 Task: Research Airbnb properties in Charneca, Portugal from 12th December, 2023 to 16th December, 2023 for 8 adults. Place can be private room with 8 bedrooms having 8 beds and 8 bathrooms. Property type can be house. Amenities needed are: wifi, TV, free parkinig on premises, gym, breakfast.
Action: Mouse moved to (544, 111)
Screenshot: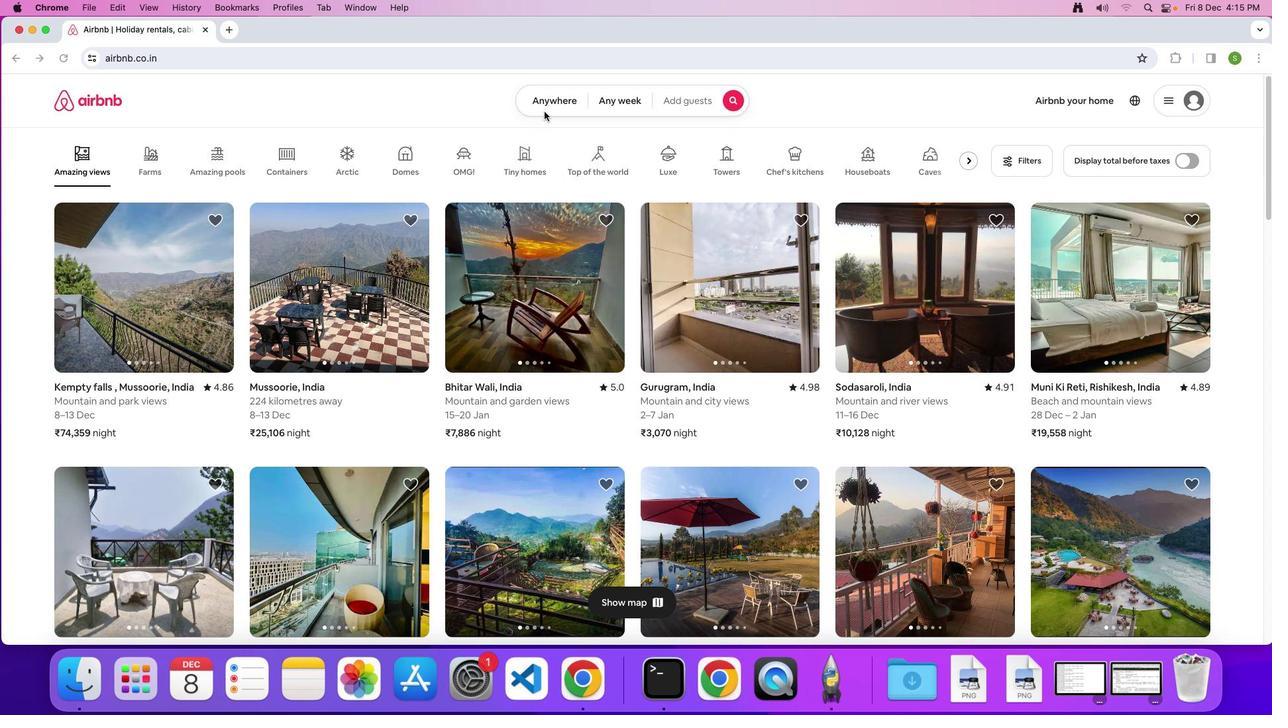 
Action: Mouse pressed left at (544, 111)
Screenshot: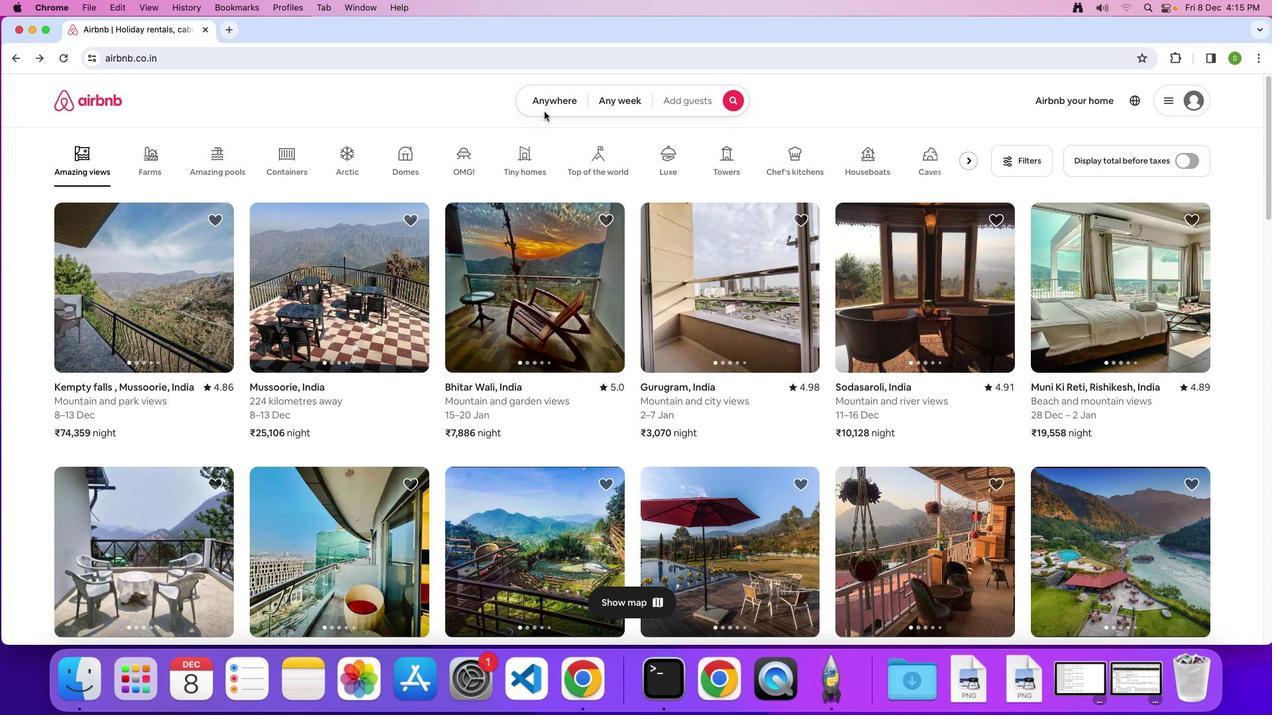 
Action: Mouse moved to (548, 106)
Screenshot: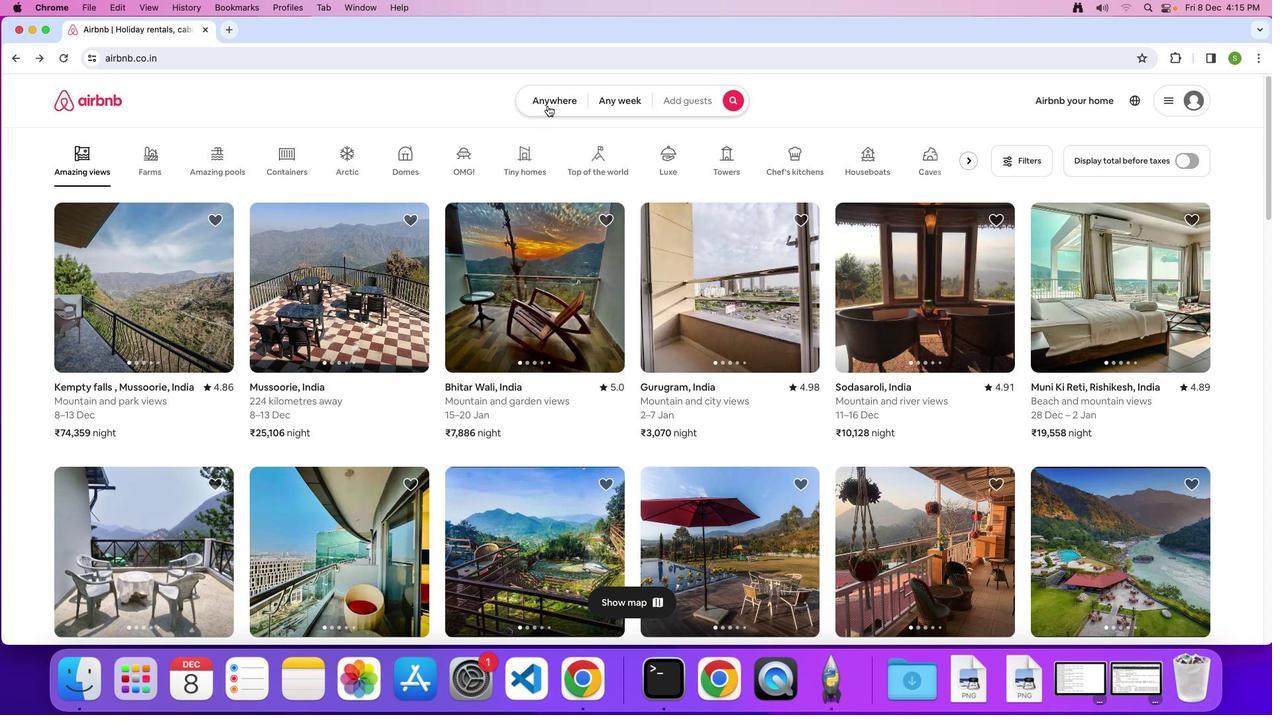
Action: Mouse pressed left at (548, 106)
Screenshot: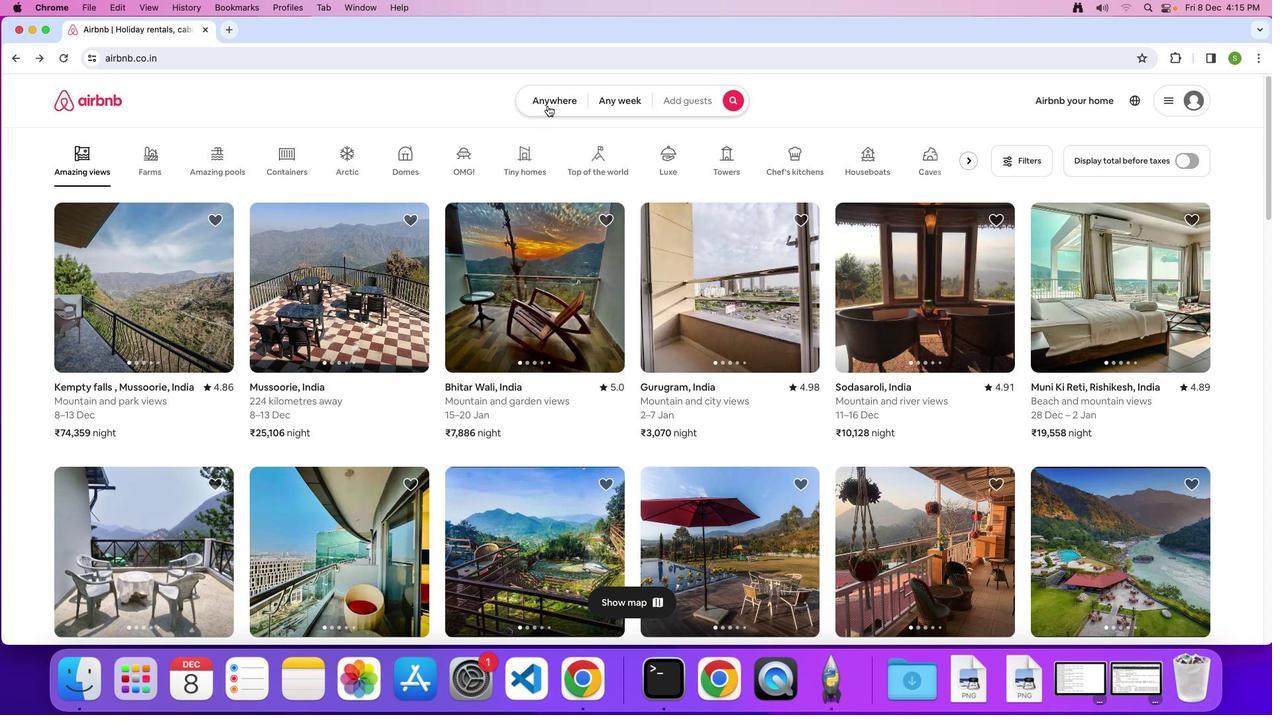 
Action: Mouse moved to (482, 147)
Screenshot: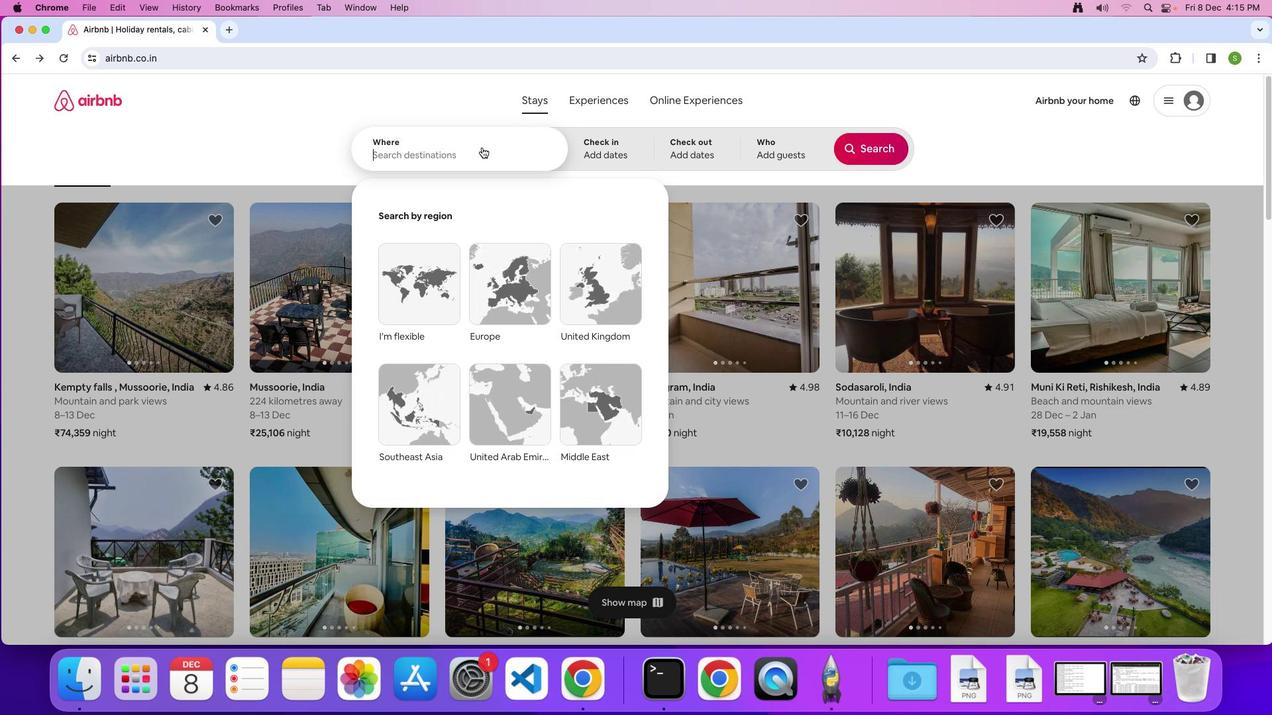 
Action: Mouse pressed left at (482, 147)
Screenshot: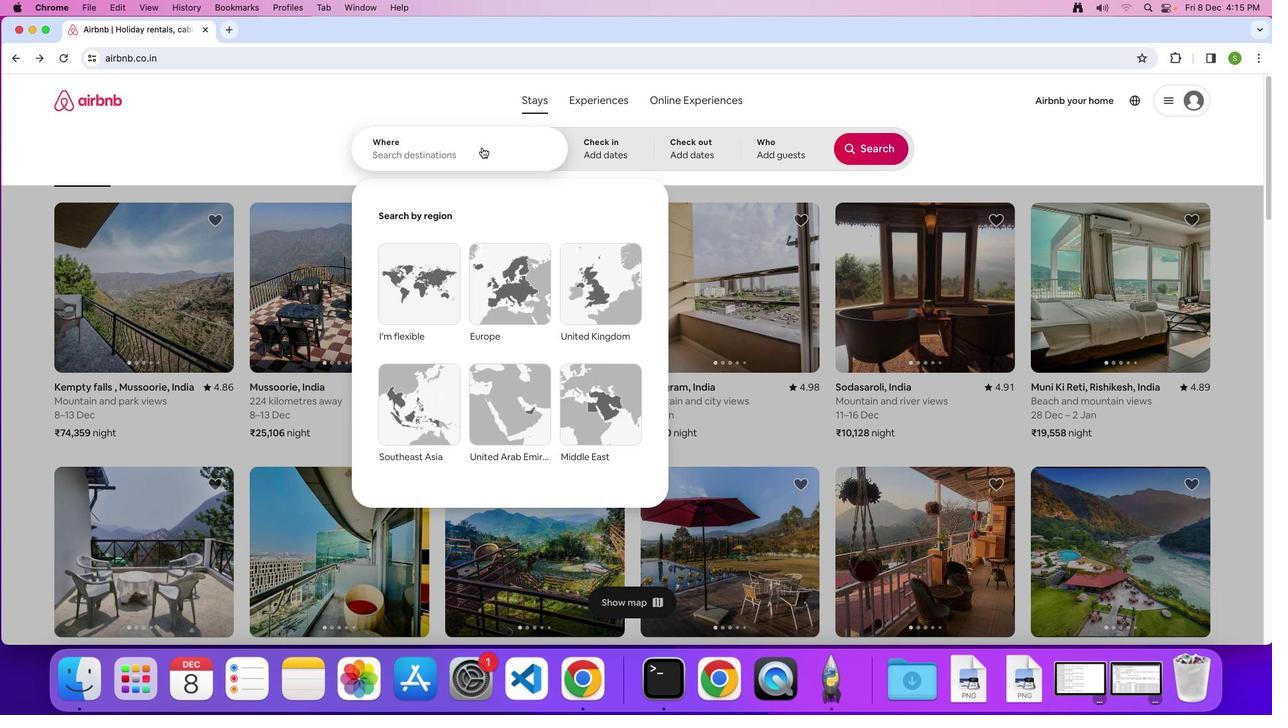 
Action: Mouse moved to (482, 147)
Screenshot: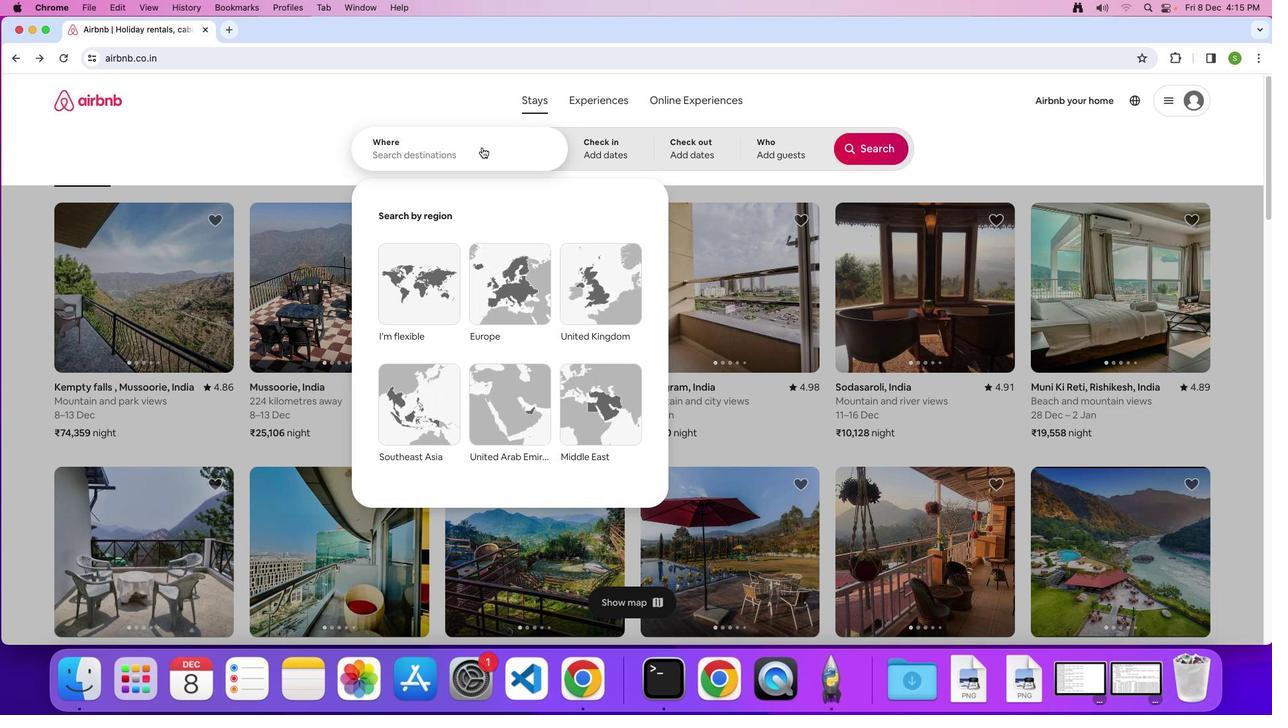 
Action: Key pressed 'C'Key.shift'H''A''R''N''E''C''A'
Screenshot: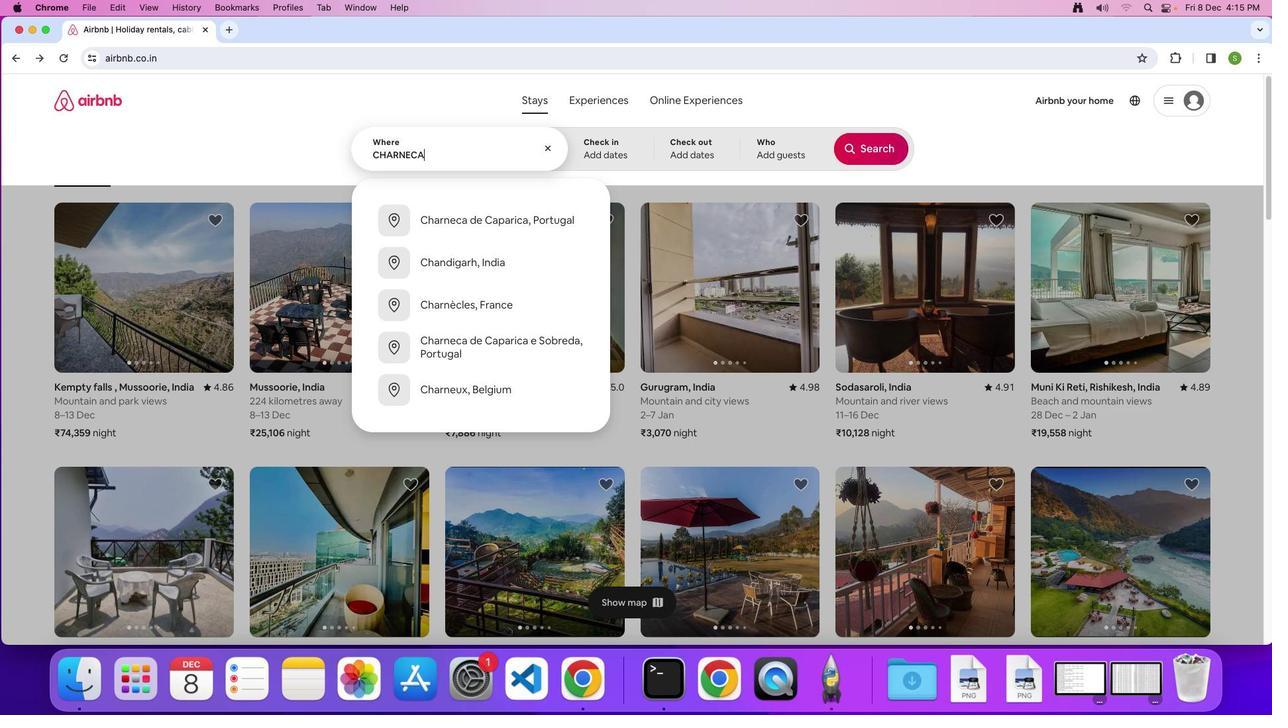 
Action: Mouse moved to (432, 155)
Screenshot: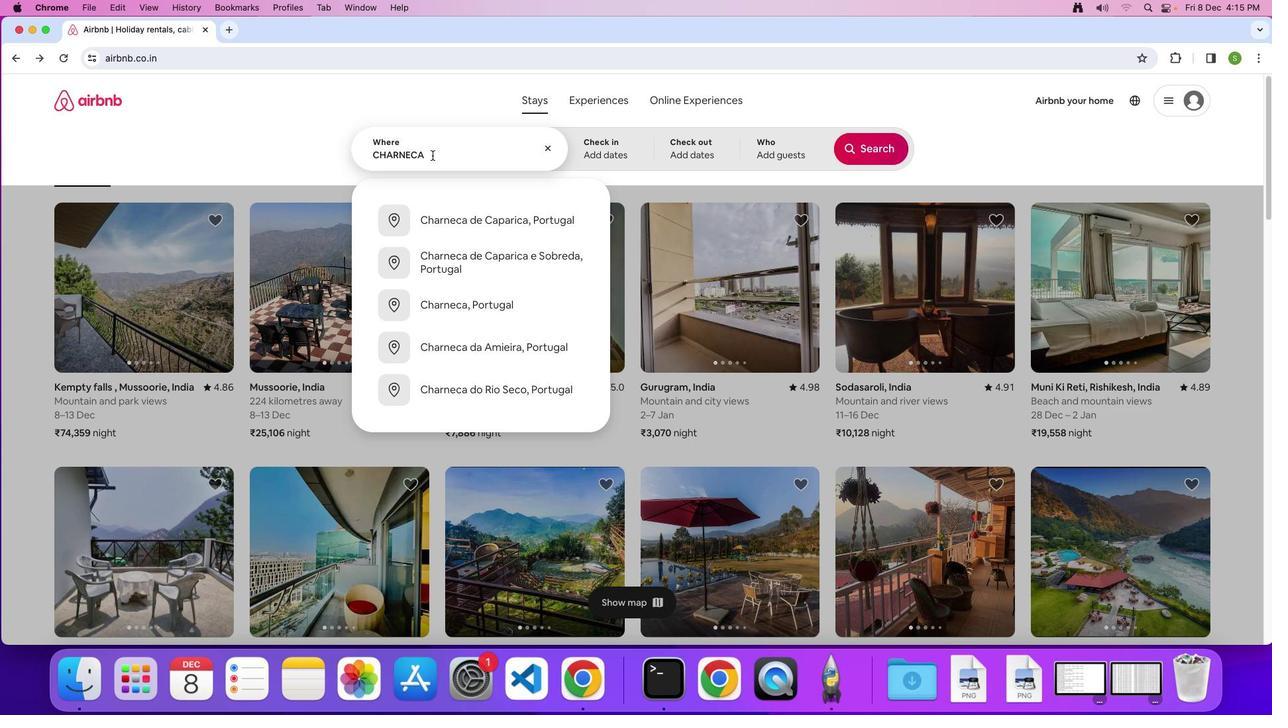 
Action: Mouse pressed left at (432, 155)
Screenshot: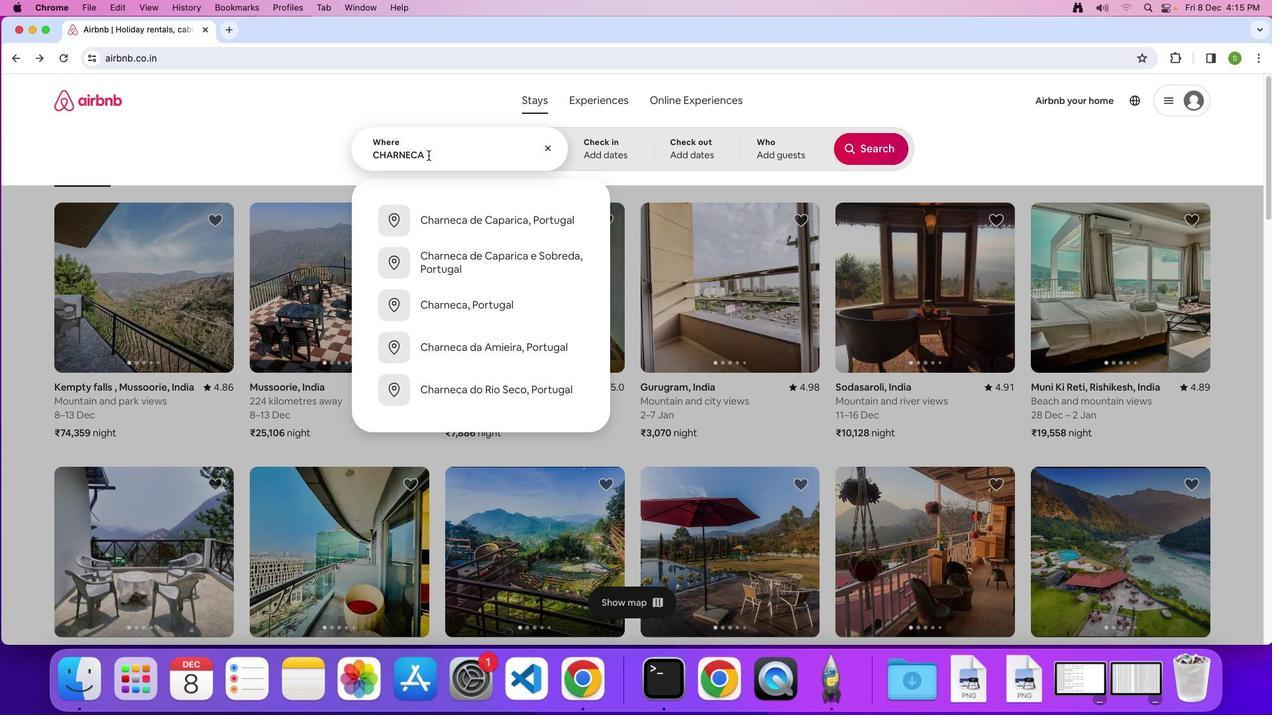 
Action: Mouse moved to (471, 154)
Screenshot: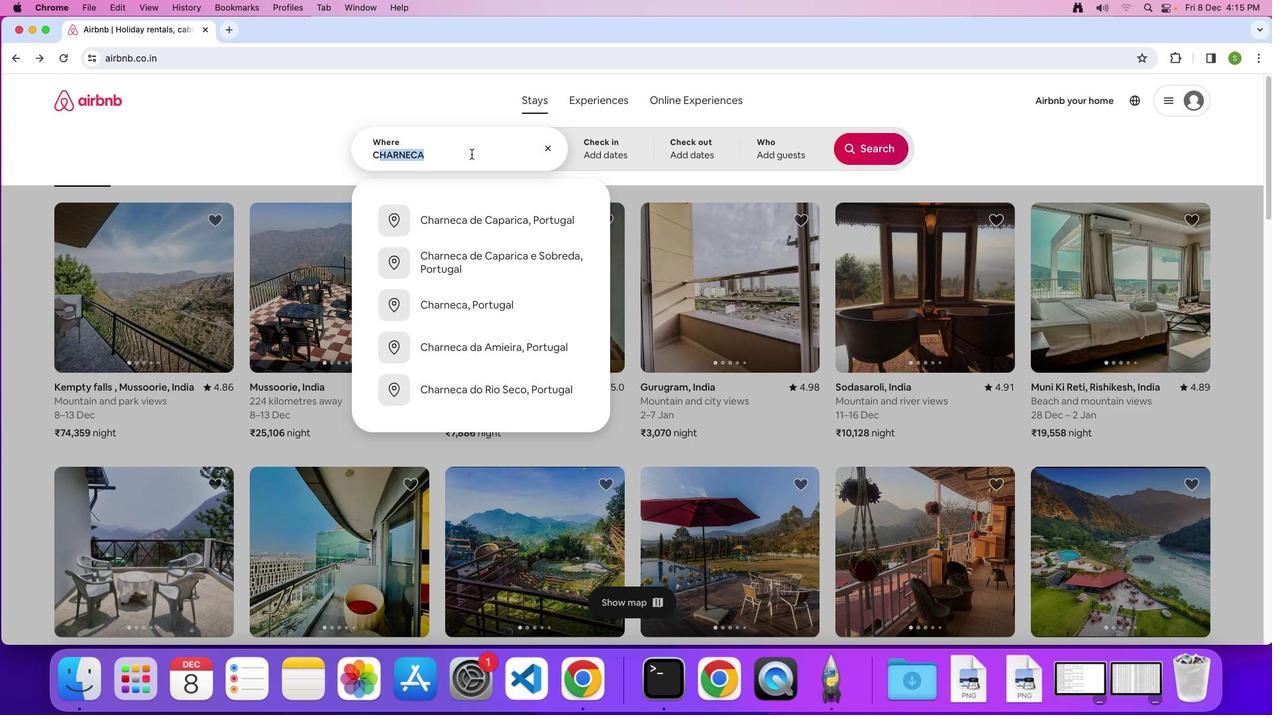 
Action: Key pressed Key.caps_lock'h''a''r''n''e''c''a'','Key.spaceKey.shift'P''o''r''t''u''g''a''l'Key.enter
Screenshot: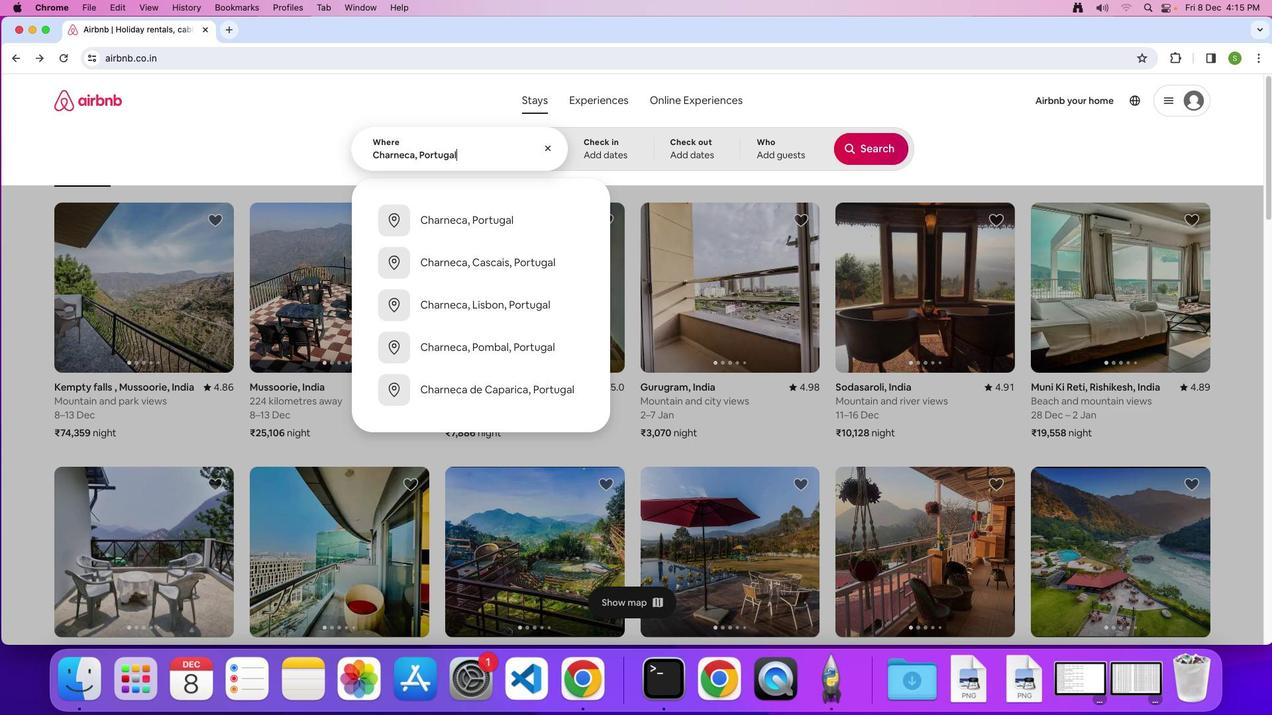 
Action: Mouse moved to (466, 381)
Screenshot: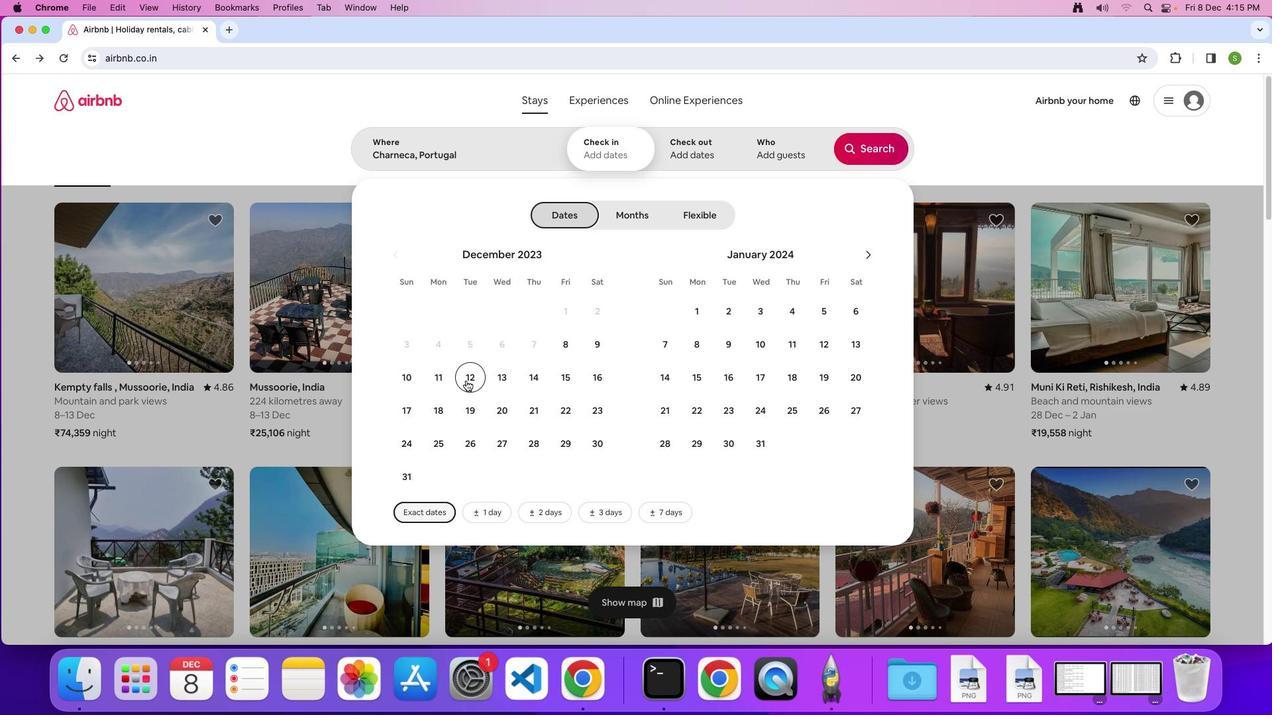 
Action: Mouse pressed left at (466, 381)
Screenshot: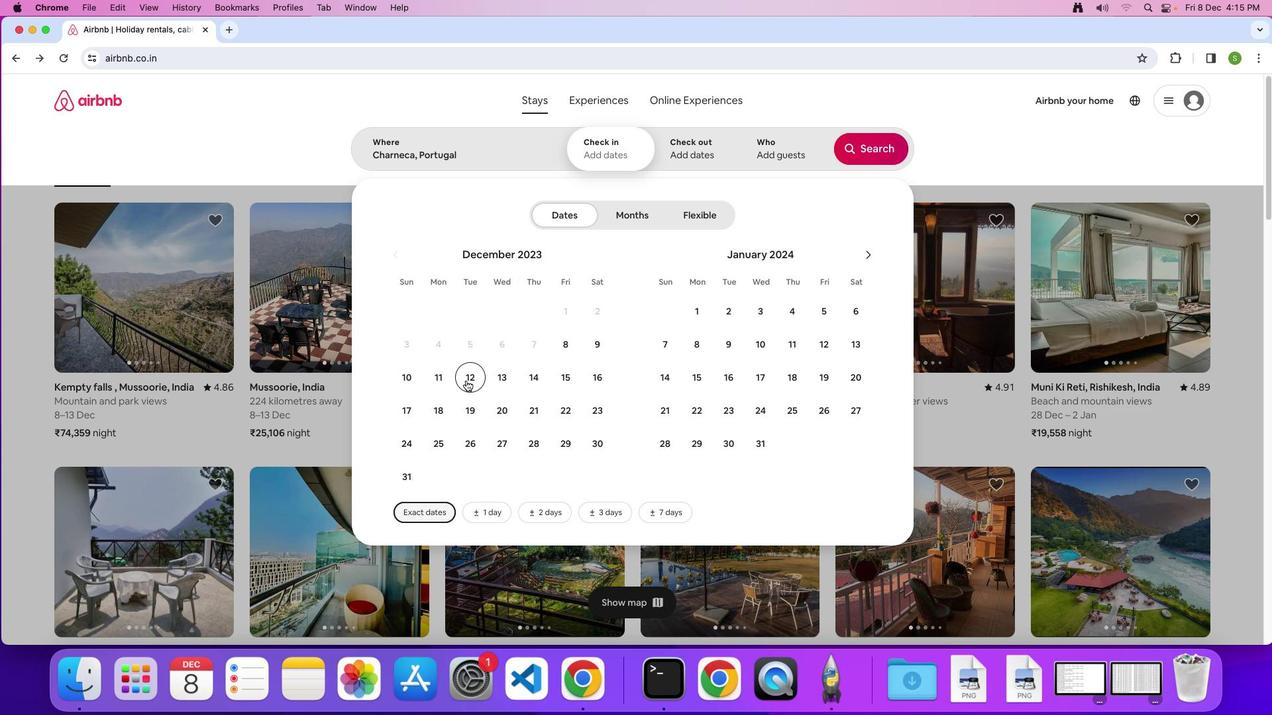 
Action: Mouse moved to (594, 369)
Screenshot: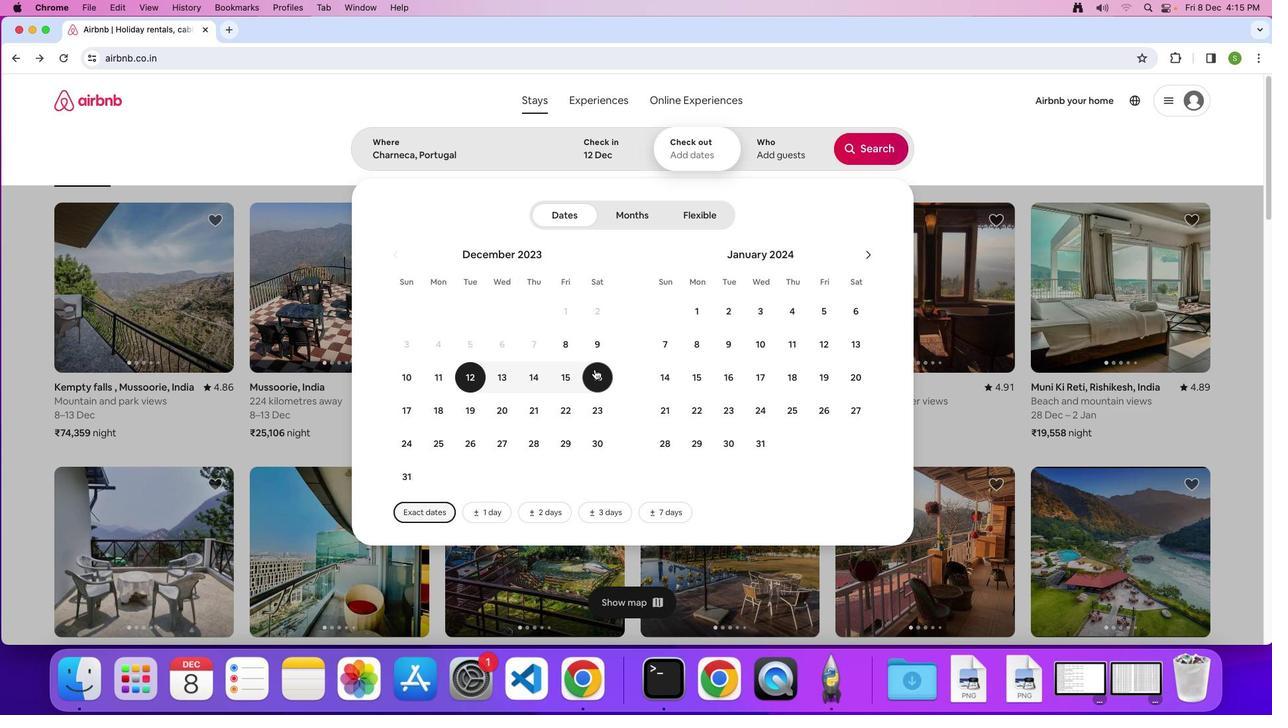 
Action: Mouse pressed left at (594, 369)
Screenshot: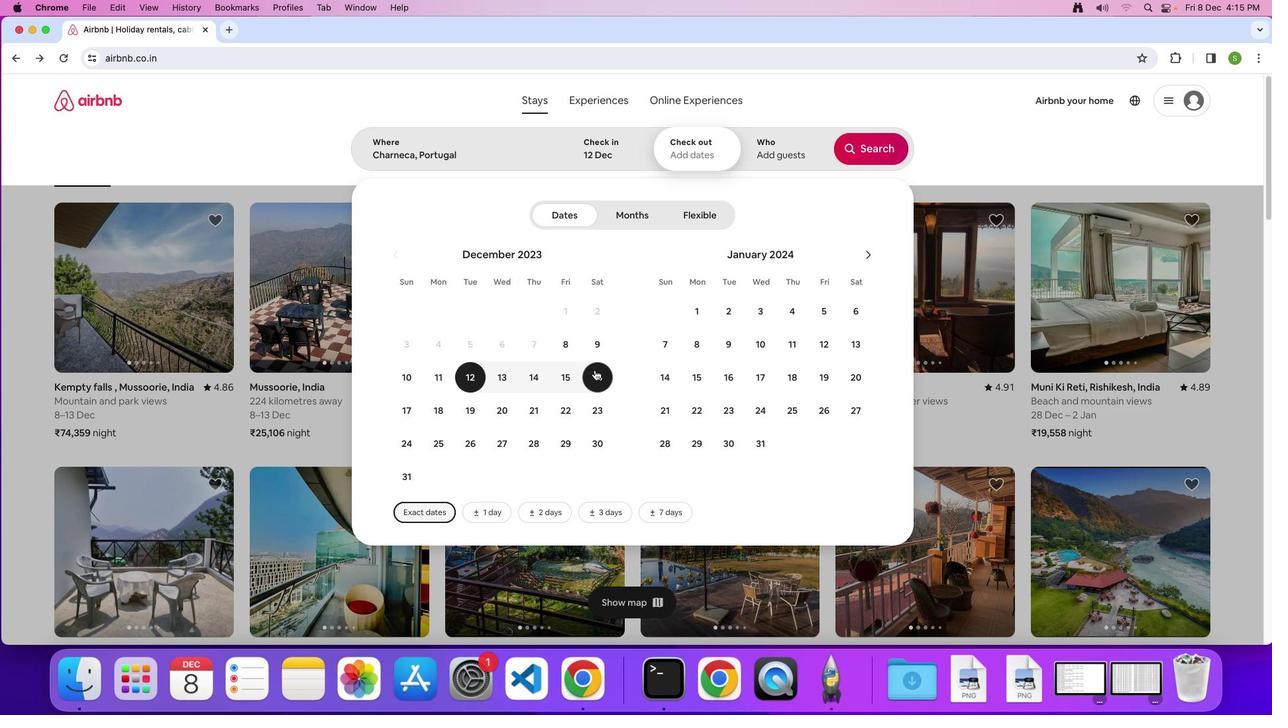 
Action: Mouse moved to (766, 141)
Screenshot: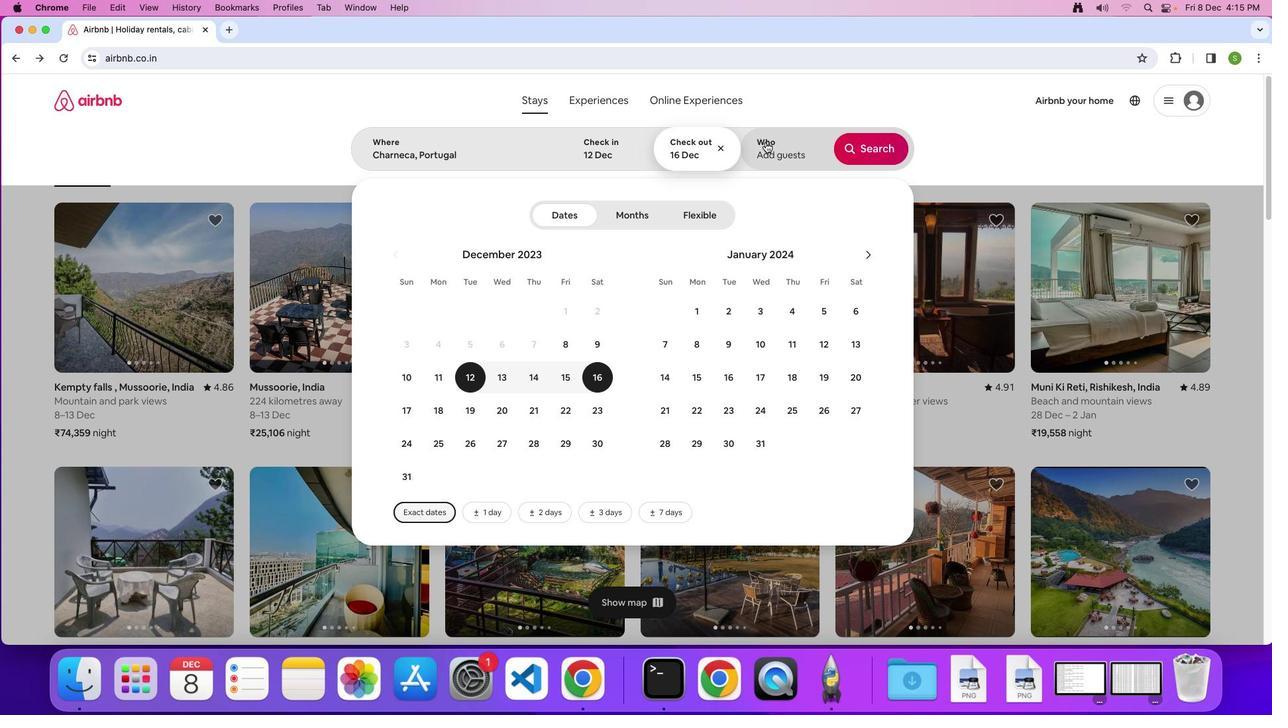 
Action: Mouse pressed left at (766, 141)
Screenshot: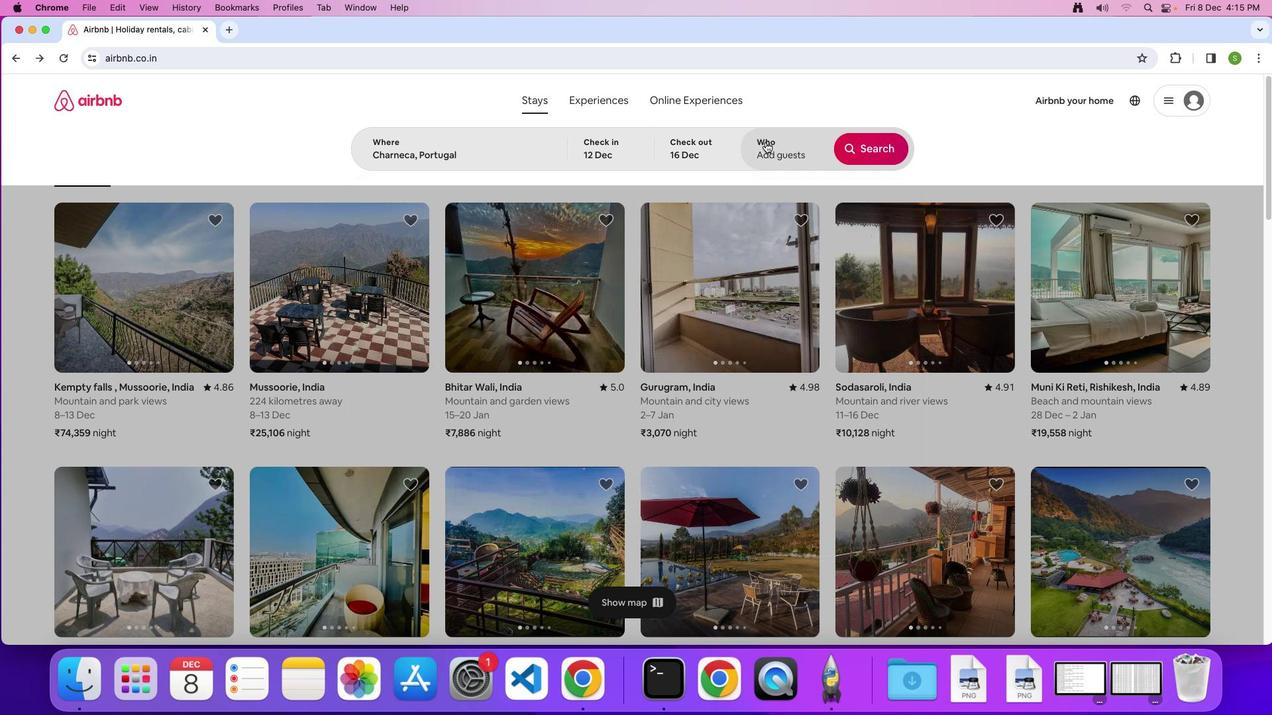 
Action: Mouse moved to (878, 222)
Screenshot: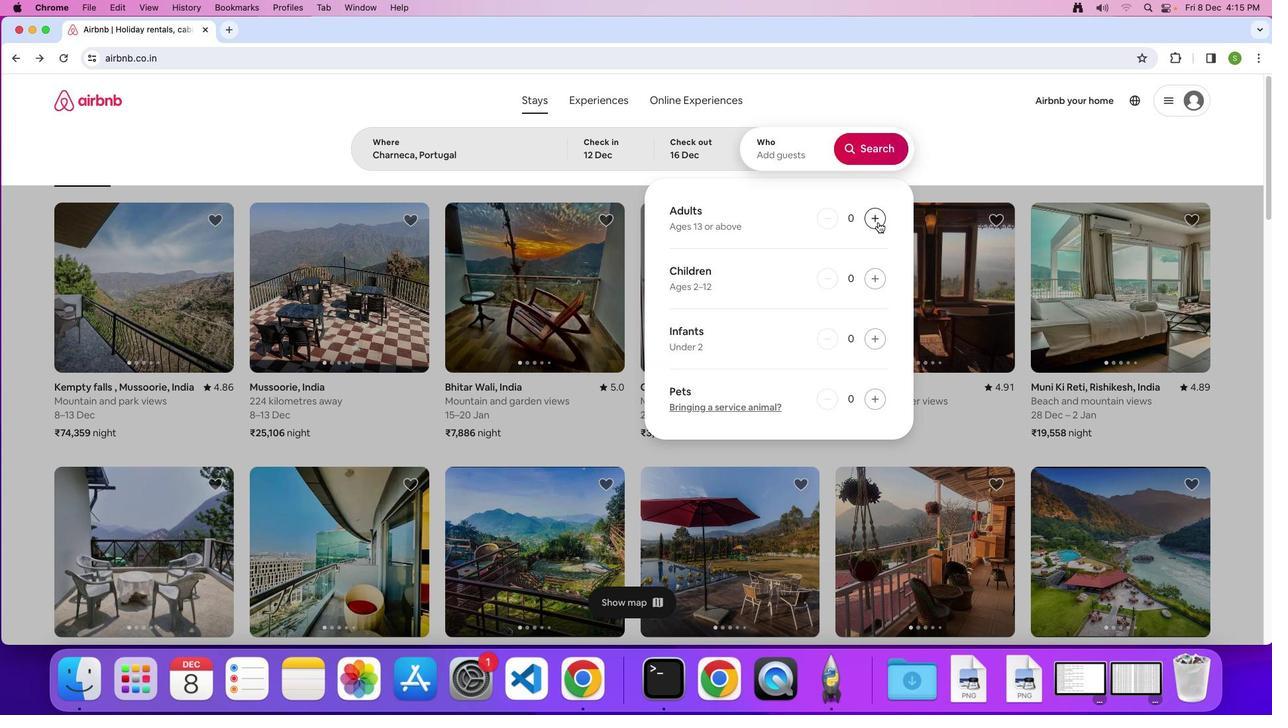 
Action: Mouse pressed left at (878, 222)
Screenshot: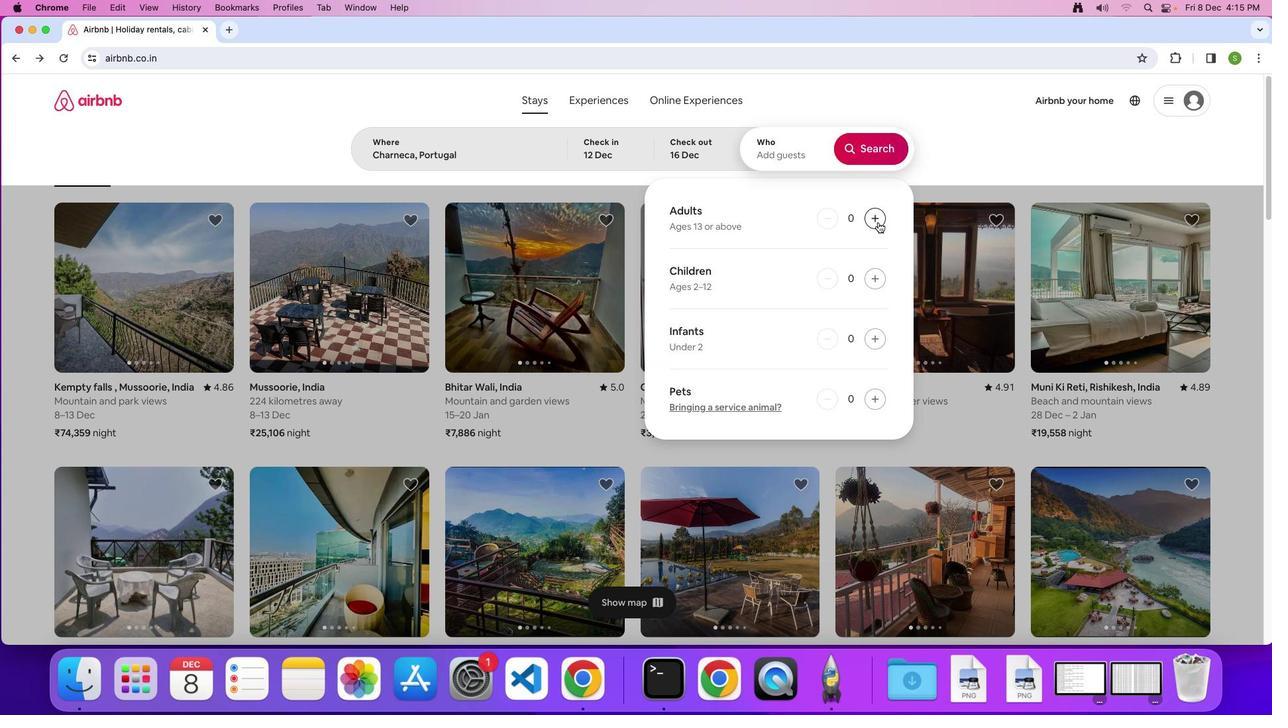 
Action: Mouse pressed left at (878, 222)
Screenshot: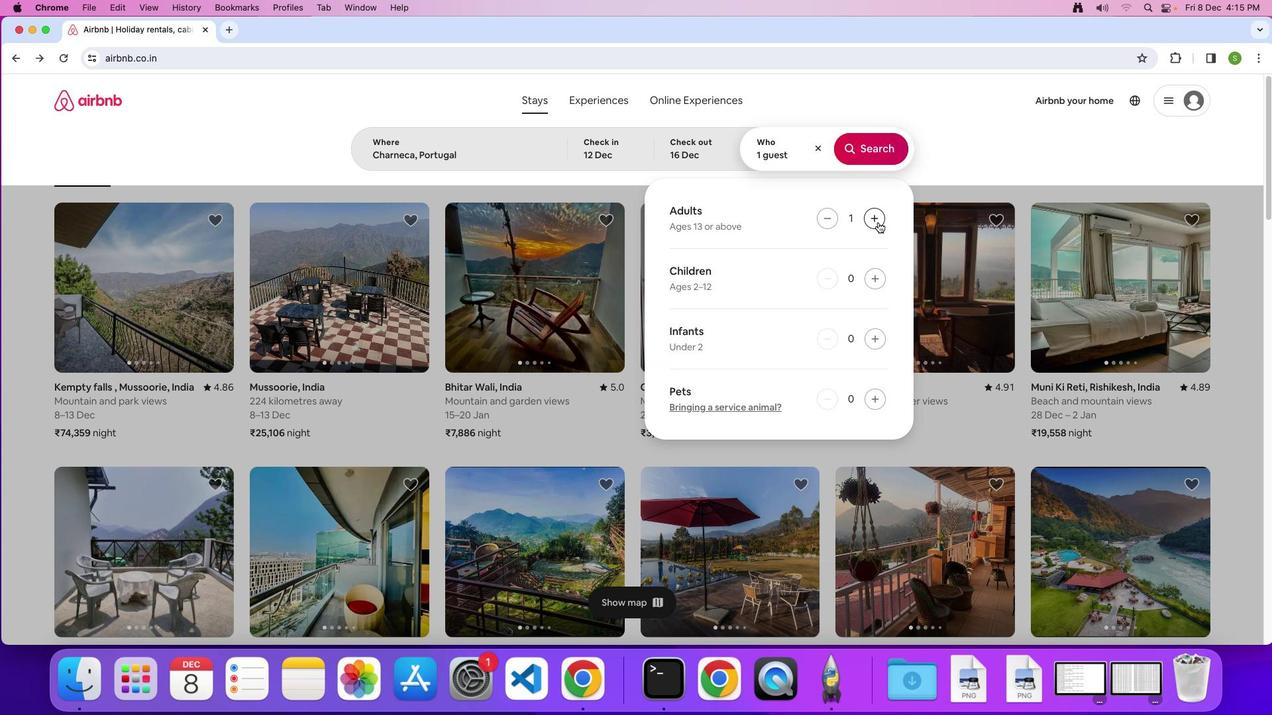 
Action: Mouse pressed left at (878, 222)
Screenshot: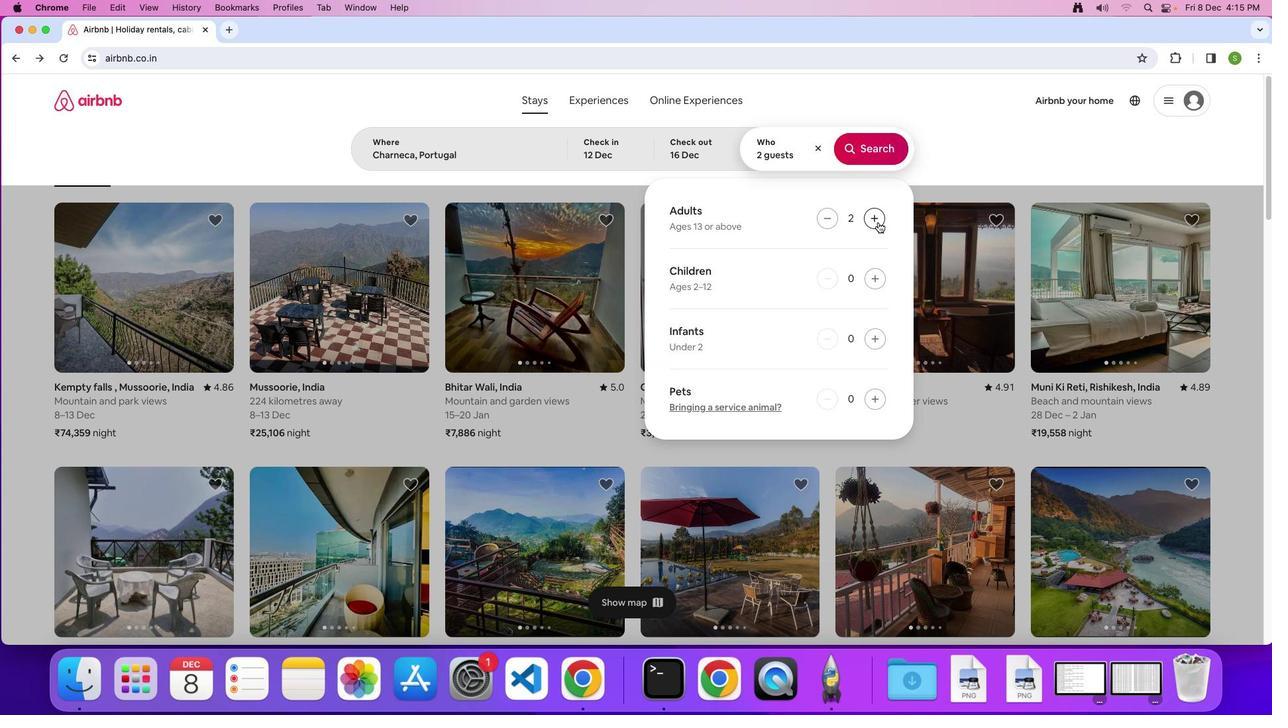 
Action: Mouse pressed left at (878, 222)
Screenshot: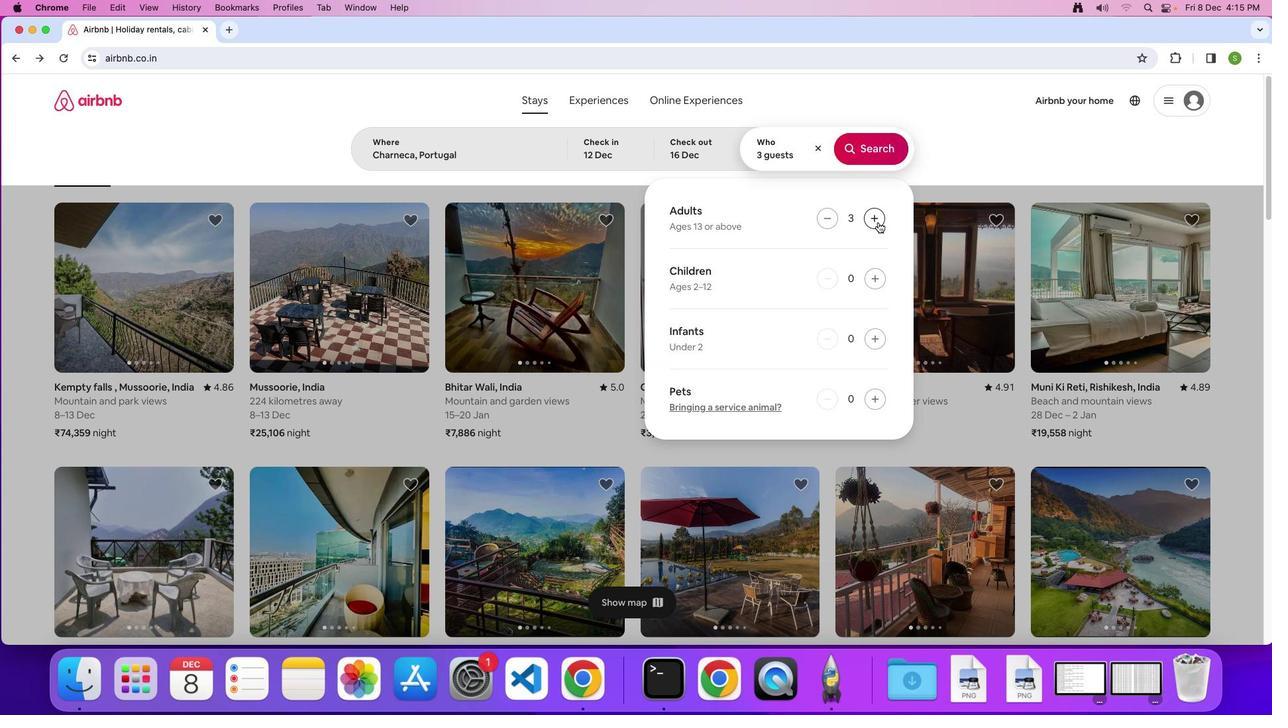 
Action: Mouse pressed left at (878, 222)
Screenshot: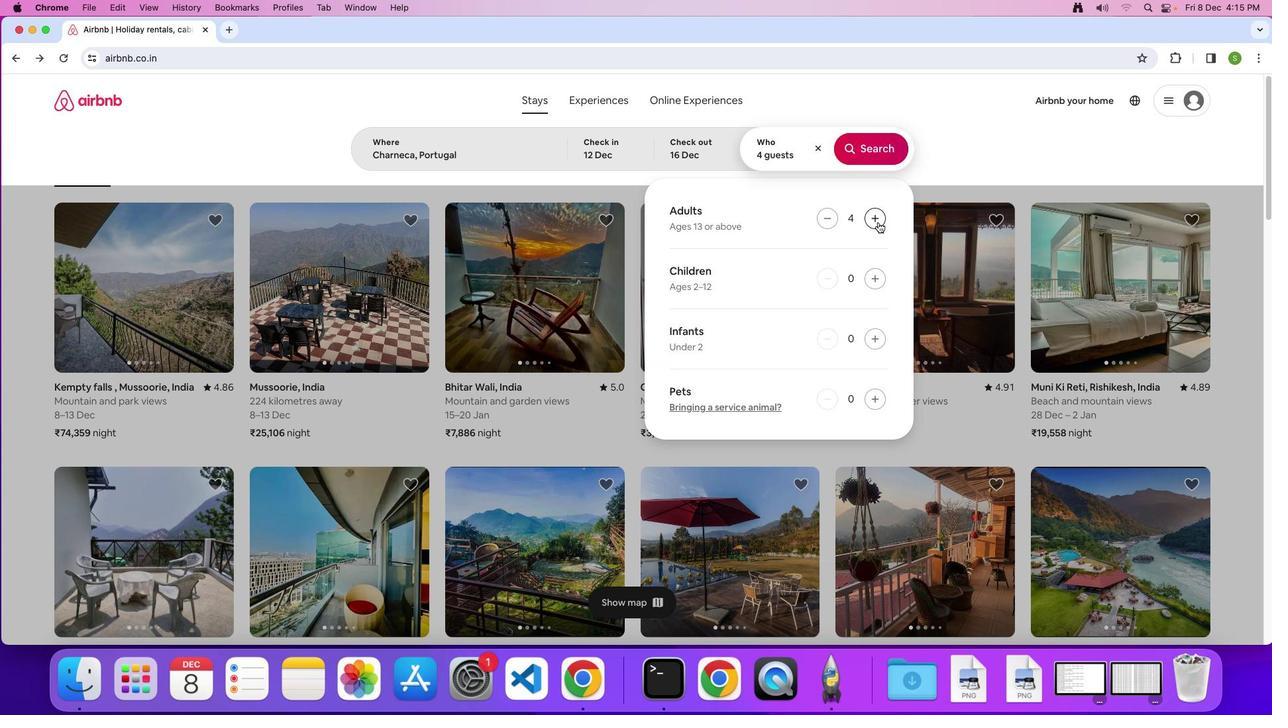 
Action: Mouse pressed left at (878, 222)
Screenshot: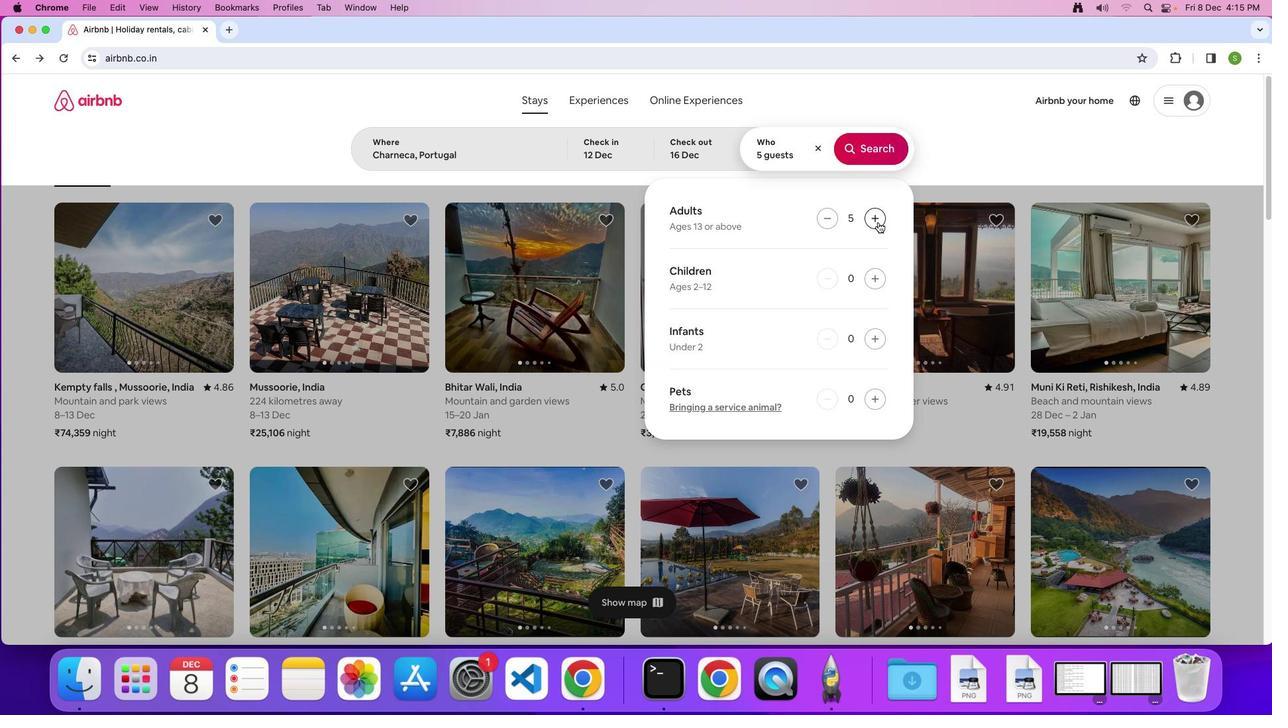 
Action: Mouse pressed left at (878, 222)
Screenshot: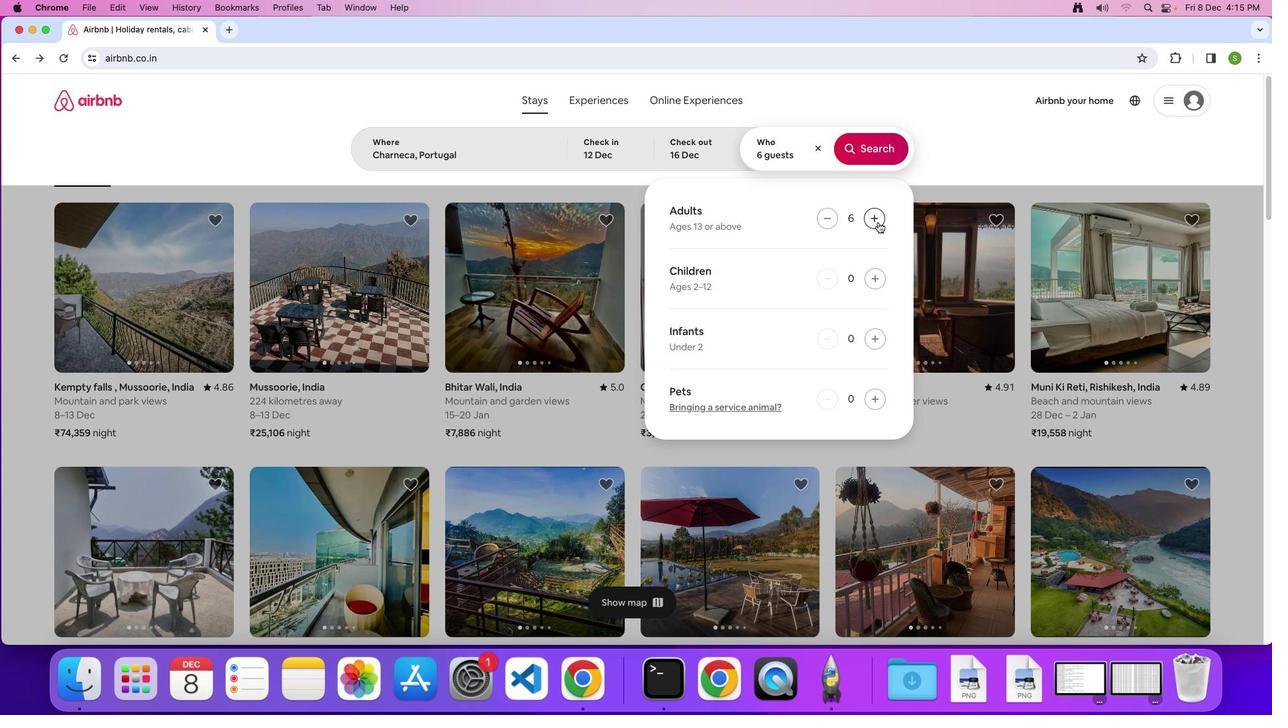 
Action: Mouse pressed left at (878, 222)
Screenshot: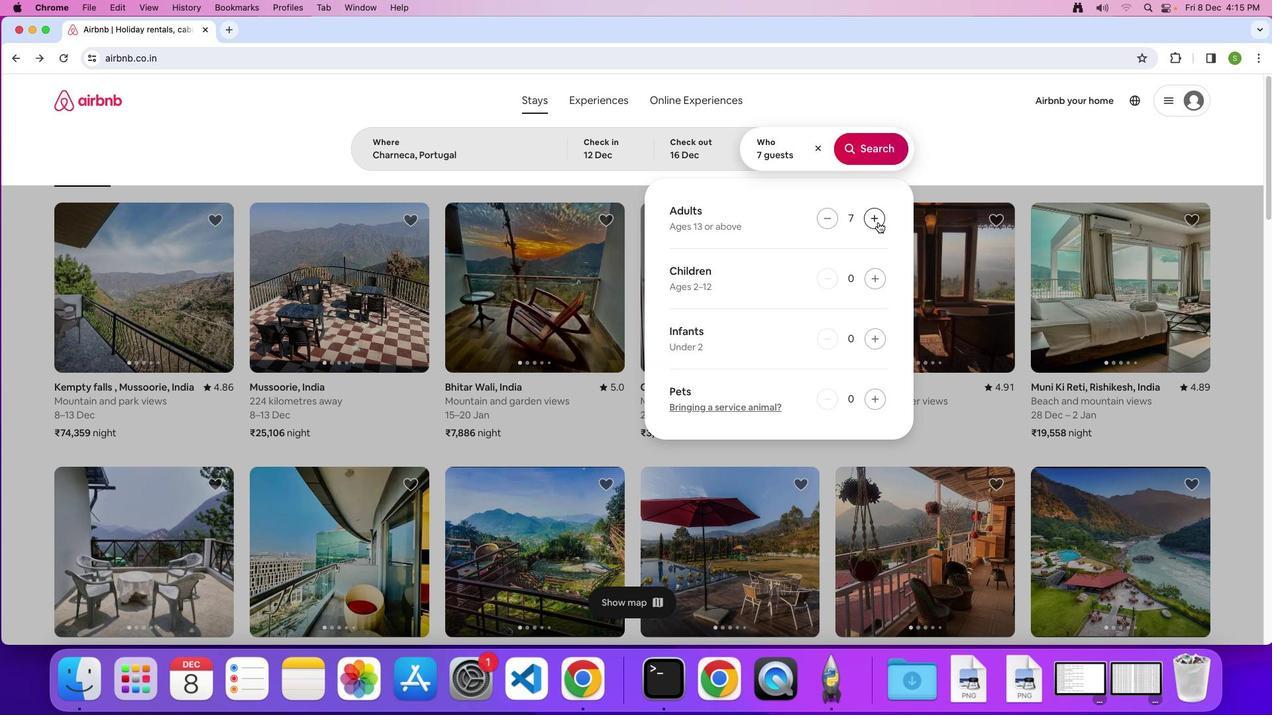 
Action: Mouse moved to (877, 149)
Screenshot: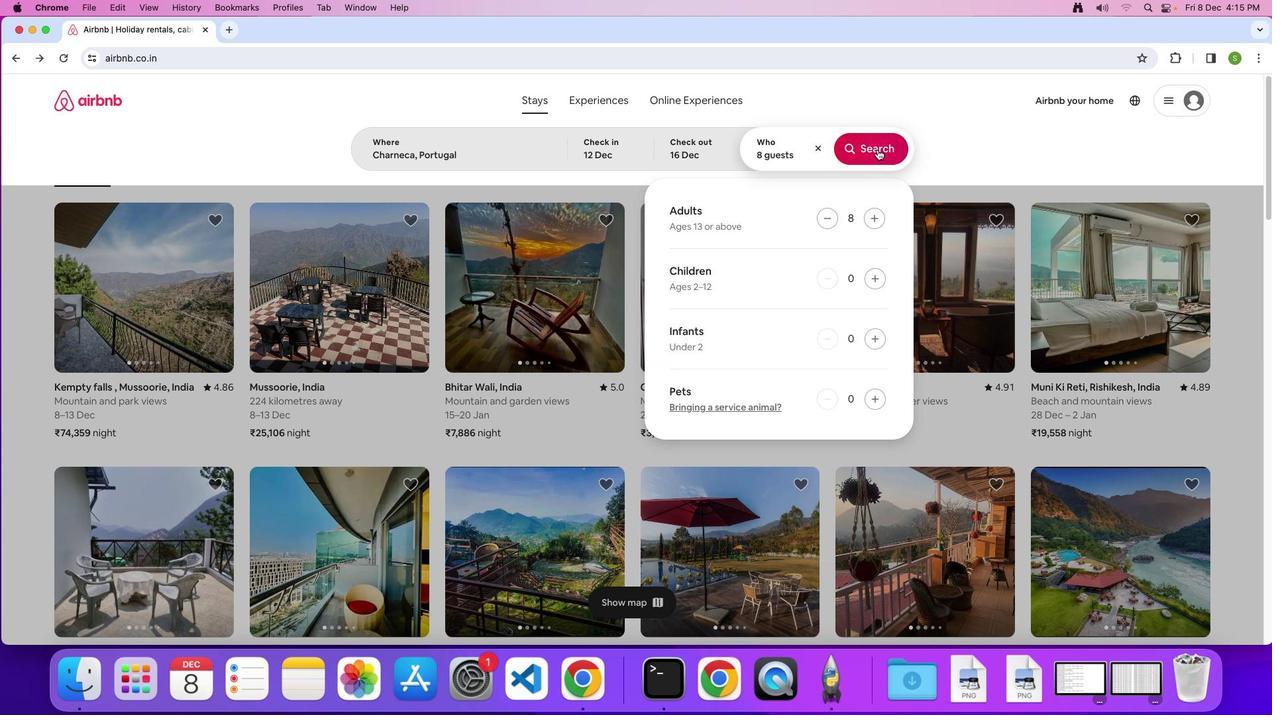 
Action: Mouse pressed left at (877, 149)
Screenshot: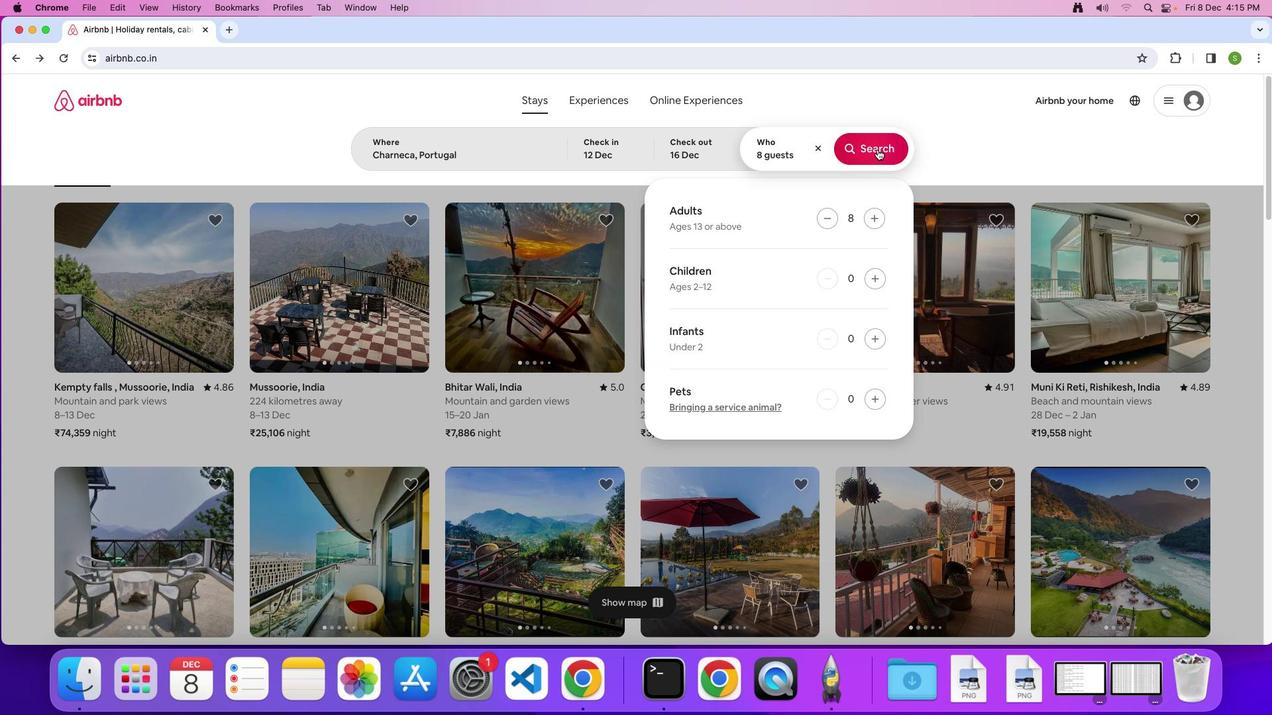 
Action: Mouse moved to (1064, 157)
Screenshot: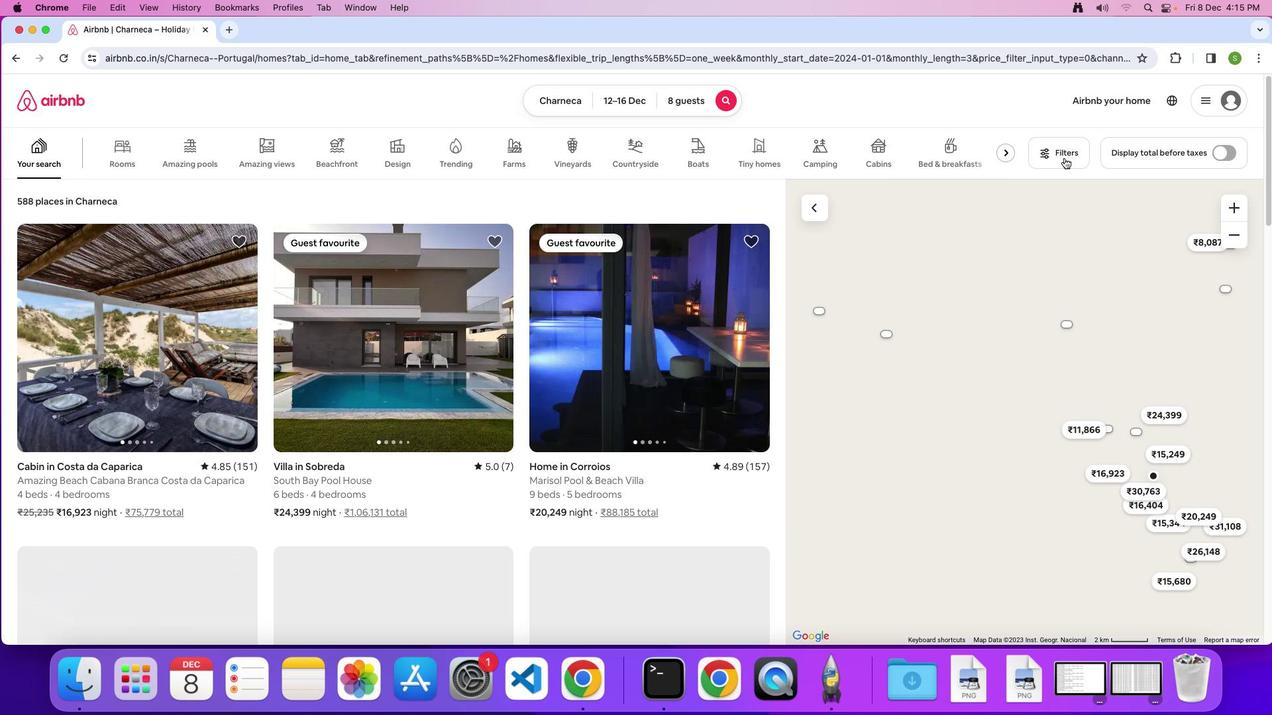 
Action: Mouse pressed left at (1064, 157)
Screenshot: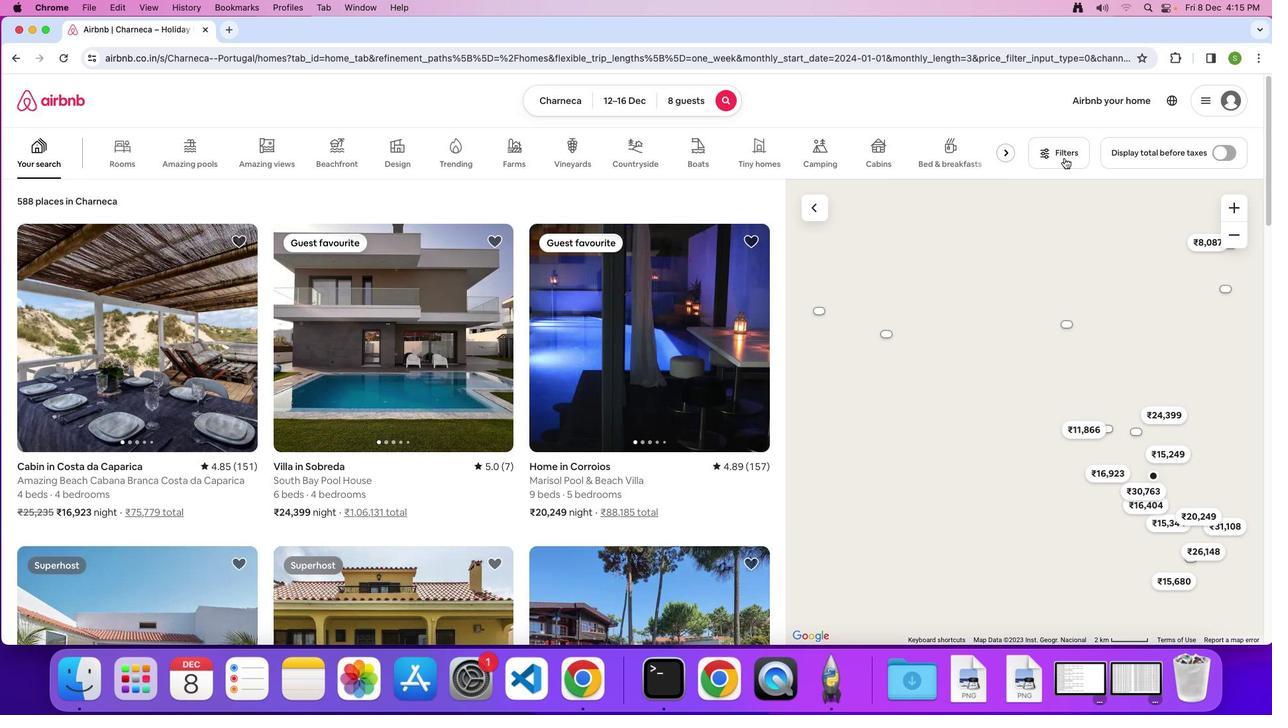 
Action: Mouse moved to (637, 378)
Screenshot: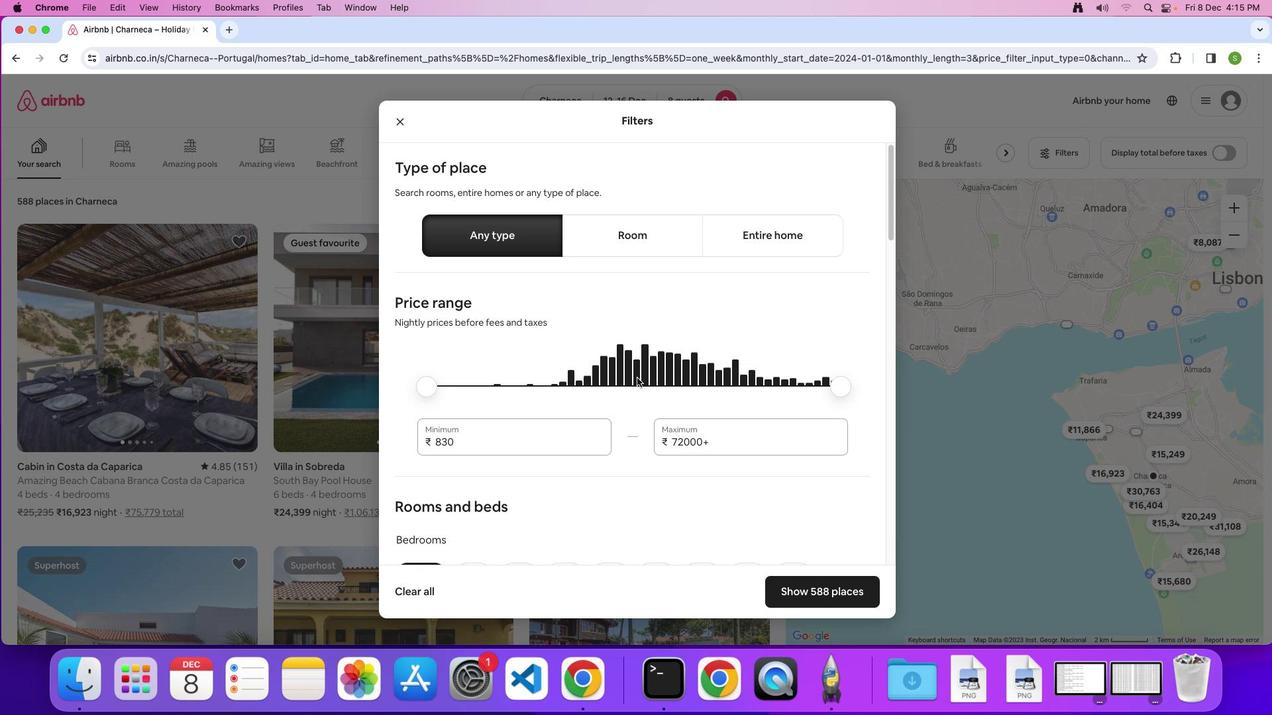 
Action: Mouse scrolled (637, 378) with delta (0, 0)
Screenshot: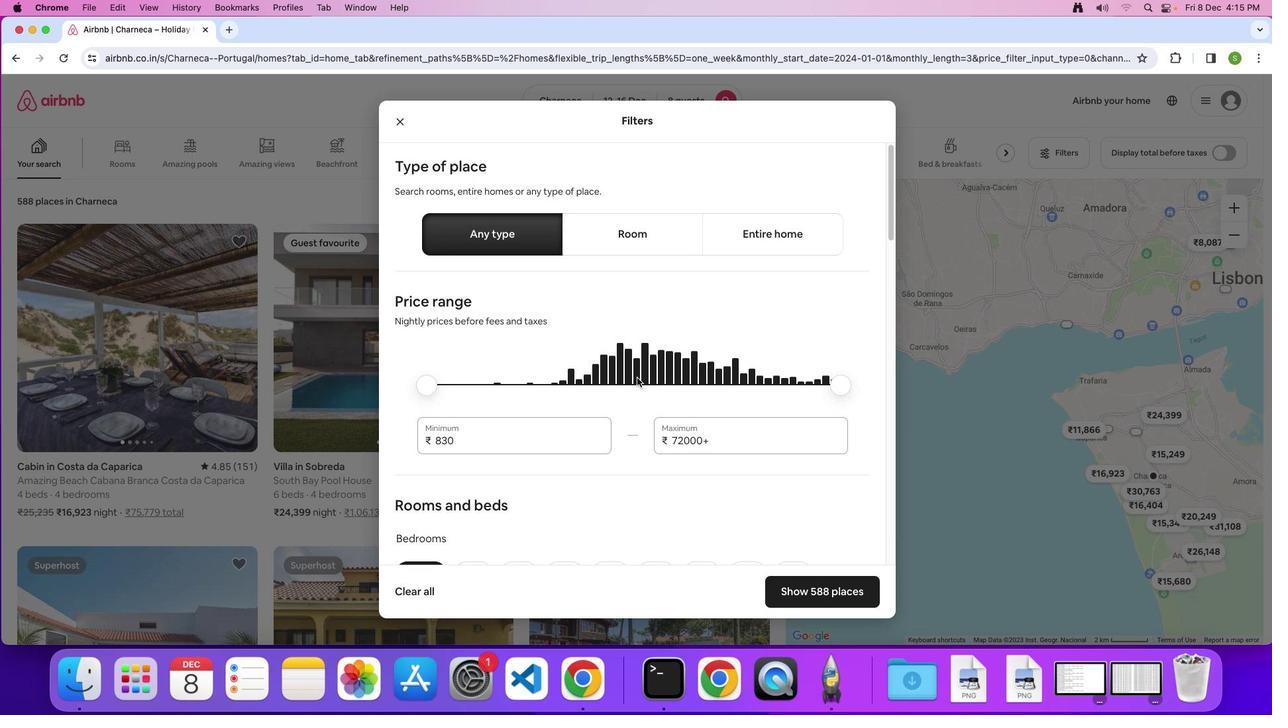 
Action: Mouse scrolled (637, 378) with delta (0, 0)
Screenshot: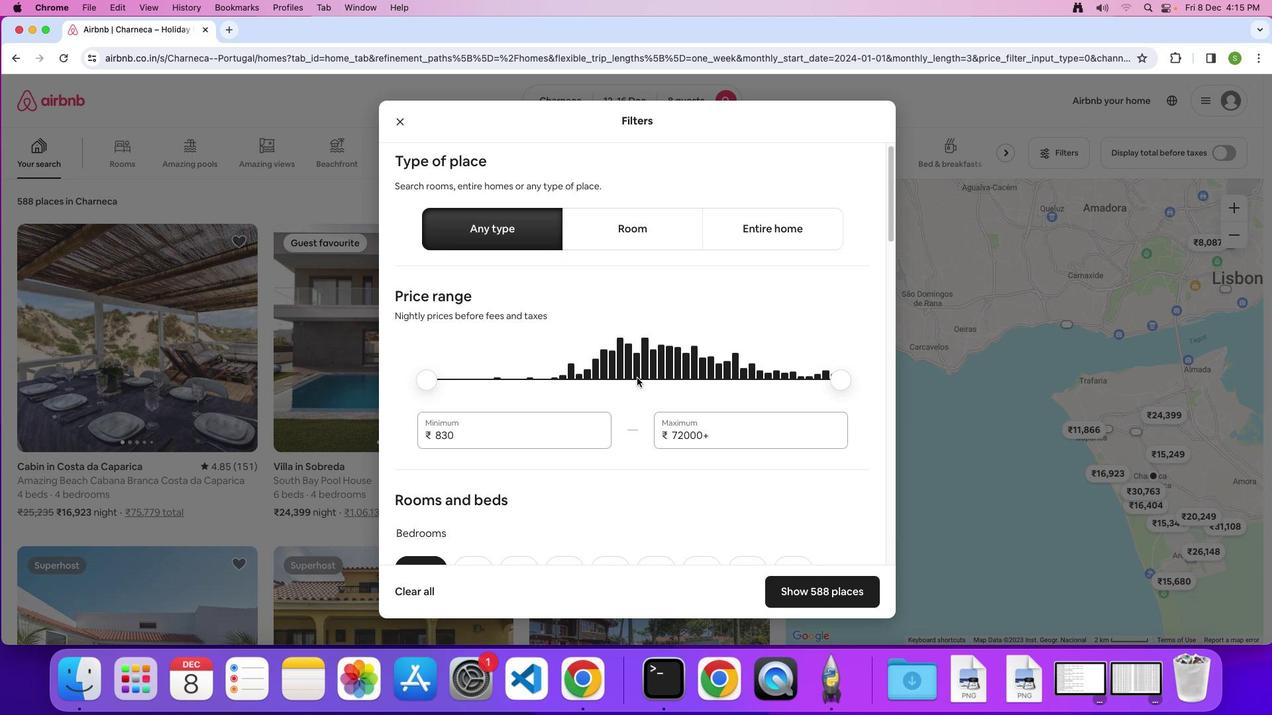 
Action: Mouse scrolled (637, 378) with delta (0, 0)
Screenshot: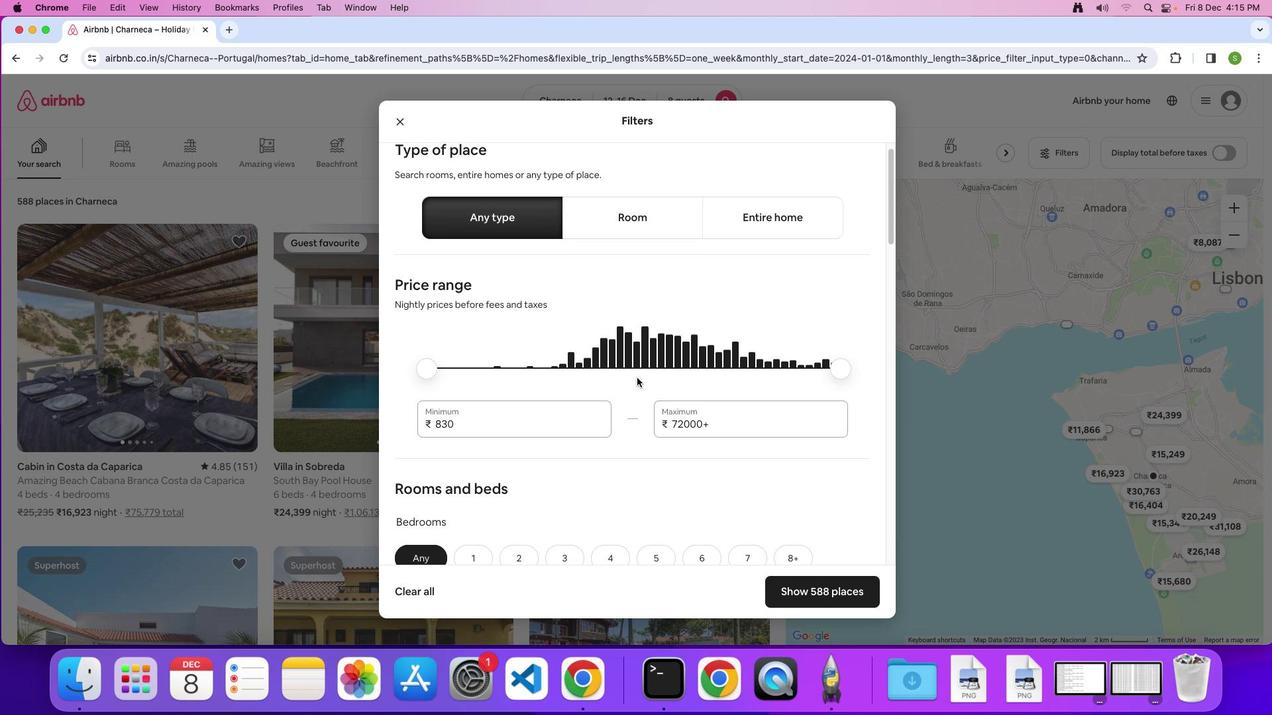 
Action: Mouse scrolled (637, 378) with delta (0, 0)
Screenshot: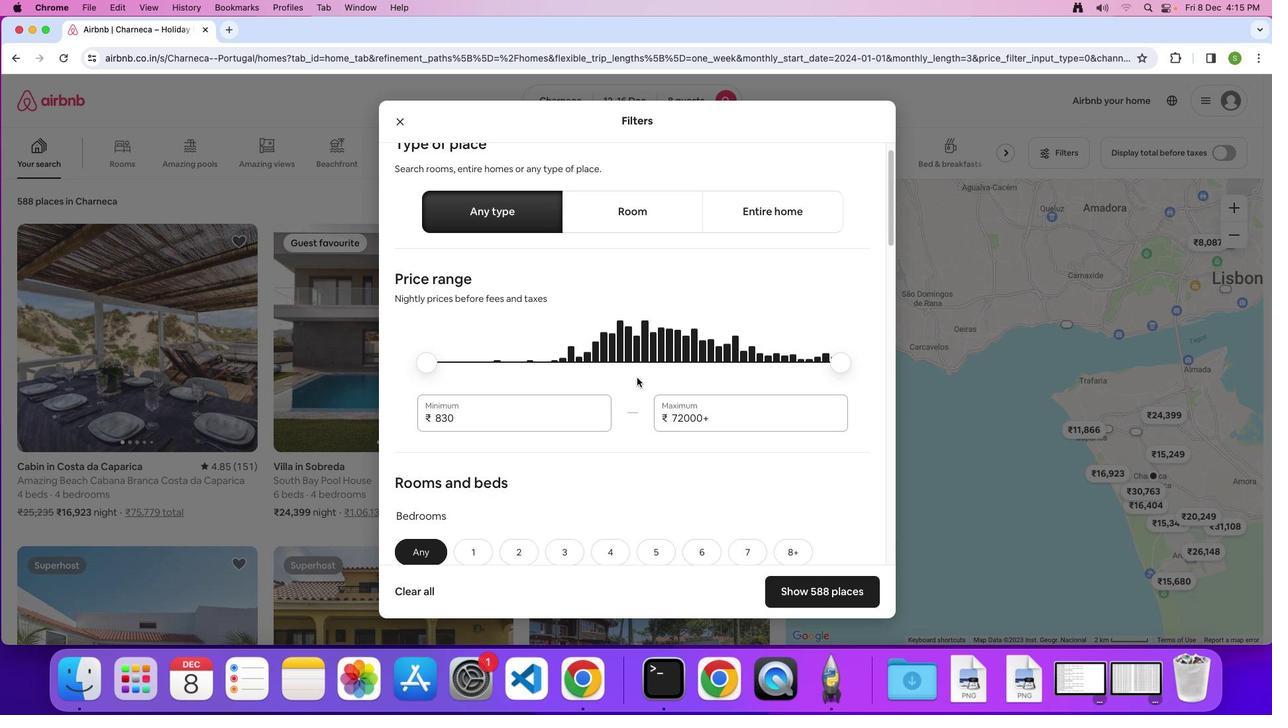 
Action: Mouse scrolled (637, 378) with delta (0, 0)
Screenshot: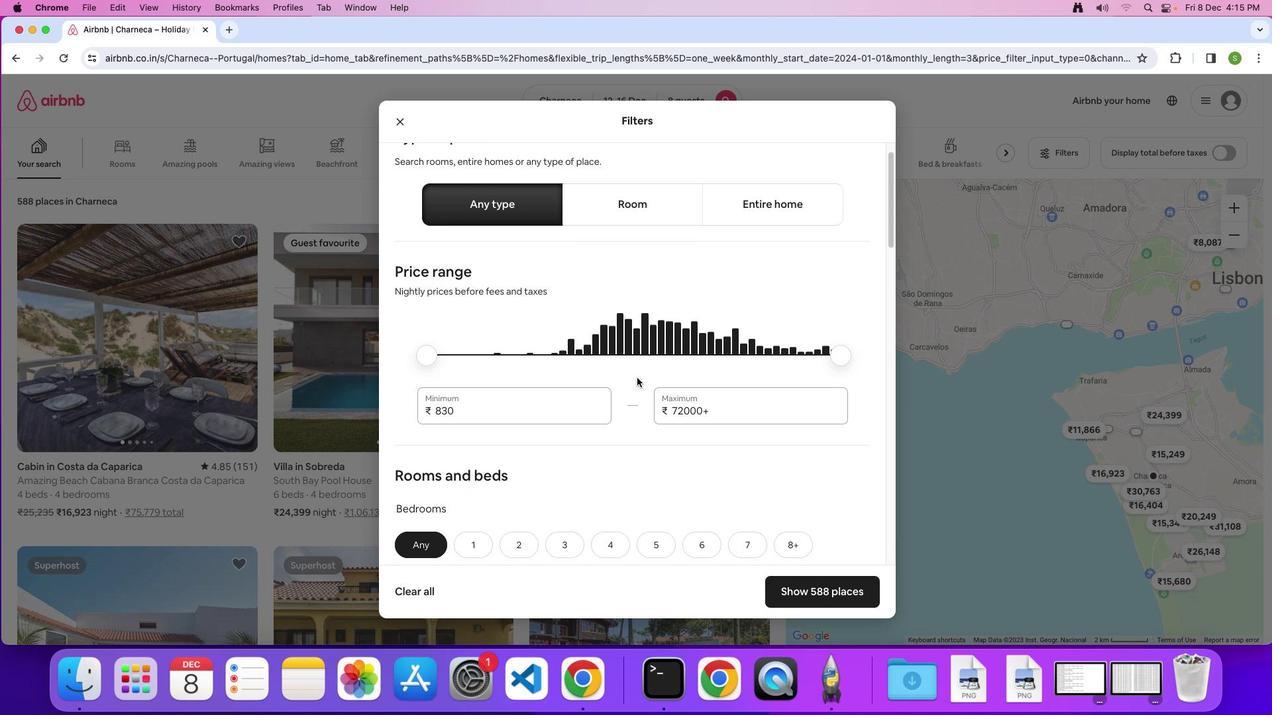 
Action: Mouse scrolled (637, 378) with delta (0, 0)
Screenshot: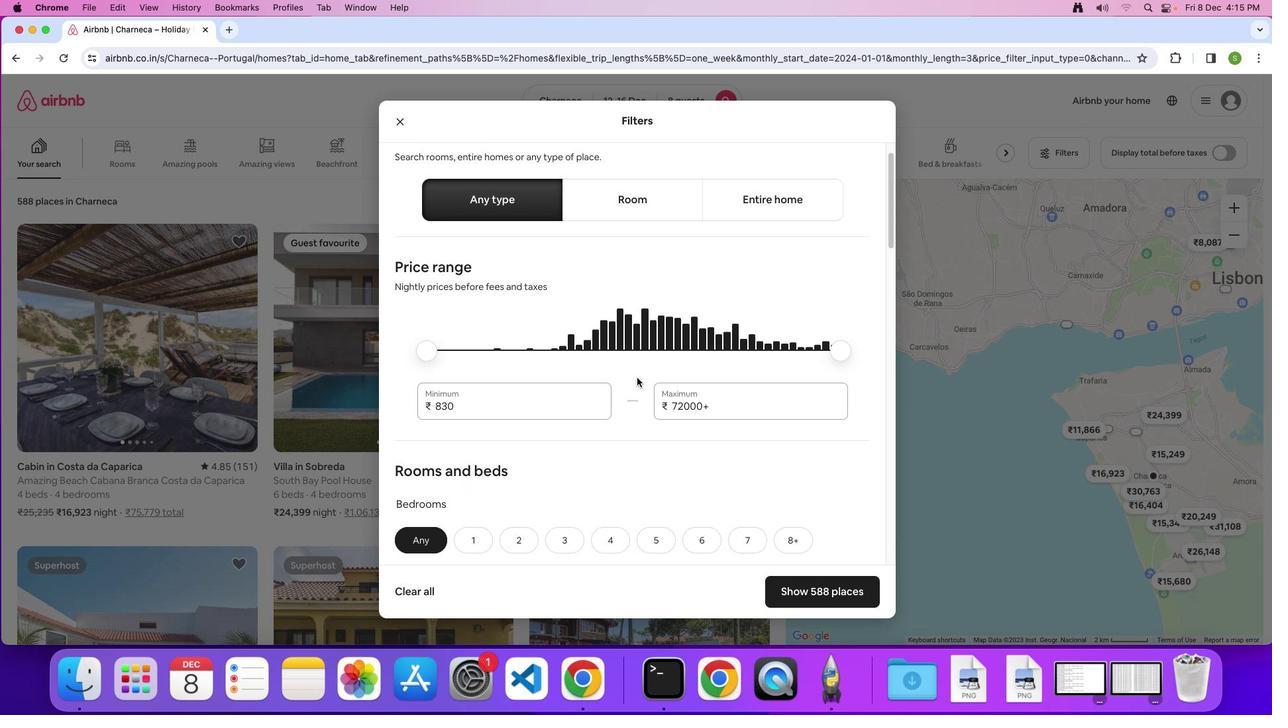
Action: Mouse scrolled (637, 378) with delta (0, 0)
Screenshot: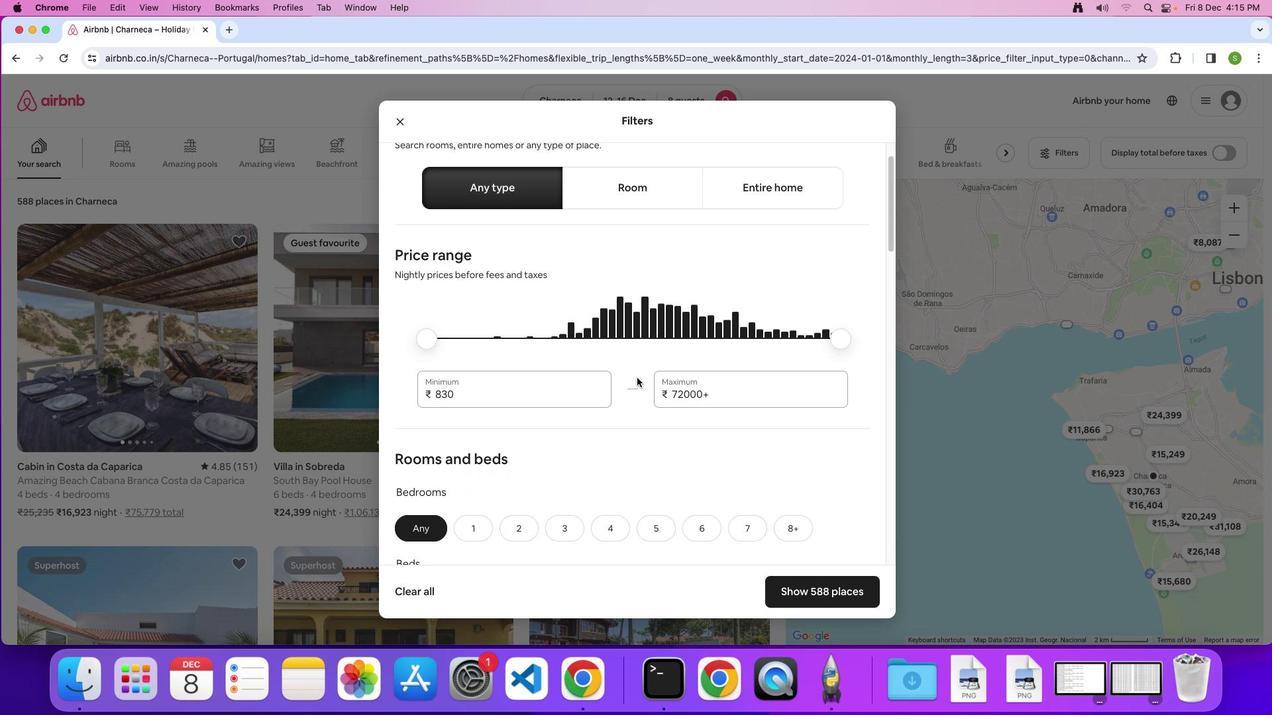 
Action: Mouse scrolled (637, 378) with delta (0, 0)
Screenshot: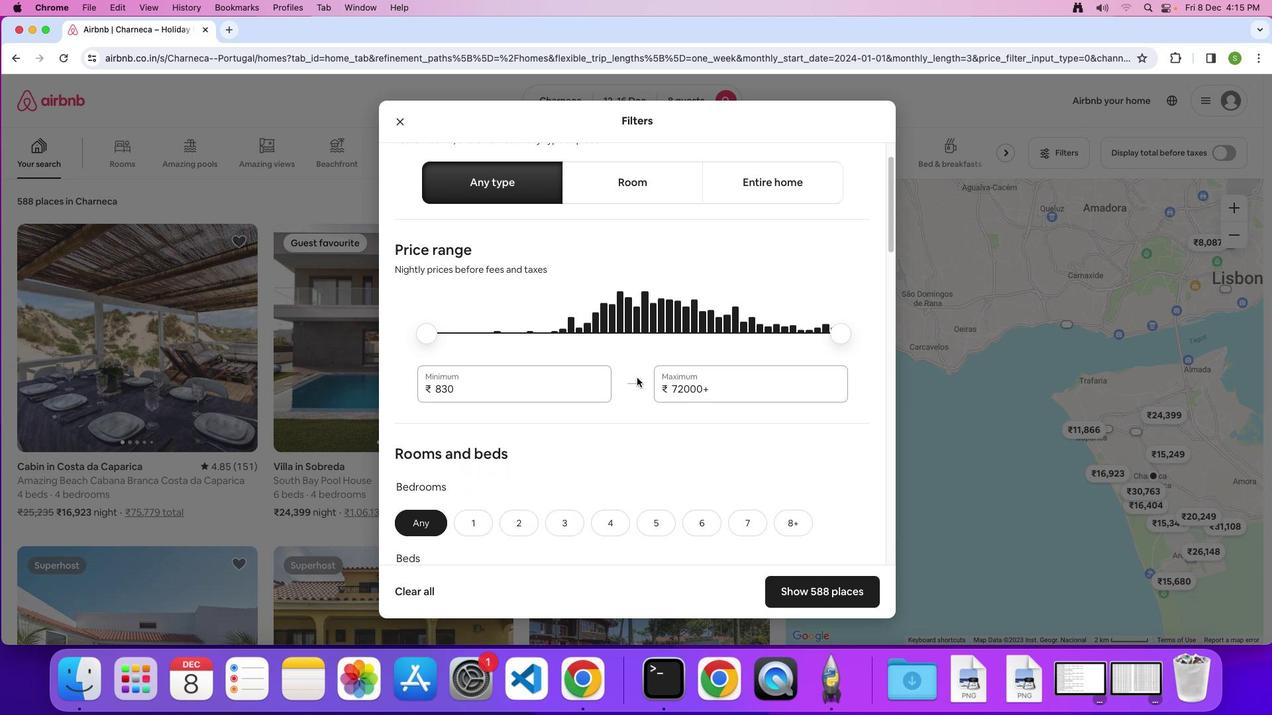 
Action: Mouse scrolled (637, 378) with delta (0, 0)
Screenshot: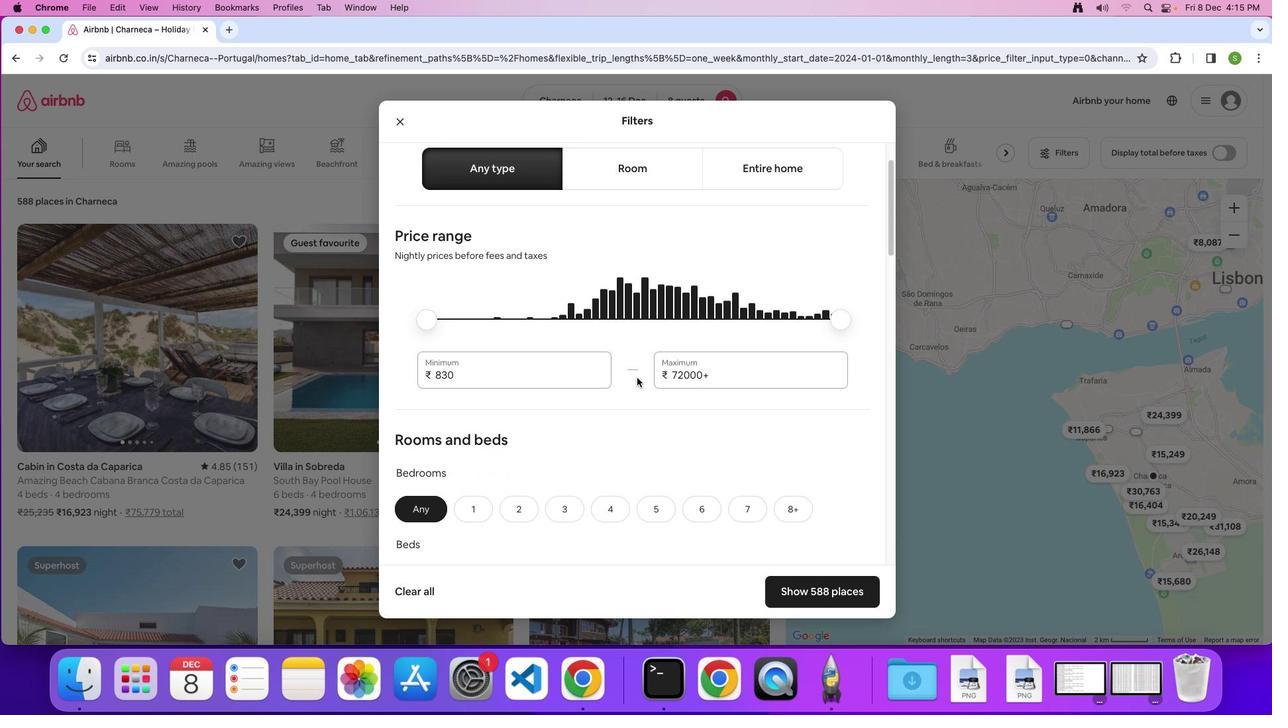 
Action: Mouse scrolled (637, 378) with delta (0, 0)
Screenshot: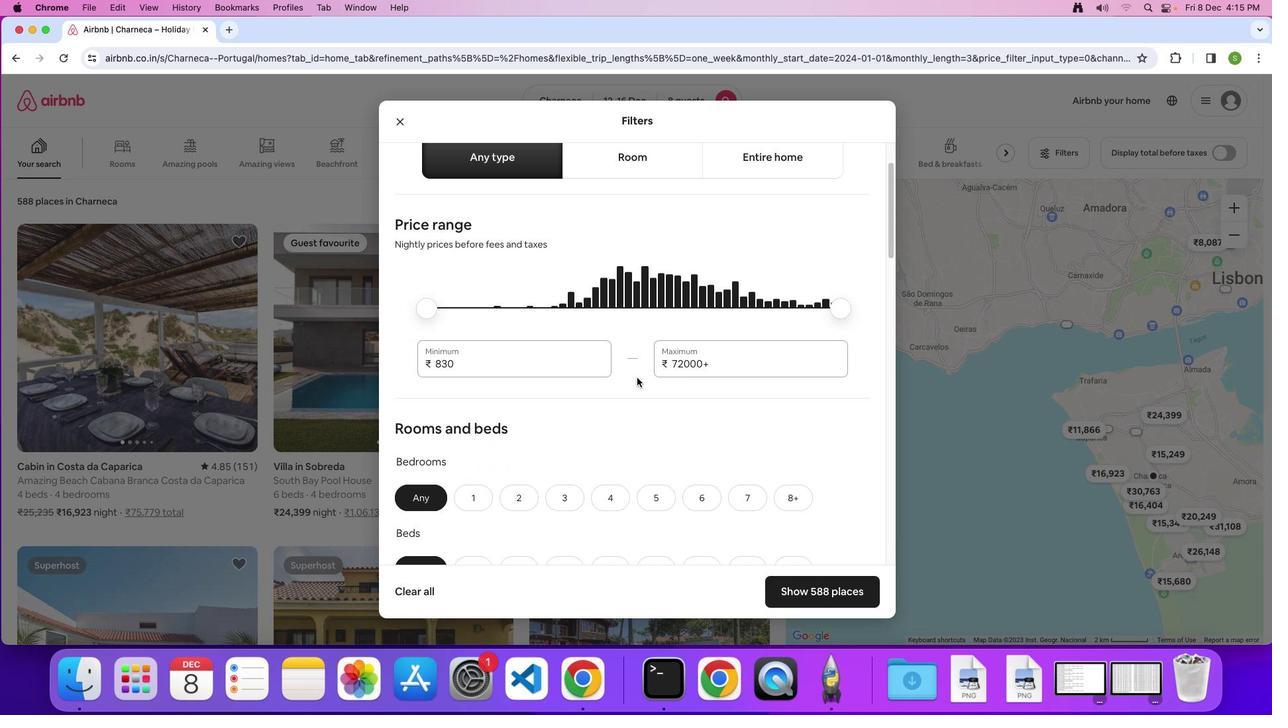 
Action: Mouse scrolled (637, 378) with delta (0, 0)
Screenshot: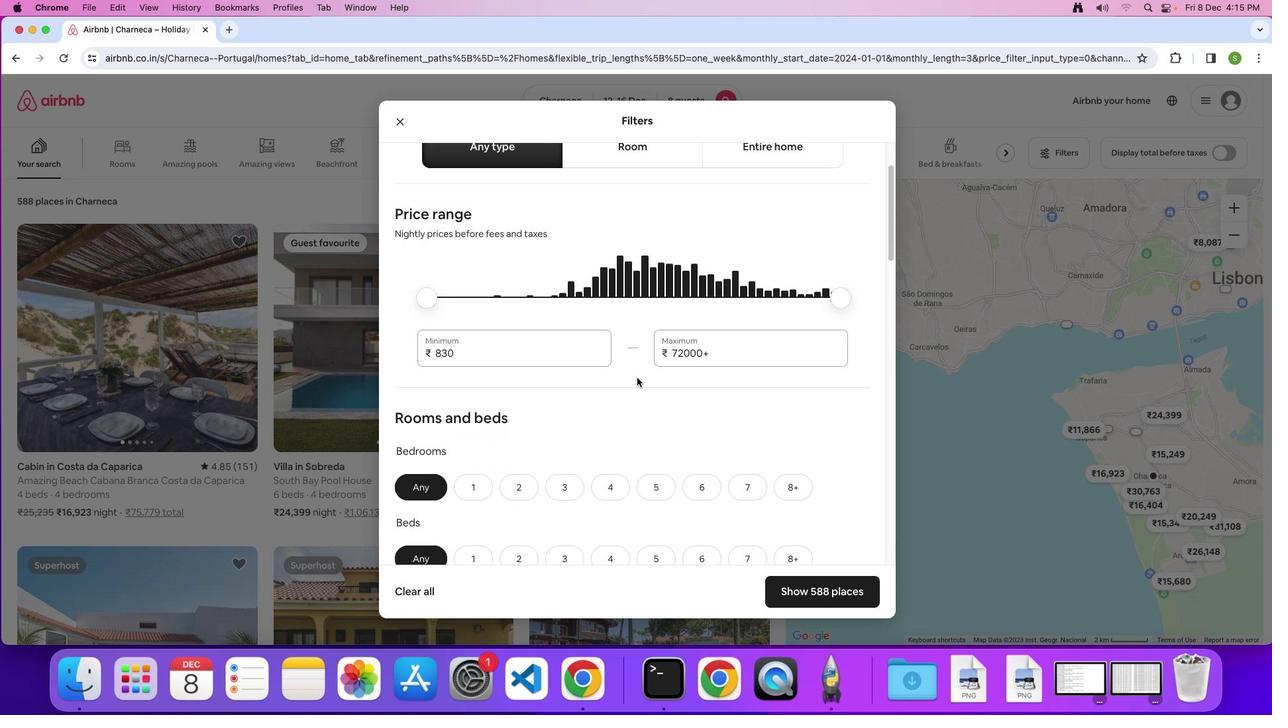 
Action: Mouse scrolled (637, 378) with delta (0, 0)
Screenshot: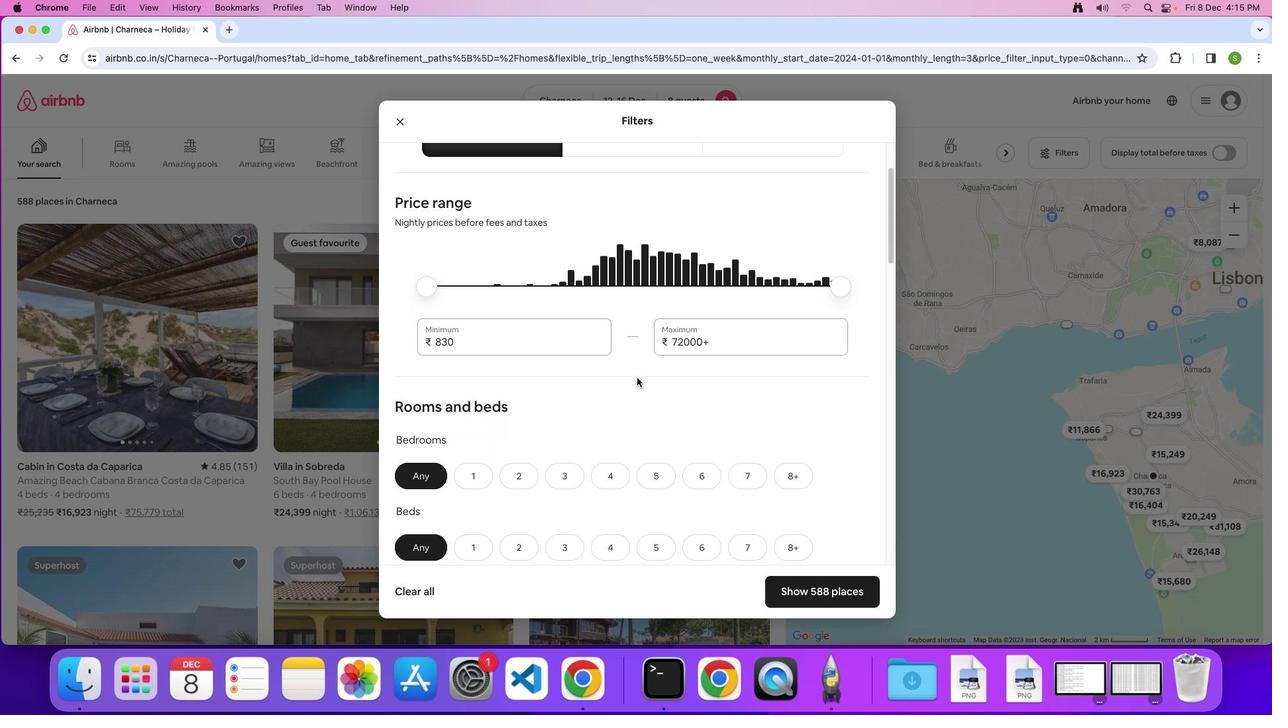 
Action: Mouse scrolled (637, 378) with delta (0, 0)
Screenshot: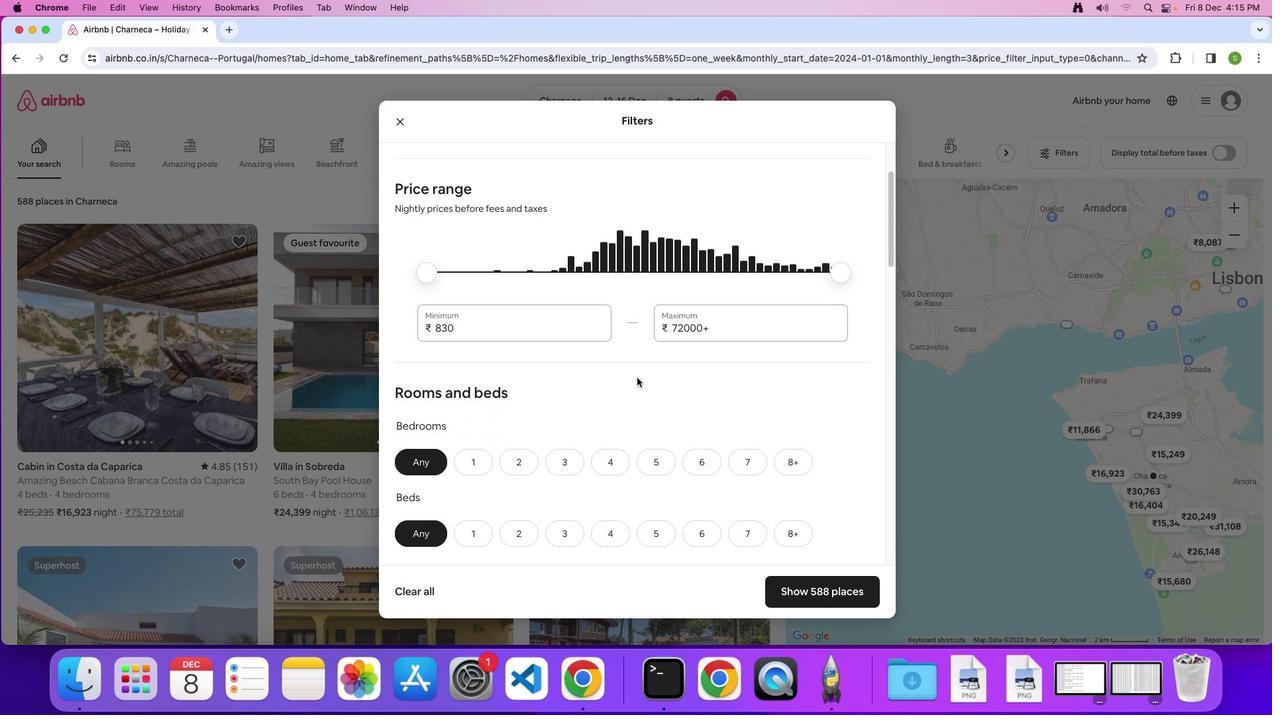 
Action: Mouse scrolled (637, 378) with delta (0, 0)
Screenshot: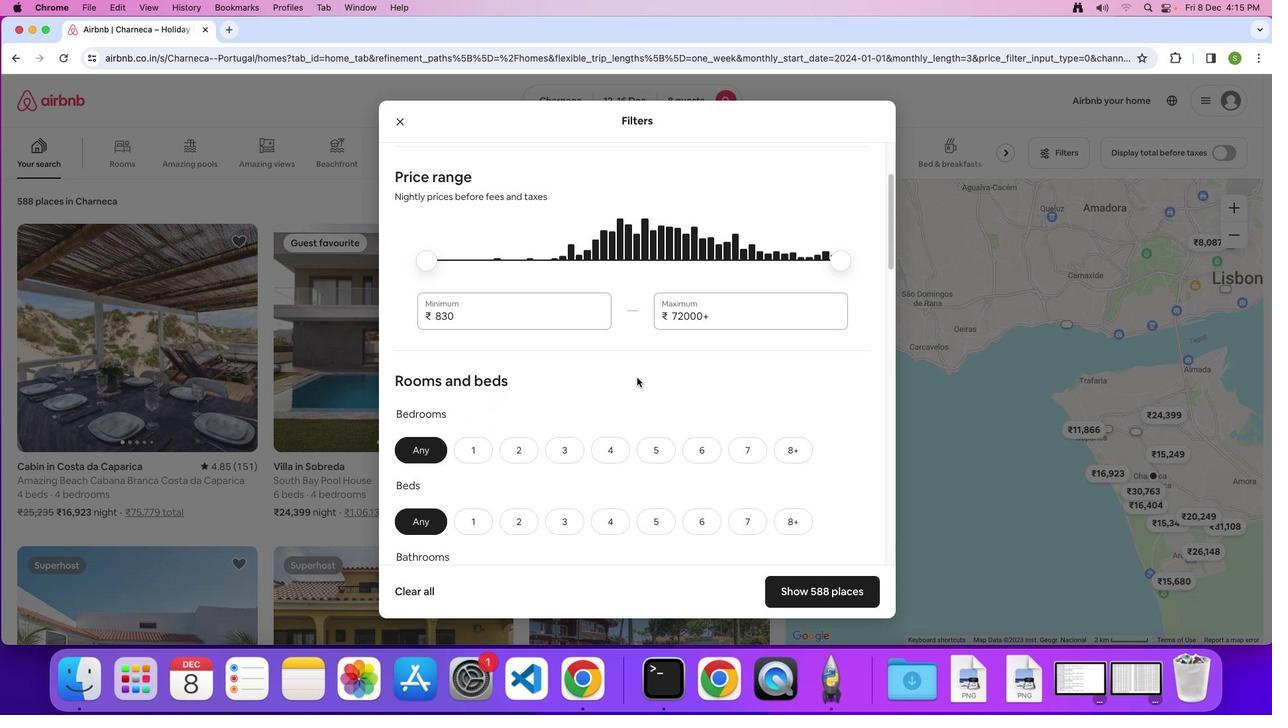 
Action: Mouse scrolled (637, 378) with delta (0, 0)
Screenshot: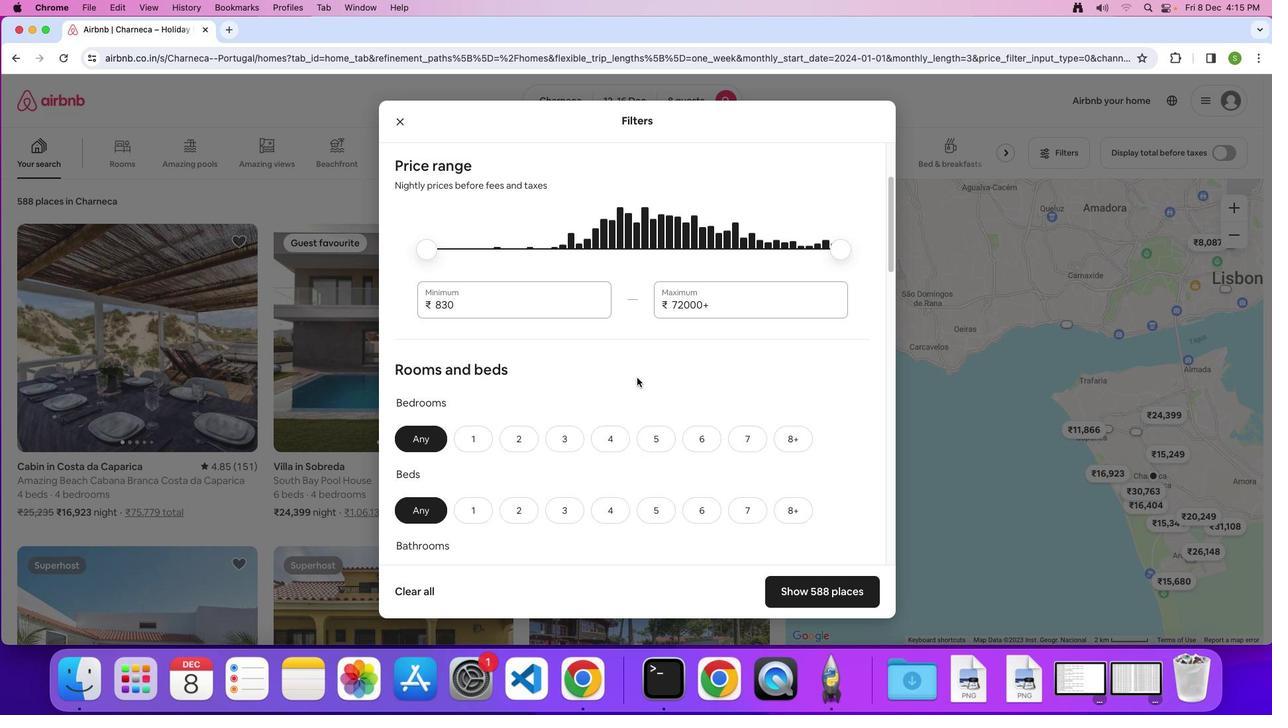 
Action: Mouse scrolled (637, 378) with delta (0, 0)
Screenshot: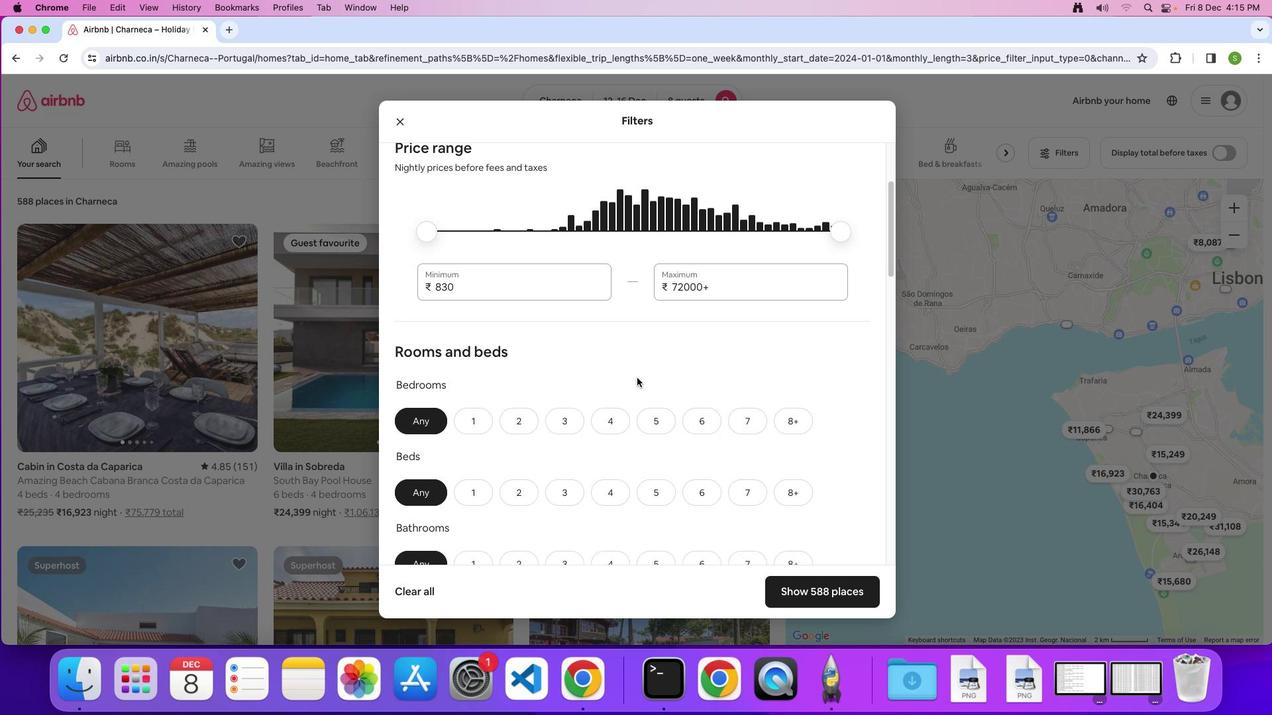 
Action: Mouse scrolled (637, 378) with delta (0, -1)
Screenshot: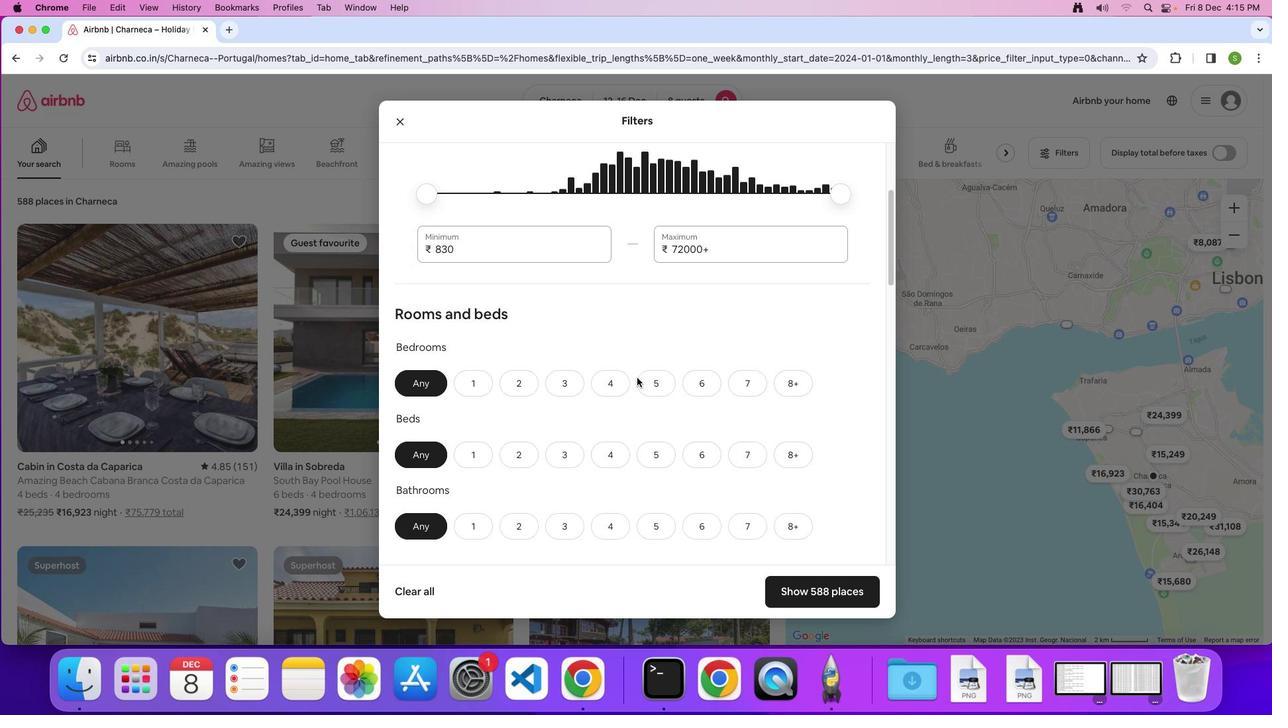 
Action: Mouse moved to (637, 378)
Screenshot: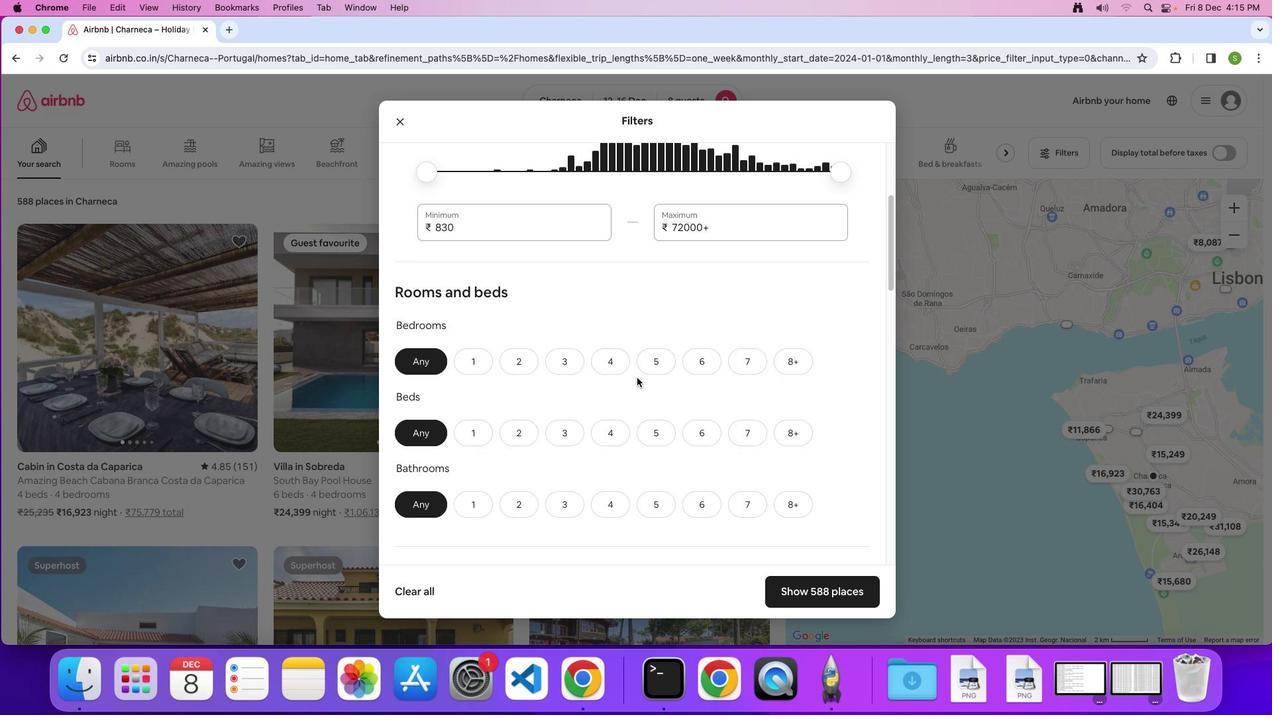 
Action: Mouse scrolled (637, 378) with delta (0, 0)
Screenshot: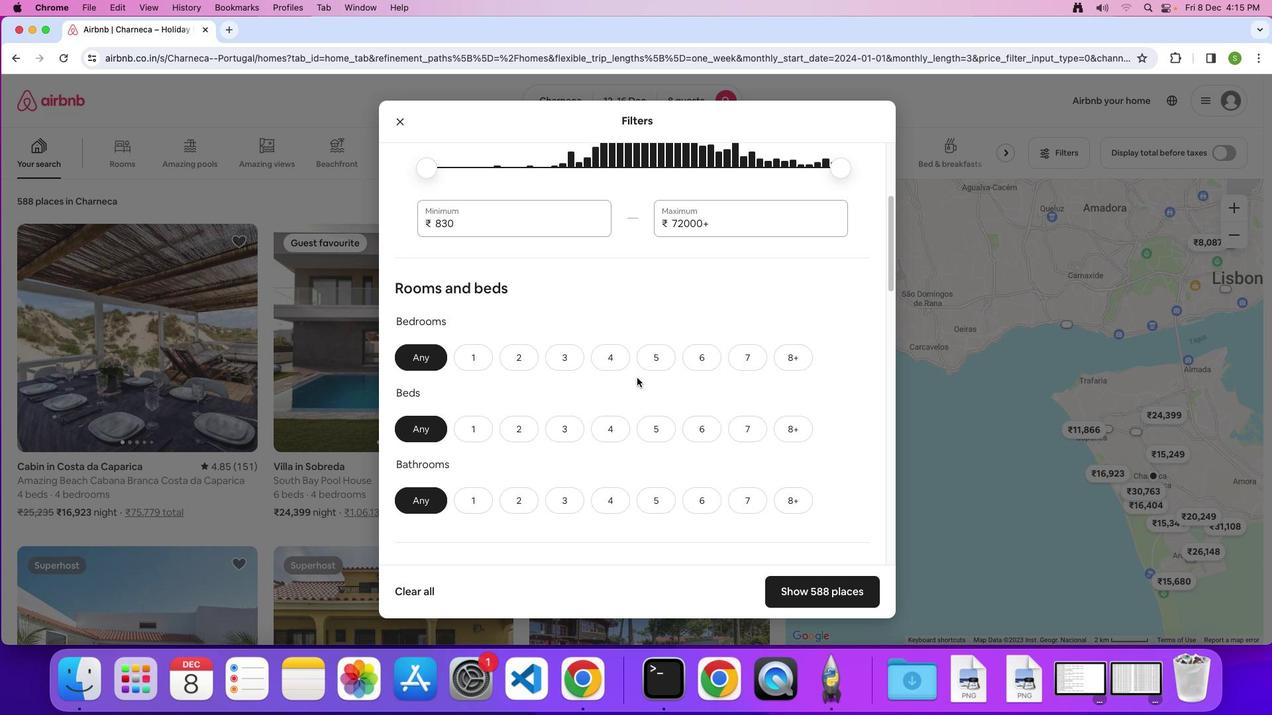 
Action: Mouse scrolled (637, 378) with delta (0, 0)
Screenshot: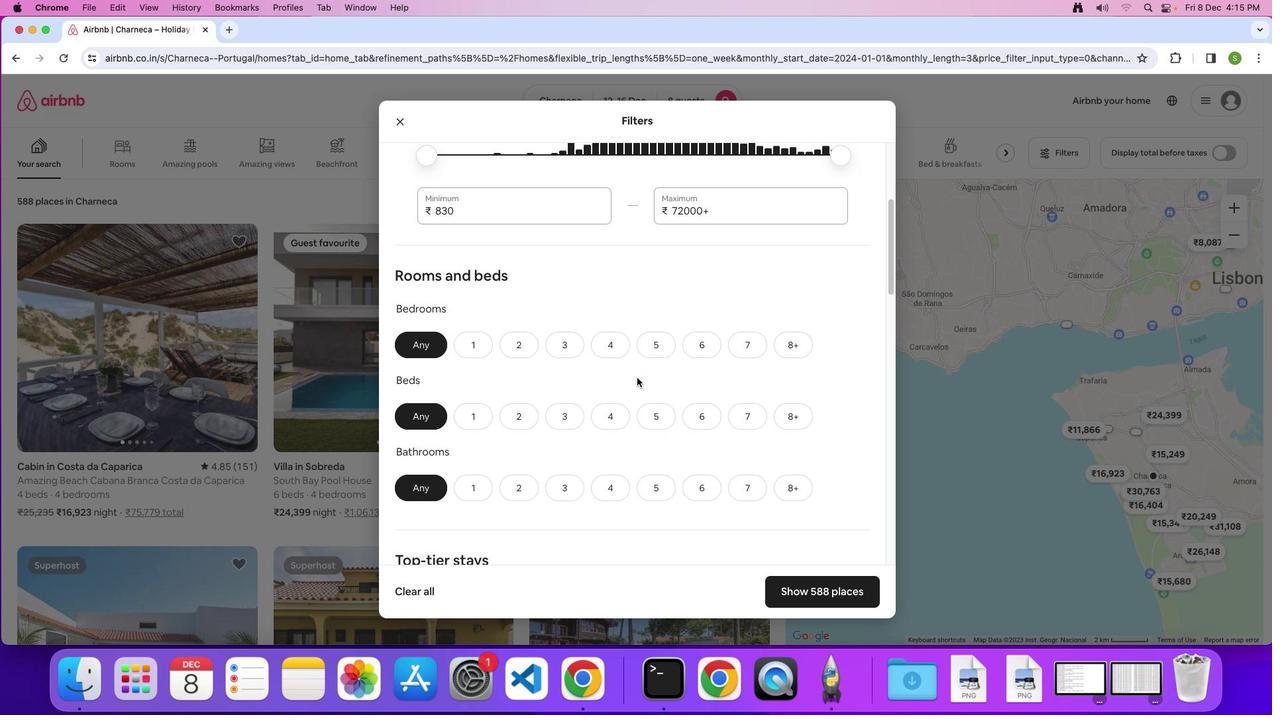 
Action: Mouse moved to (789, 335)
Screenshot: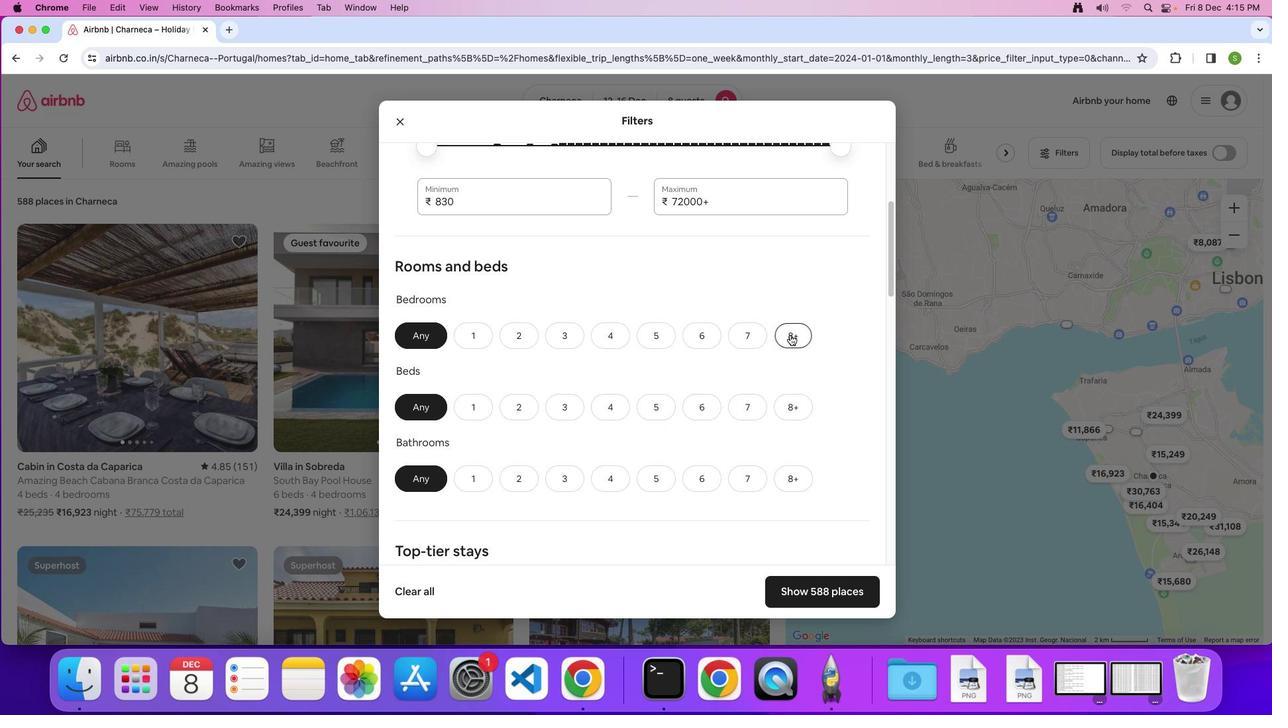 
Action: Mouse pressed left at (789, 335)
Screenshot: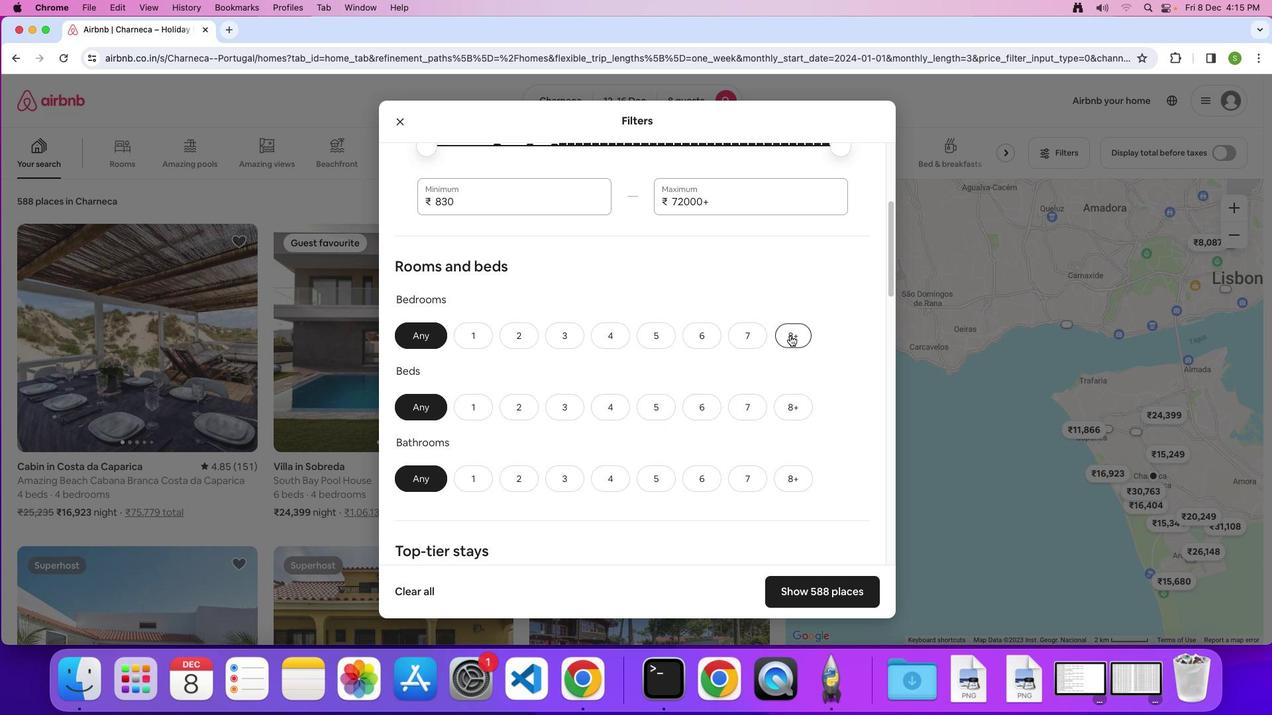 
Action: Mouse moved to (787, 412)
Screenshot: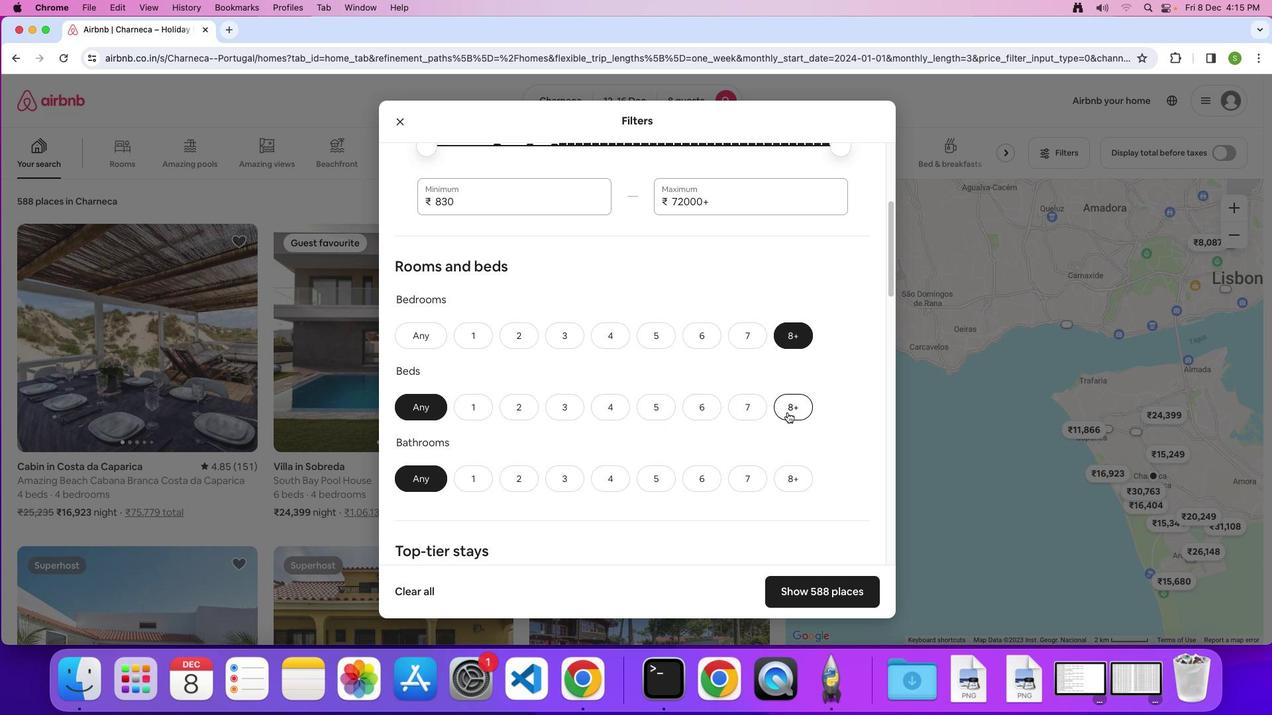 
Action: Mouse pressed left at (787, 412)
Screenshot: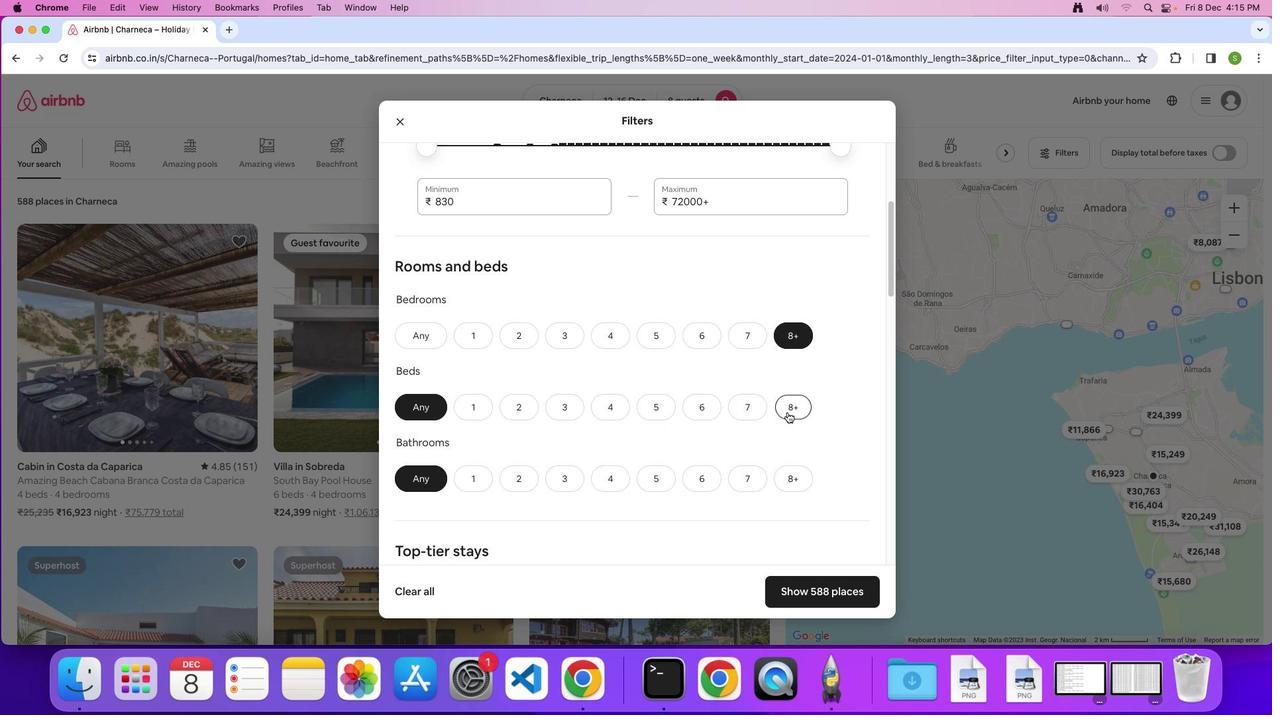 
Action: Mouse moved to (788, 478)
Screenshot: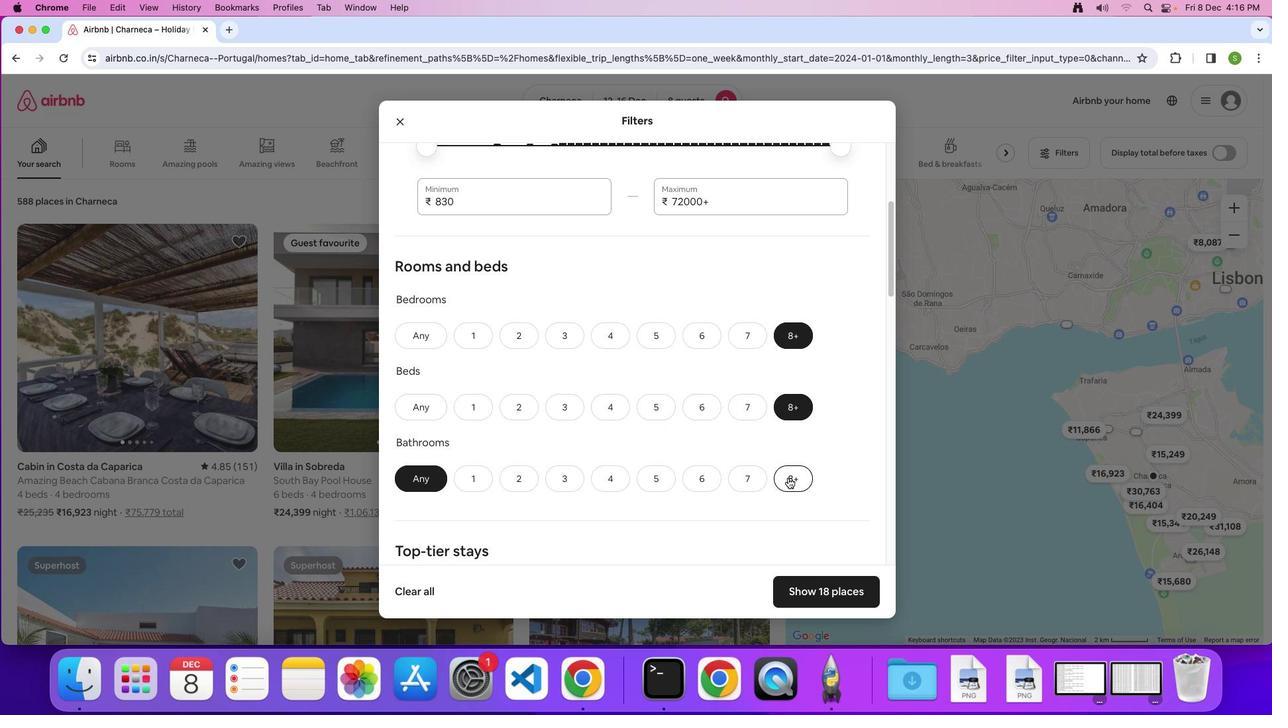 
Action: Mouse pressed left at (788, 478)
Screenshot: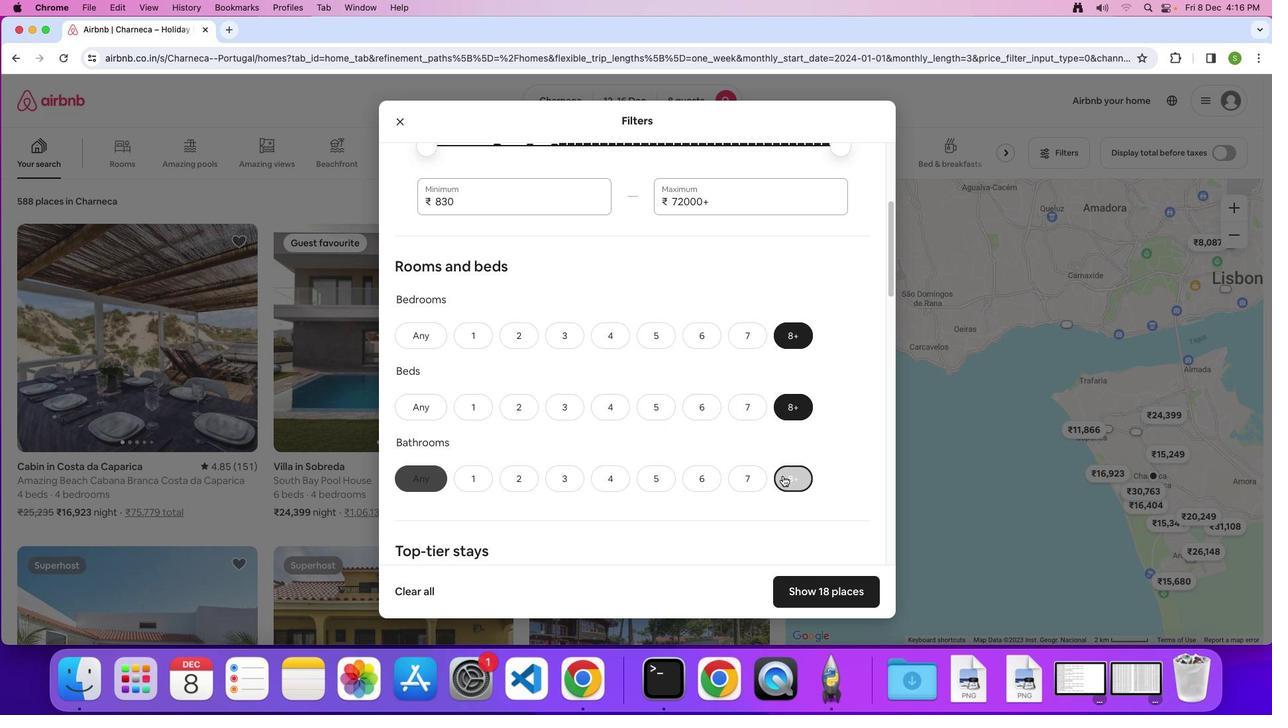 
Action: Mouse moved to (658, 380)
Screenshot: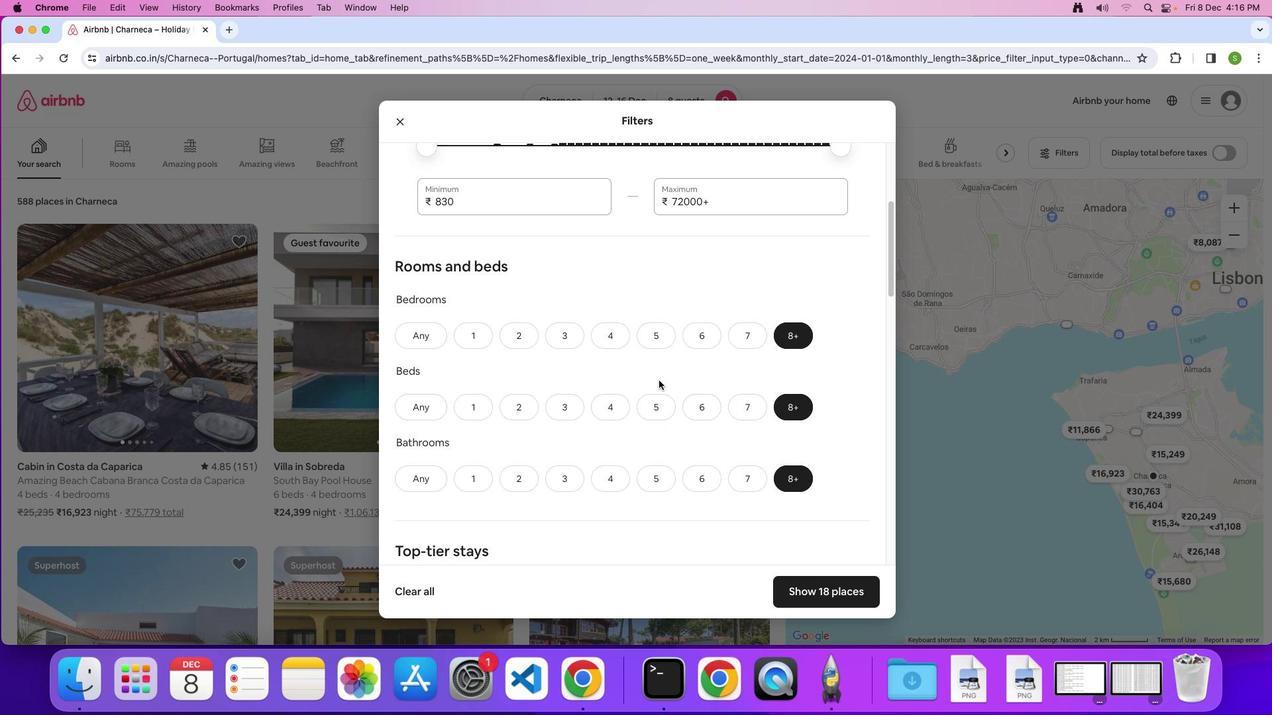
Action: Mouse scrolled (658, 380) with delta (0, 0)
Screenshot: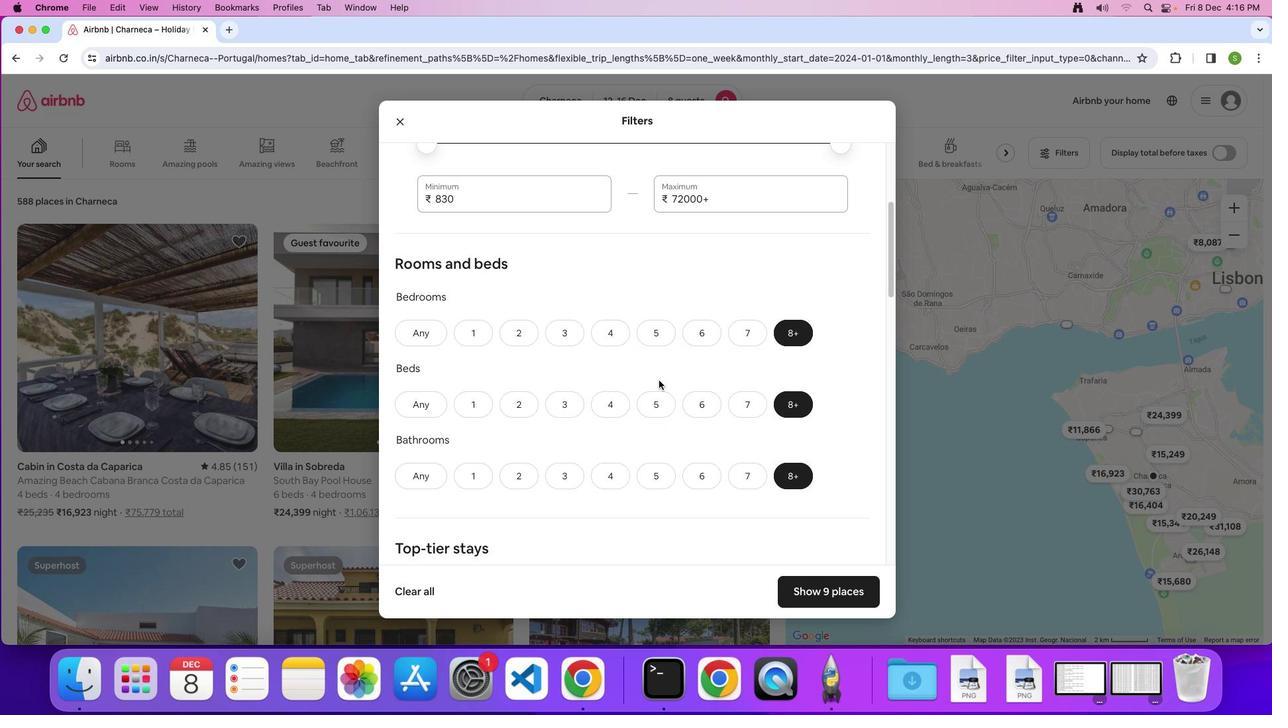 
Action: Mouse scrolled (658, 380) with delta (0, 0)
Screenshot: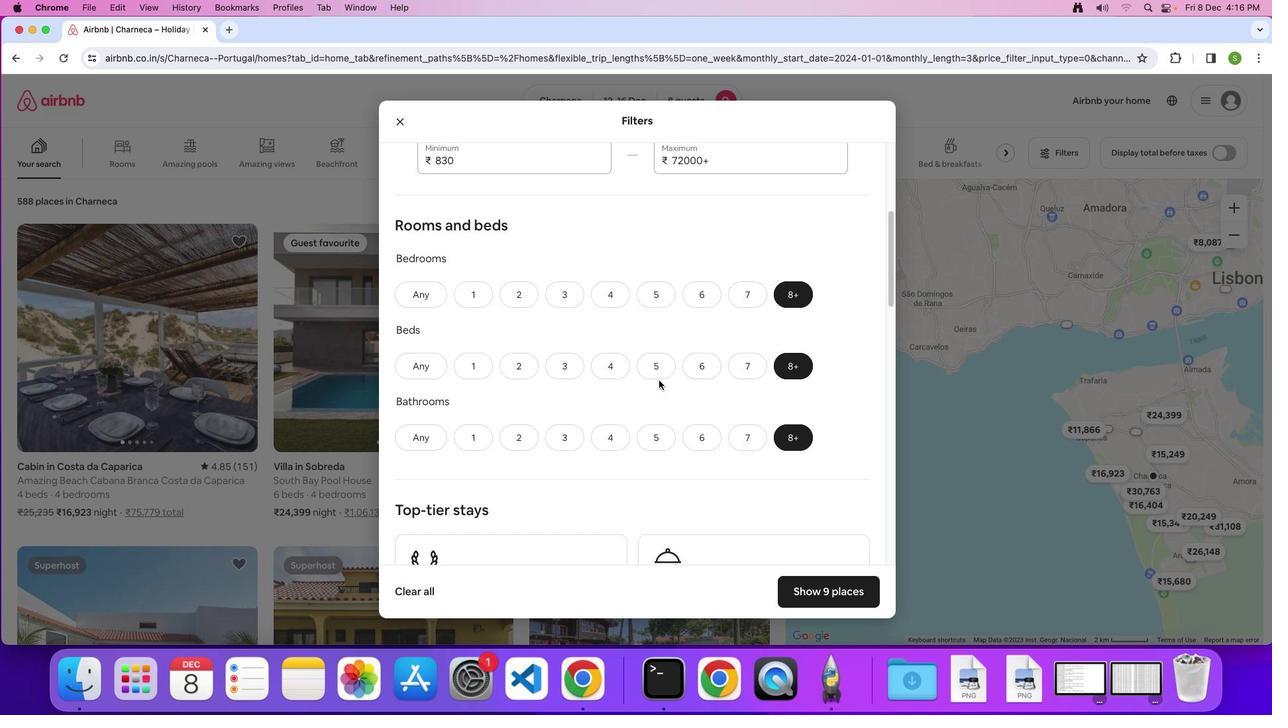 
Action: Mouse scrolled (658, 380) with delta (0, -1)
Screenshot: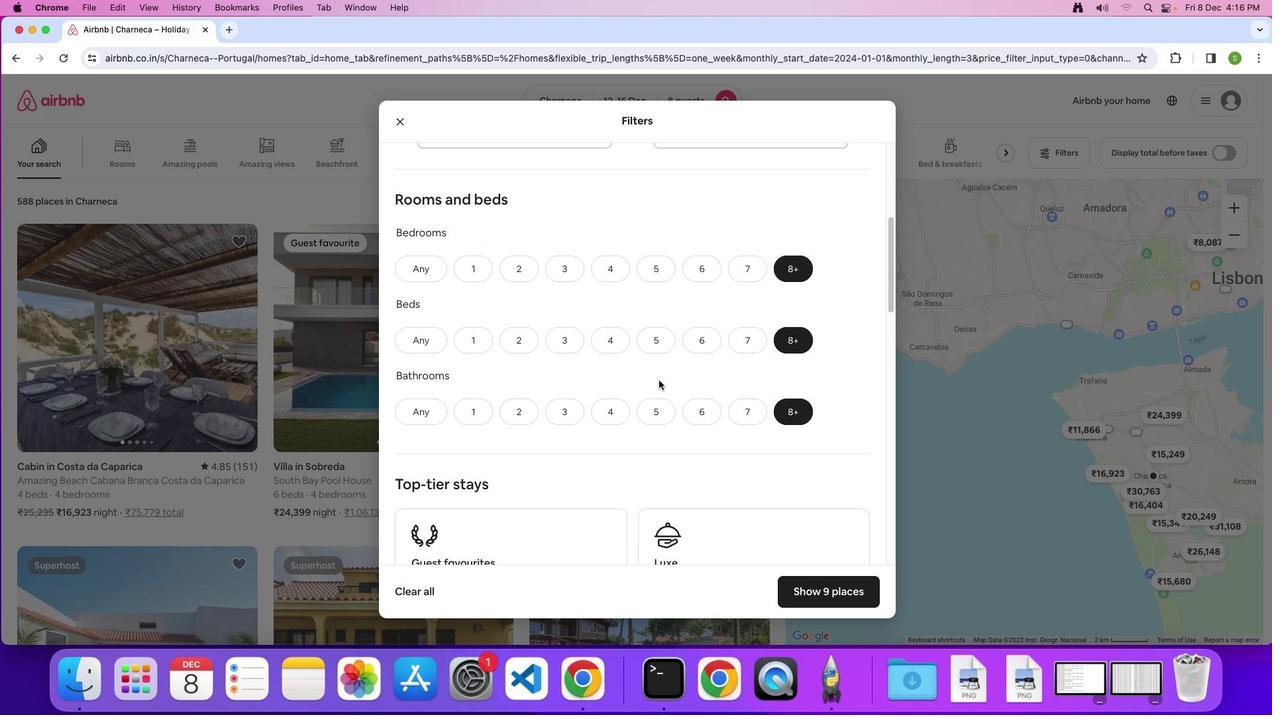 
Action: Mouse scrolled (658, 380) with delta (0, 0)
Screenshot: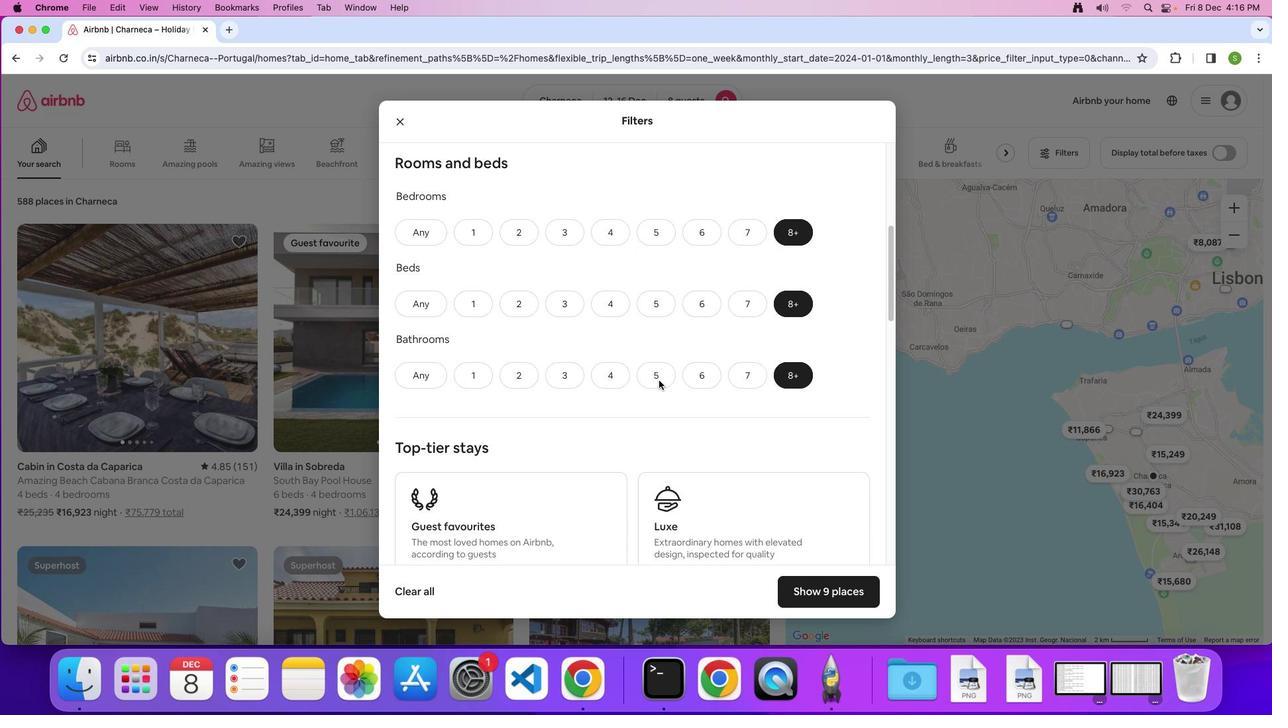 
Action: Mouse scrolled (658, 380) with delta (0, 0)
Screenshot: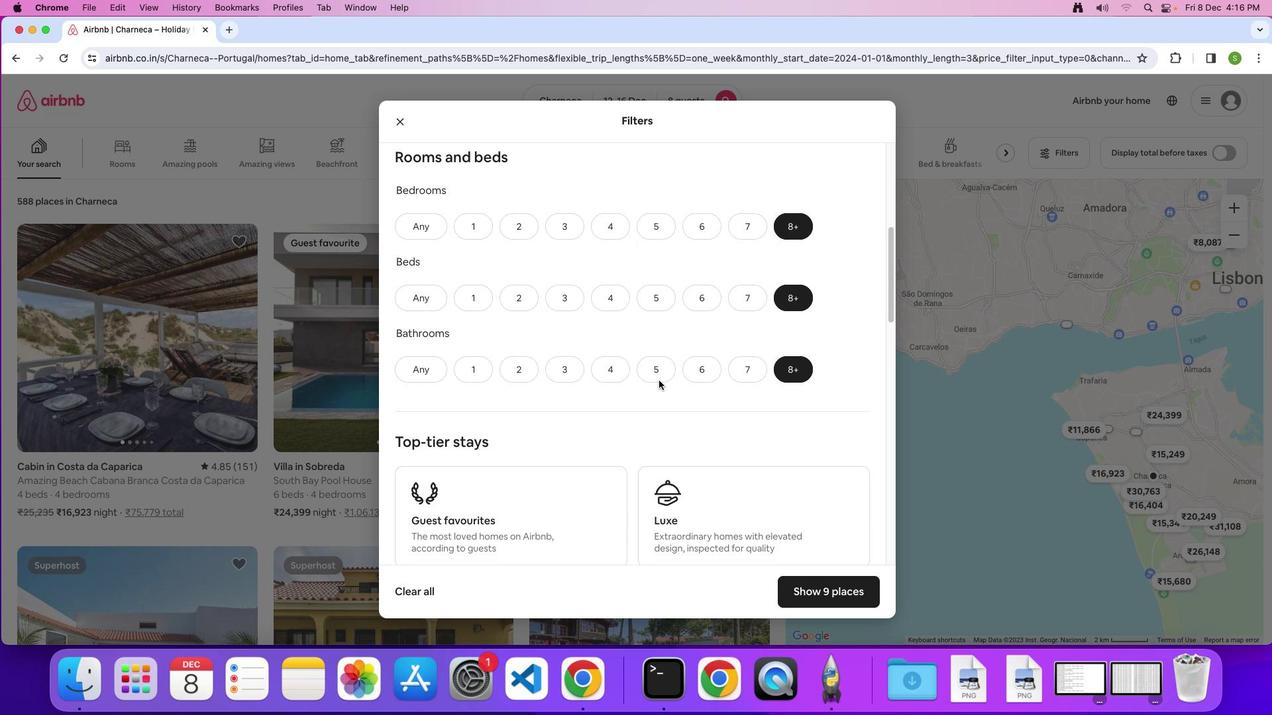 
Action: Mouse scrolled (658, 380) with delta (0, 0)
Screenshot: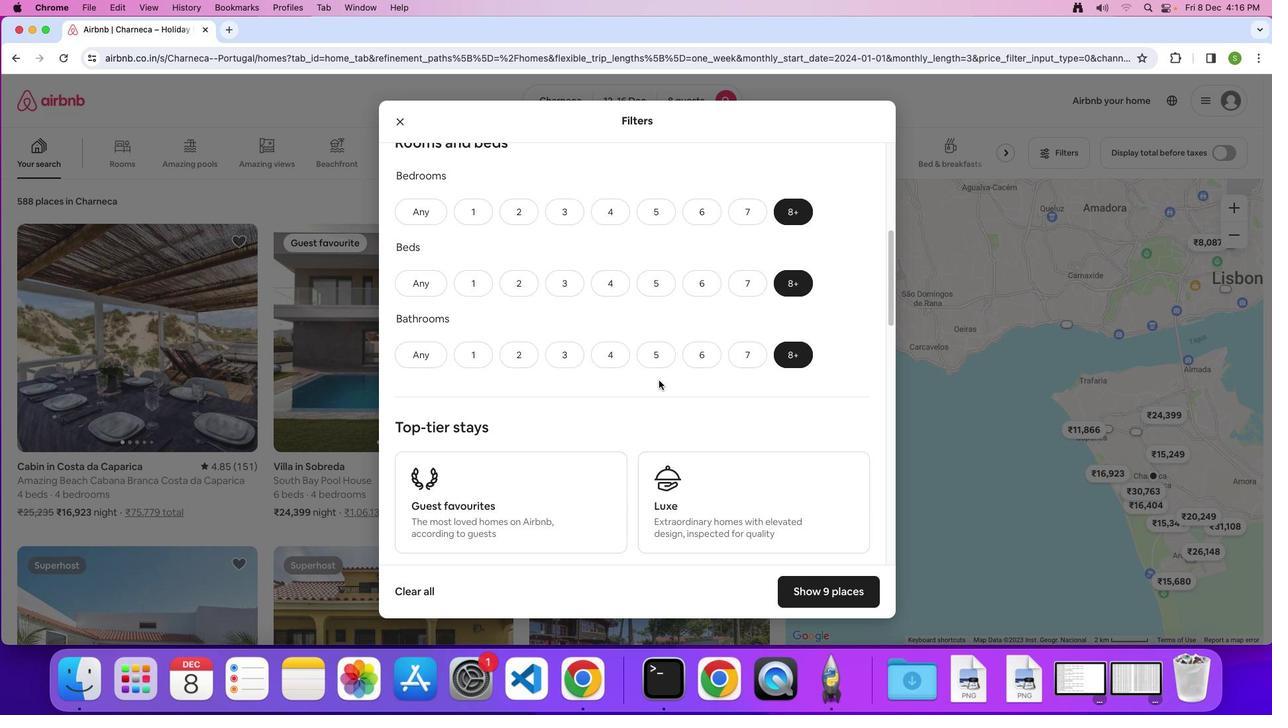 
Action: Mouse scrolled (658, 380) with delta (0, 0)
Screenshot: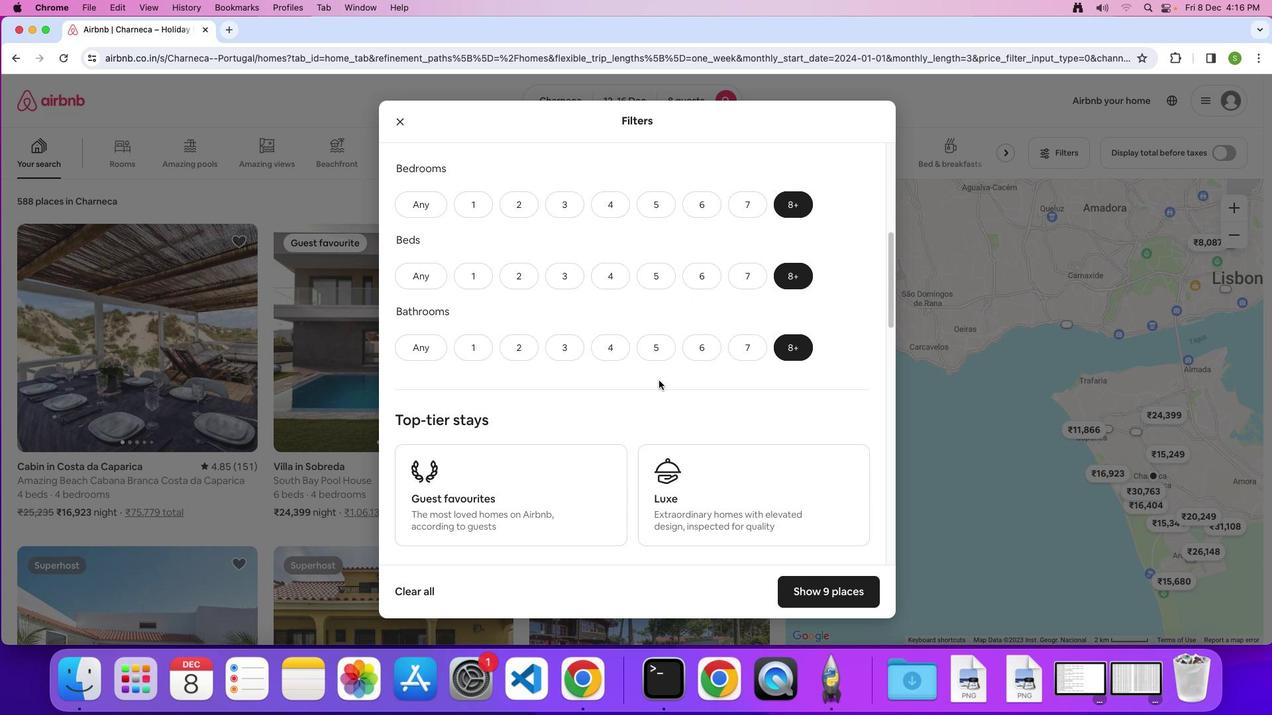 
Action: Mouse scrolled (658, 380) with delta (0, 0)
Screenshot: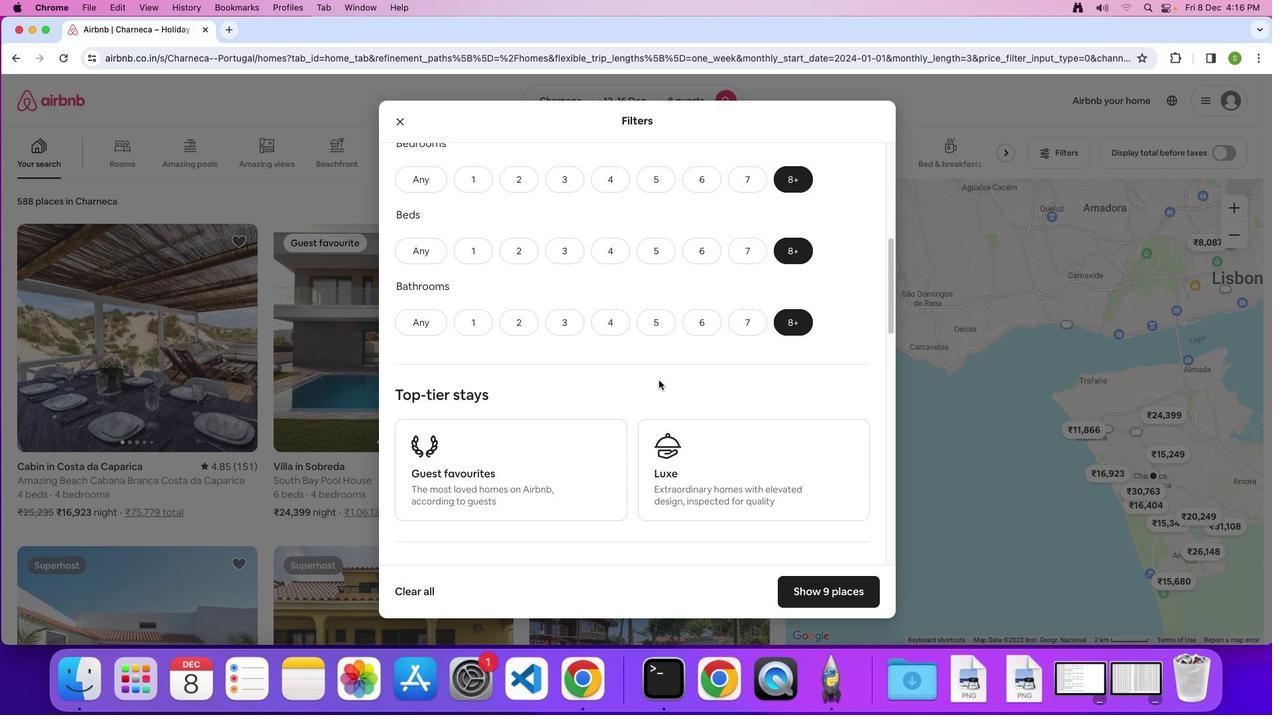 
Action: Mouse moved to (659, 379)
Screenshot: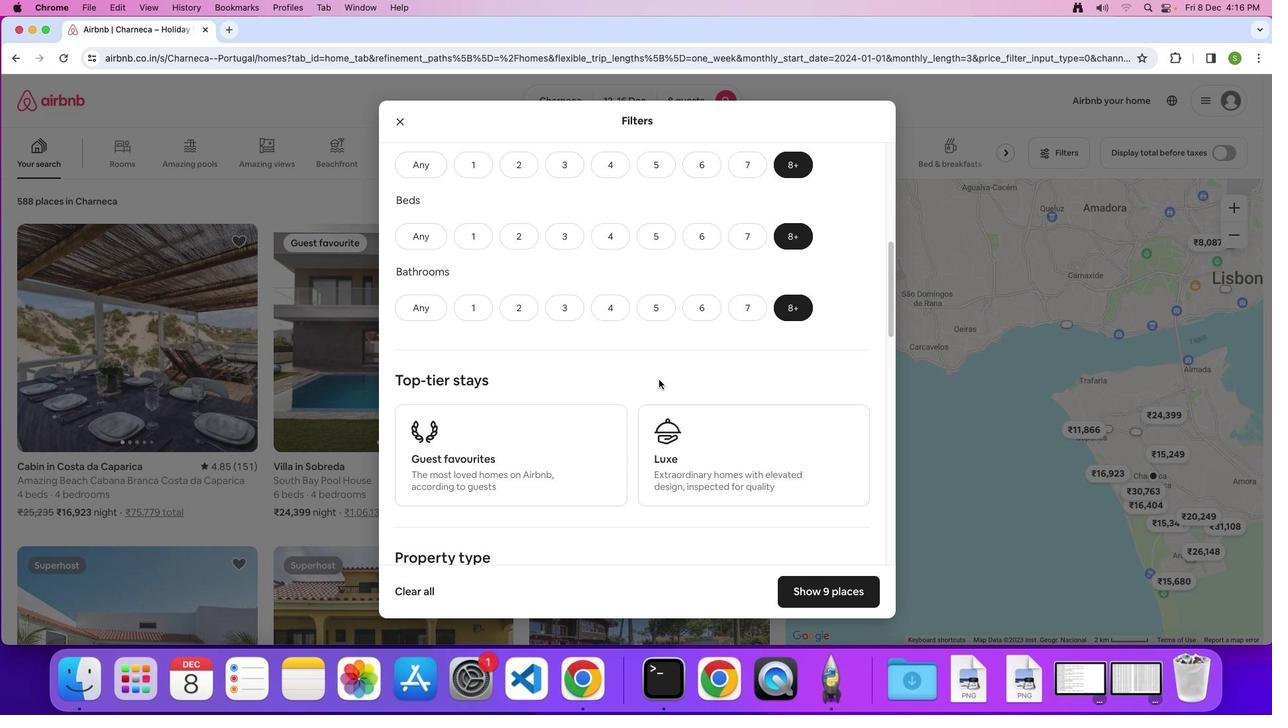
Action: Mouse scrolled (659, 379) with delta (0, 0)
Screenshot: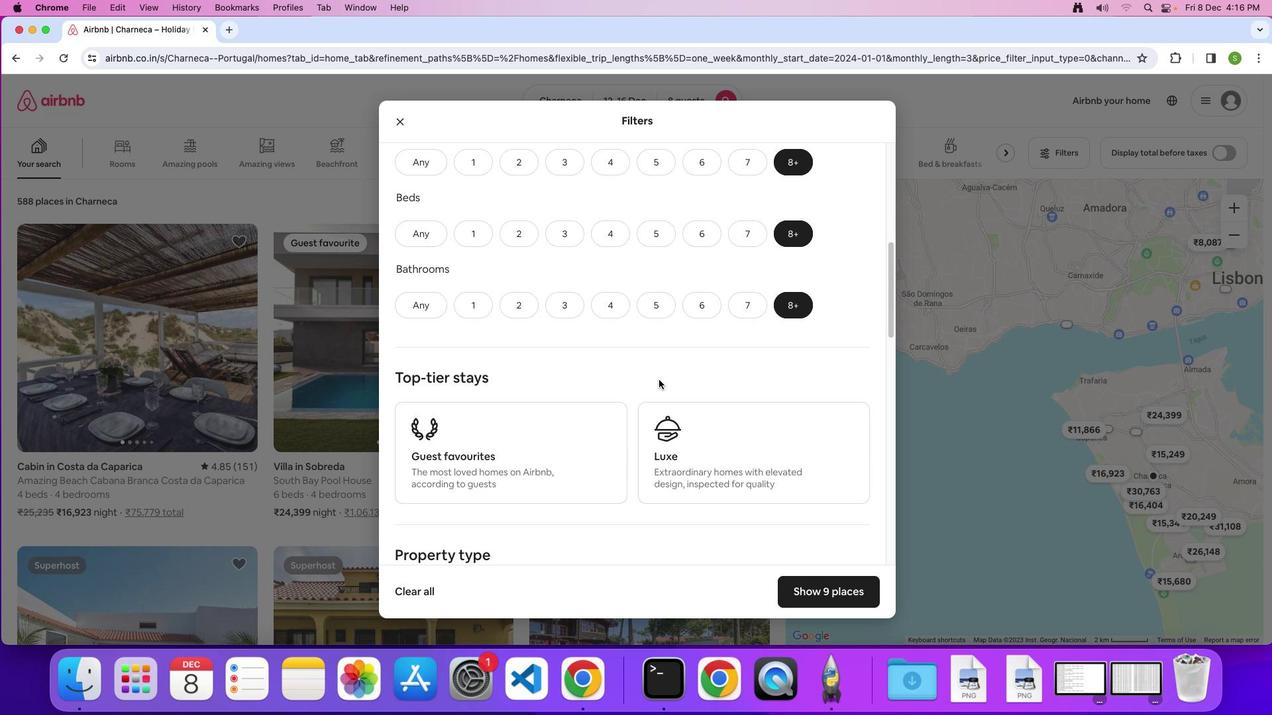 
Action: Mouse scrolled (659, 379) with delta (0, 0)
Screenshot: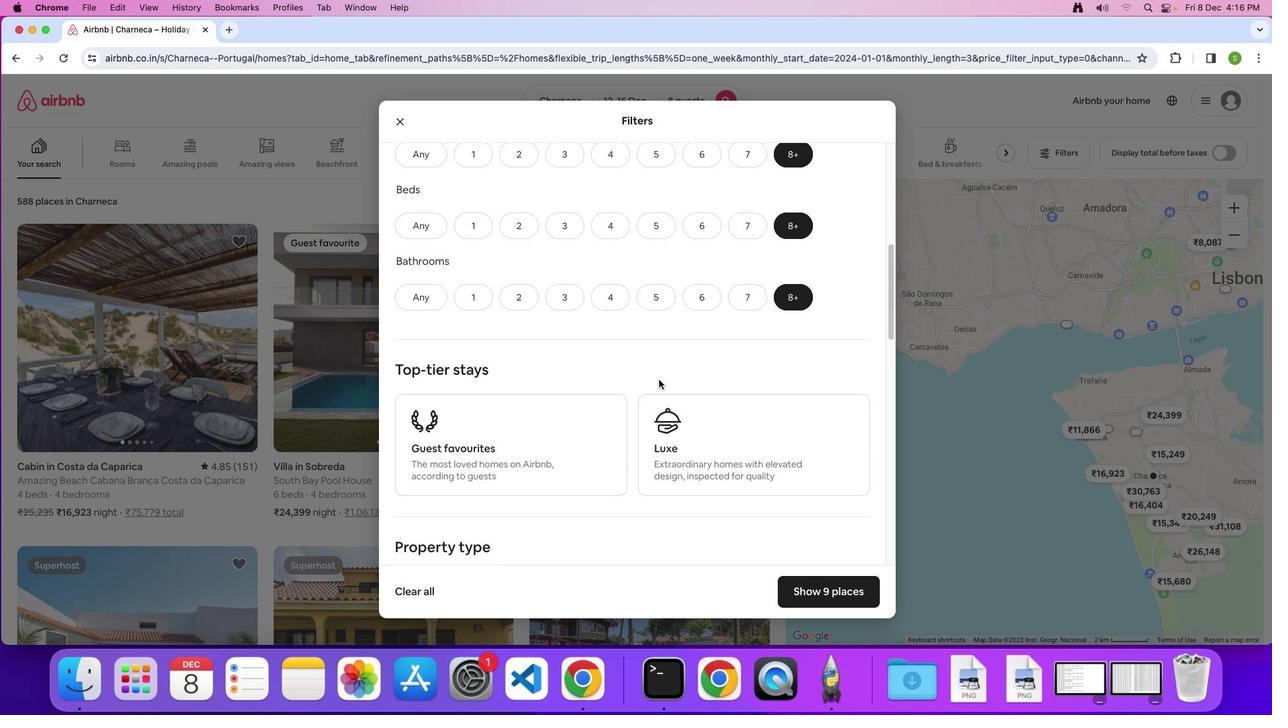 
Action: Mouse scrolled (659, 379) with delta (0, 0)
Screenshot: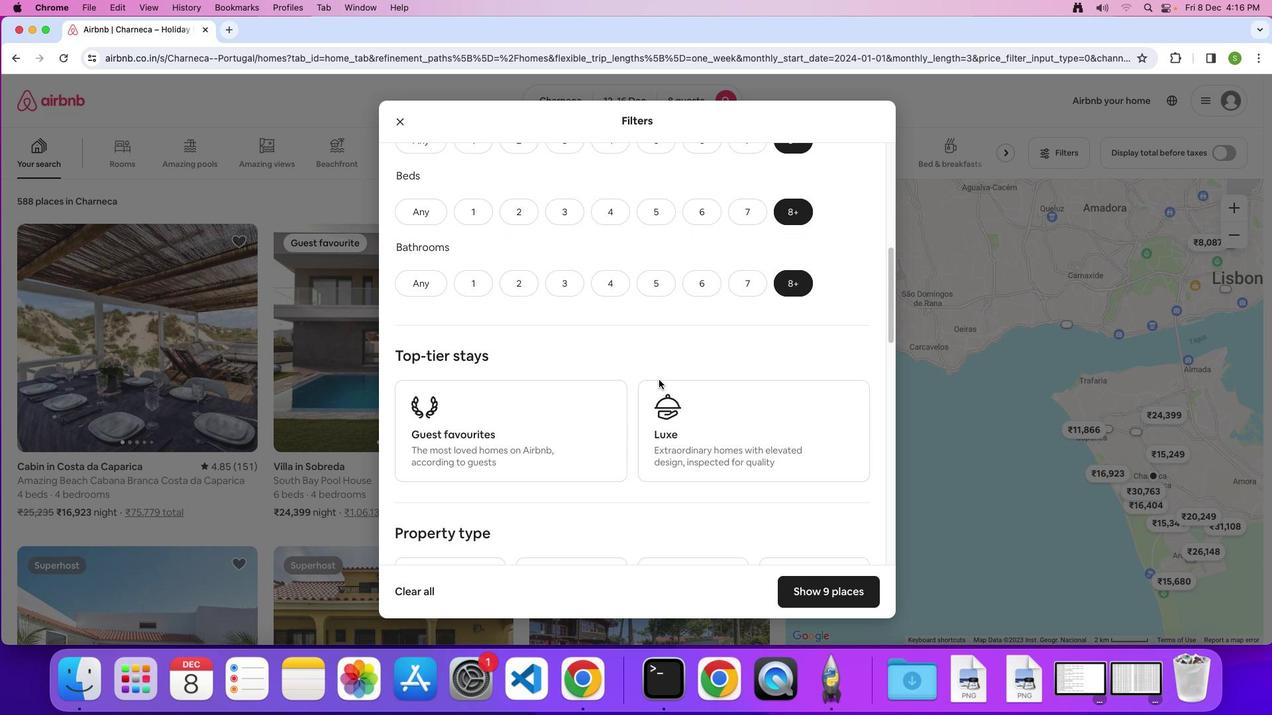 
Action: Mouse scrolled (659, 379) with delta (0, 0)
Screenshot: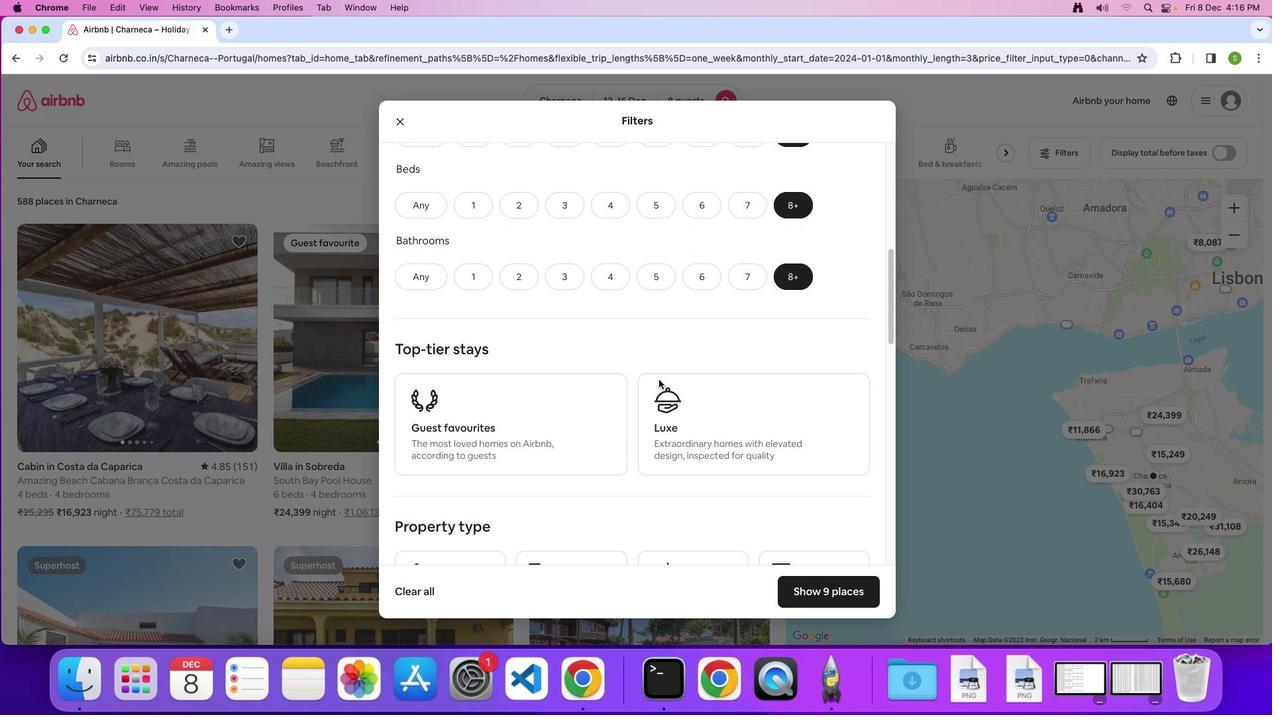 
Action: Mouse scrolled (659, 379) with delta (0, 0)
Screenshot: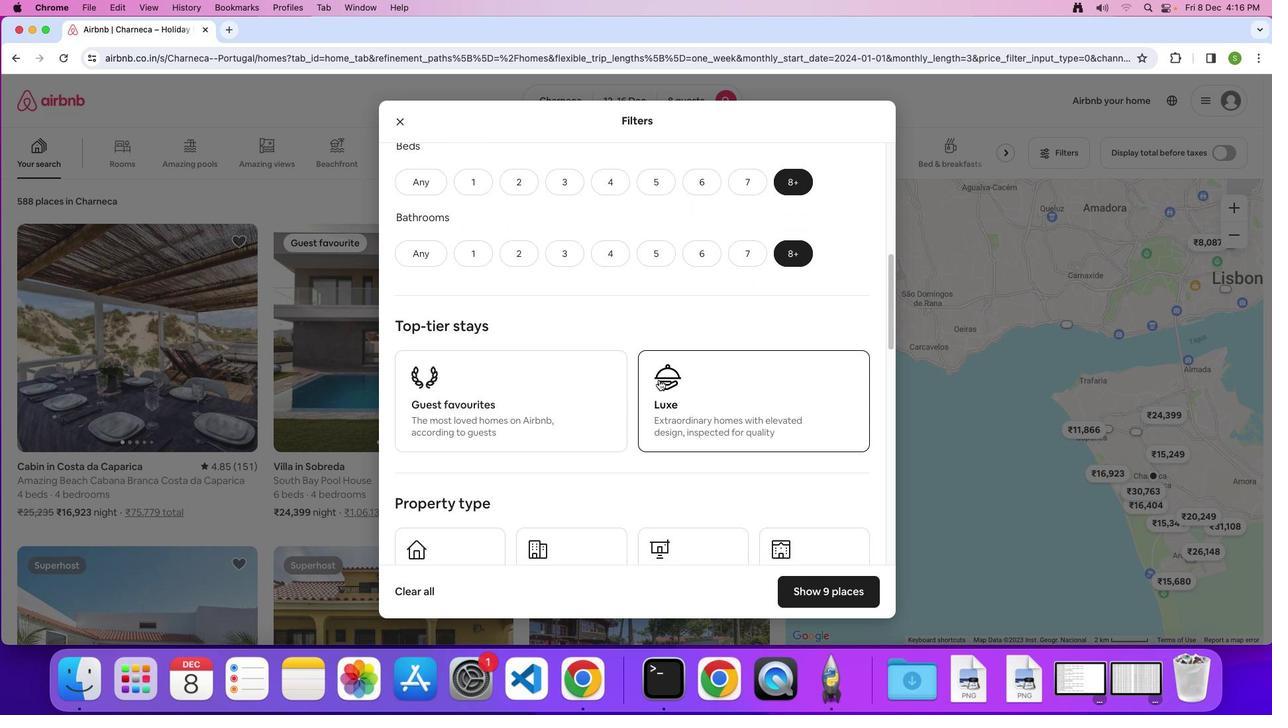 
Action: Mouse scrolled (659, 379) with delta (0, 0)
Screenshot: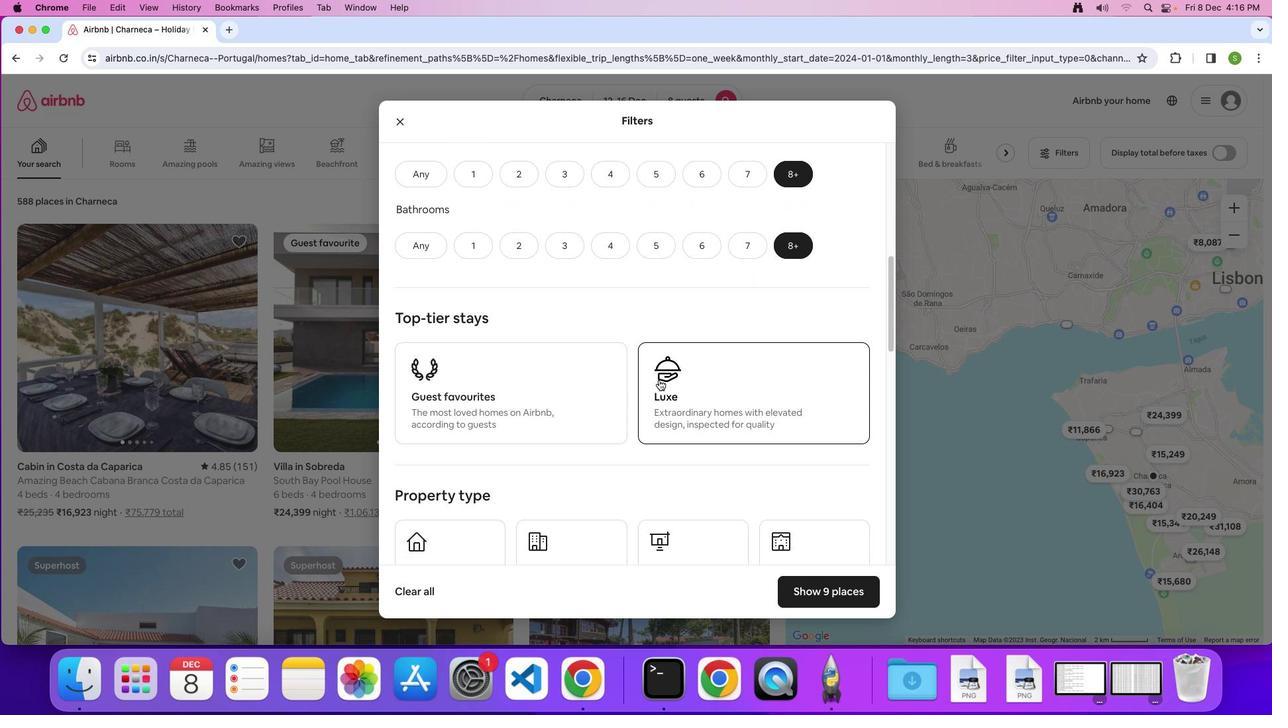 
Action: Mouse scrolled (659, 379) with delta (0, -1)
Screenshot: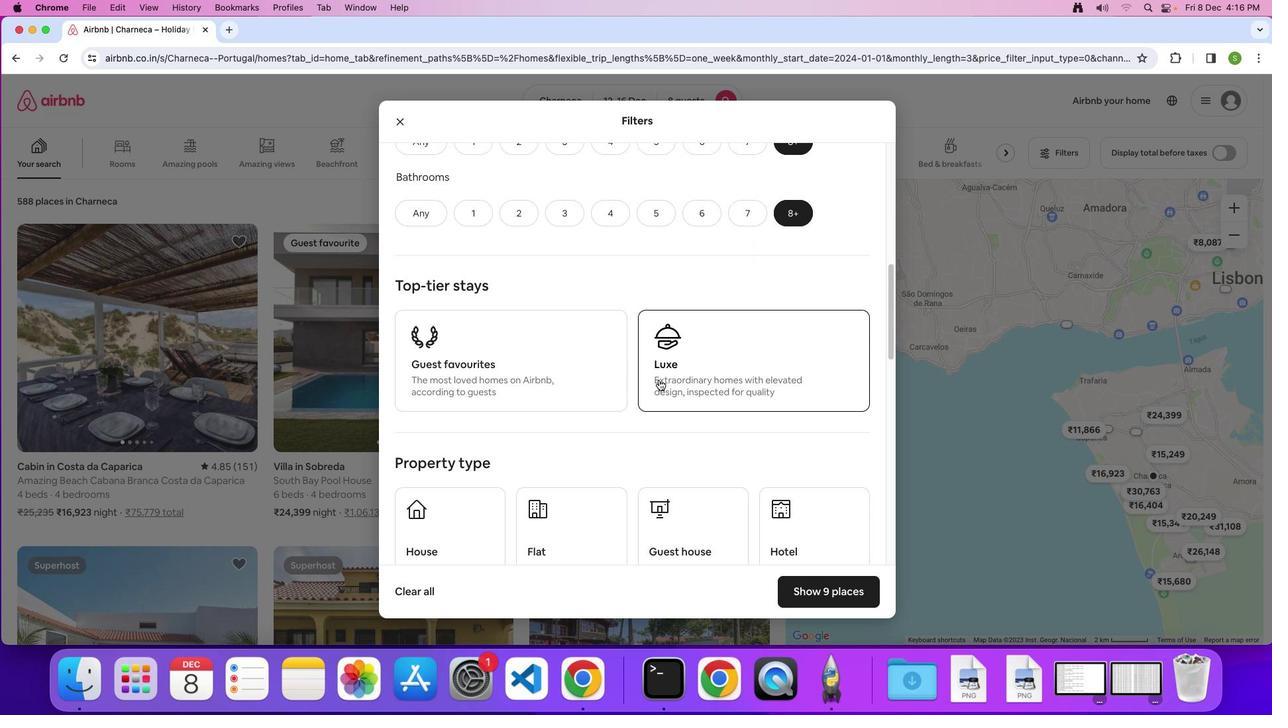 
Action: Mouse scrolled (659, 379) with delta (0, 0)
Screenshot: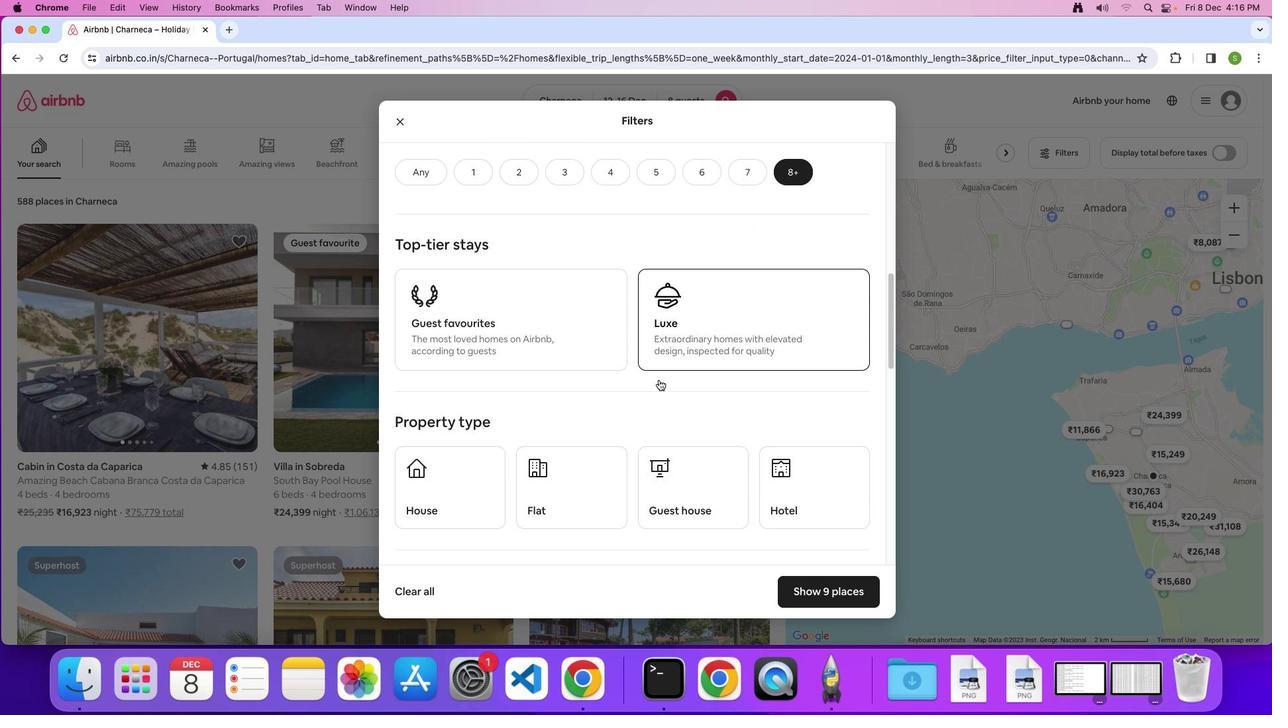 
Action: Mouse scrolled (659, 379) with delta (0, 0)
Screenshot: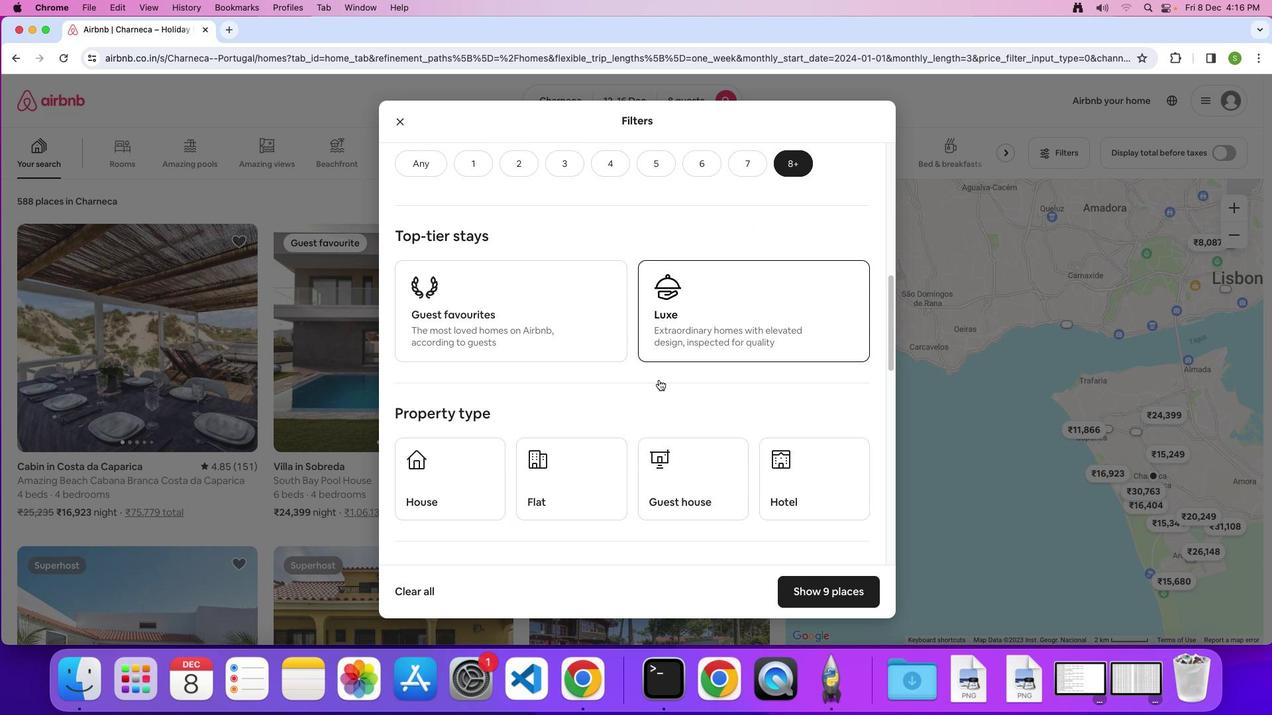 
Action: Mouse scrolled (659, 379) with delta (0, 0)
Screenshot: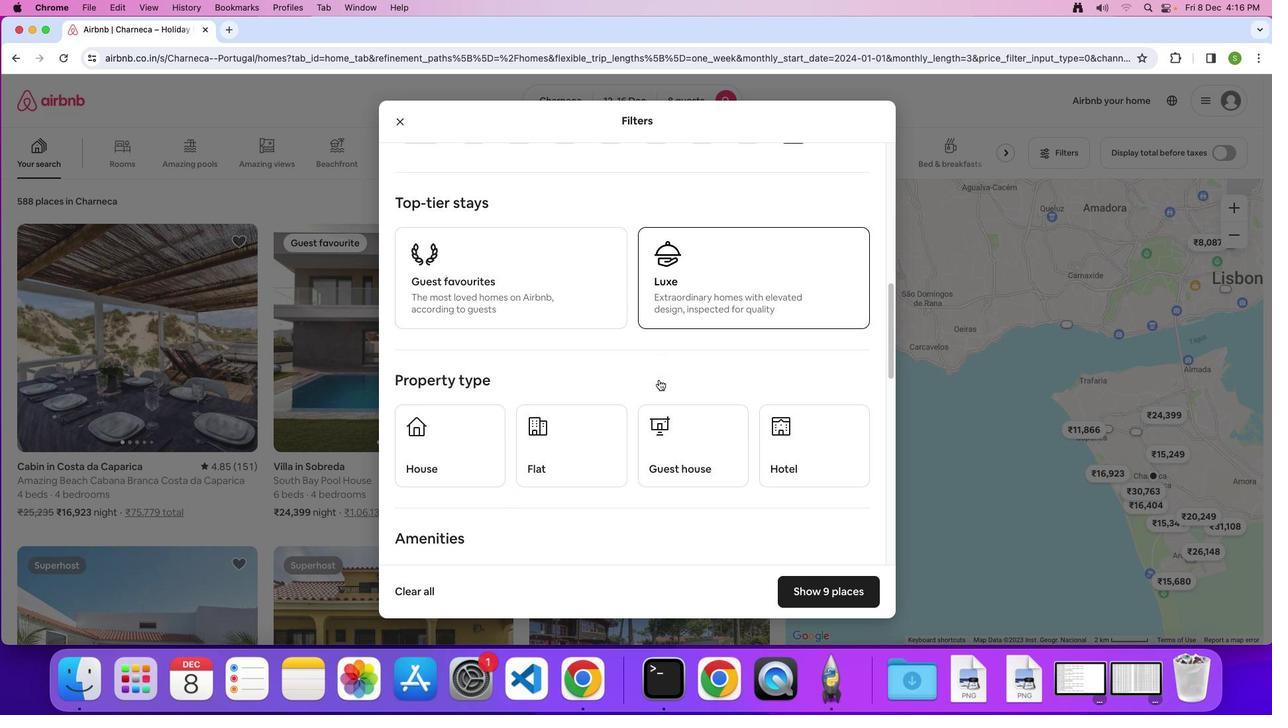 
Action: Mouse scrolled (659, 379) with delta (0, 0)
Screenshot: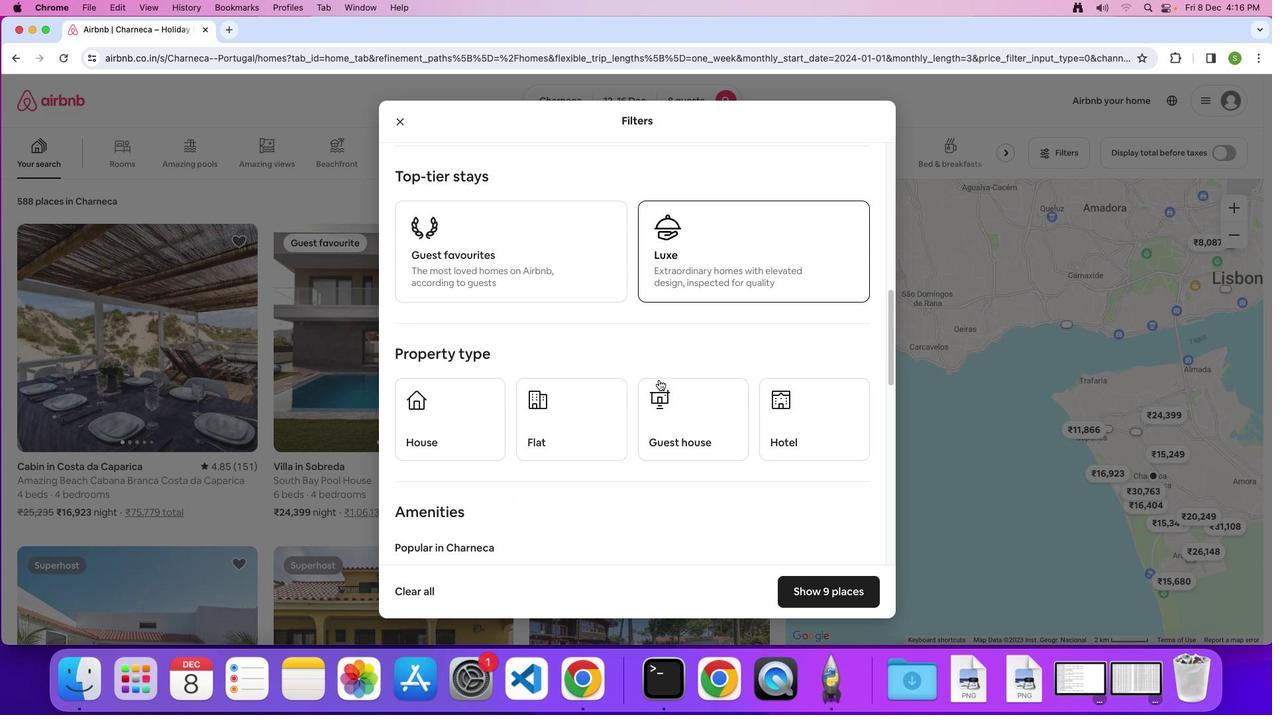 
Action: Mouse scrolled (659, 379) with delta (0, 0)
Screenshot: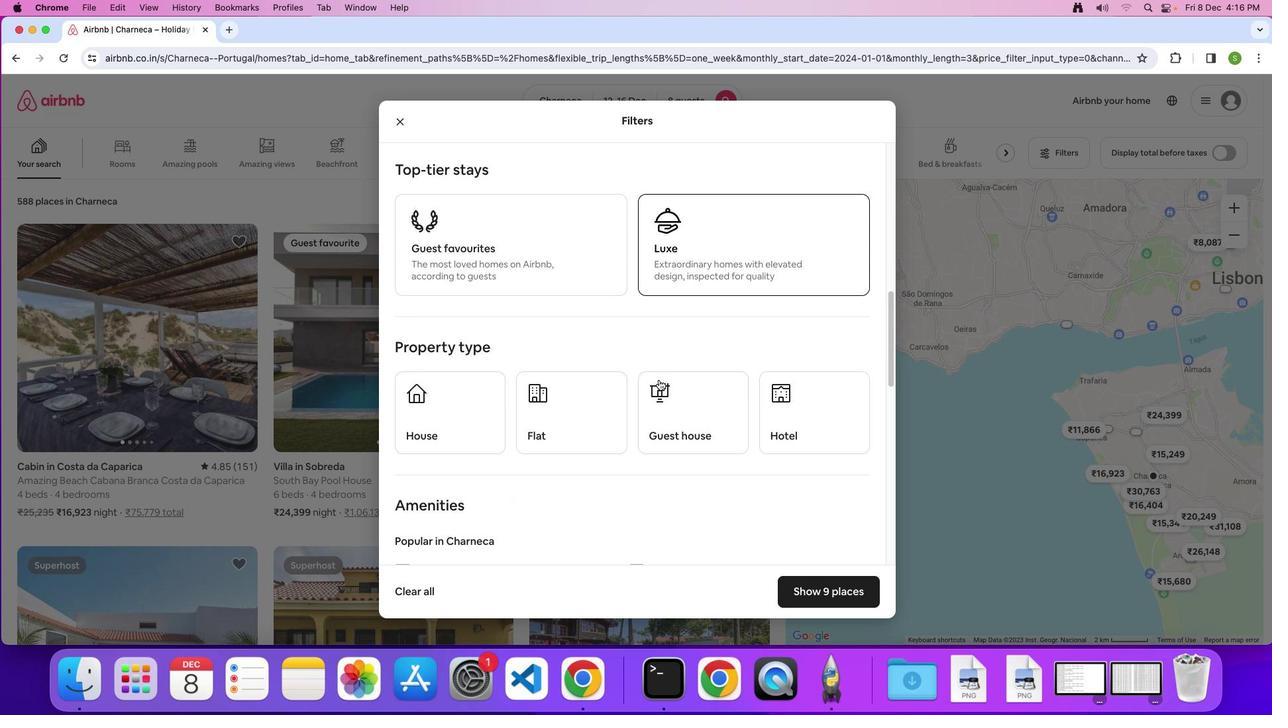 
Action: Mouse moved to (475, 404)
Screenshot: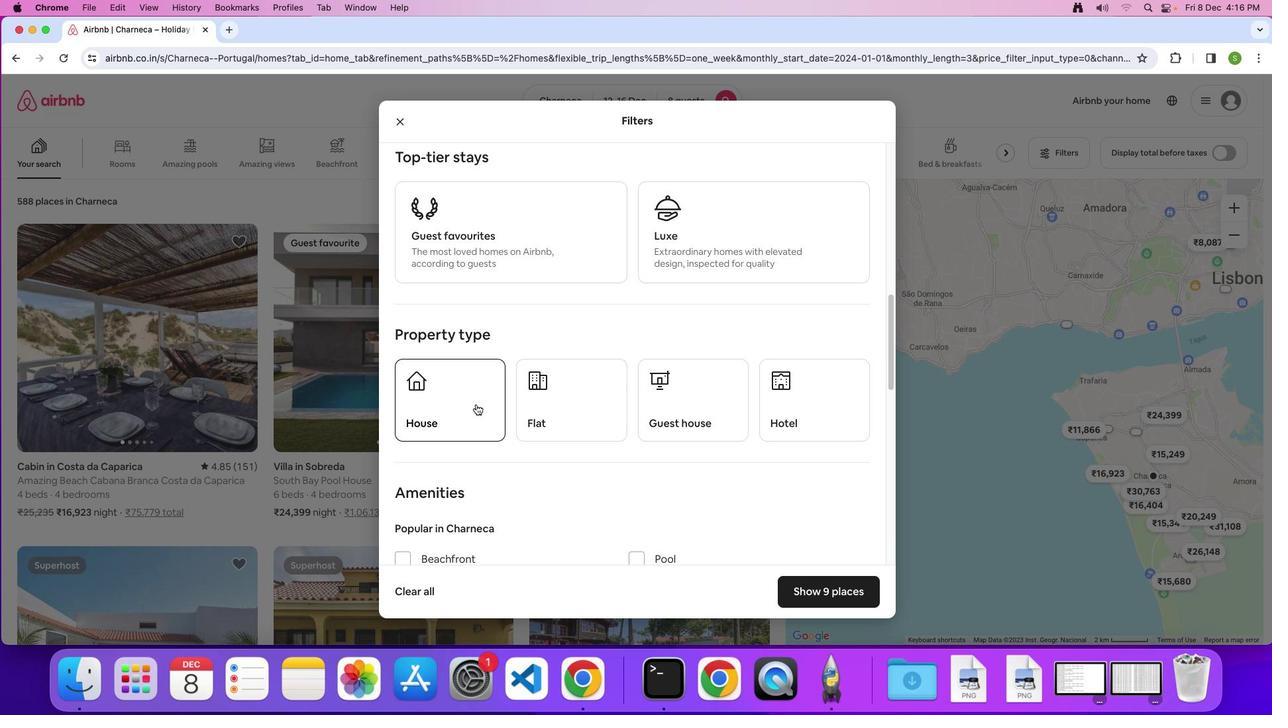 
Action: Mouse pressed left at (475, 404)
Screenshot: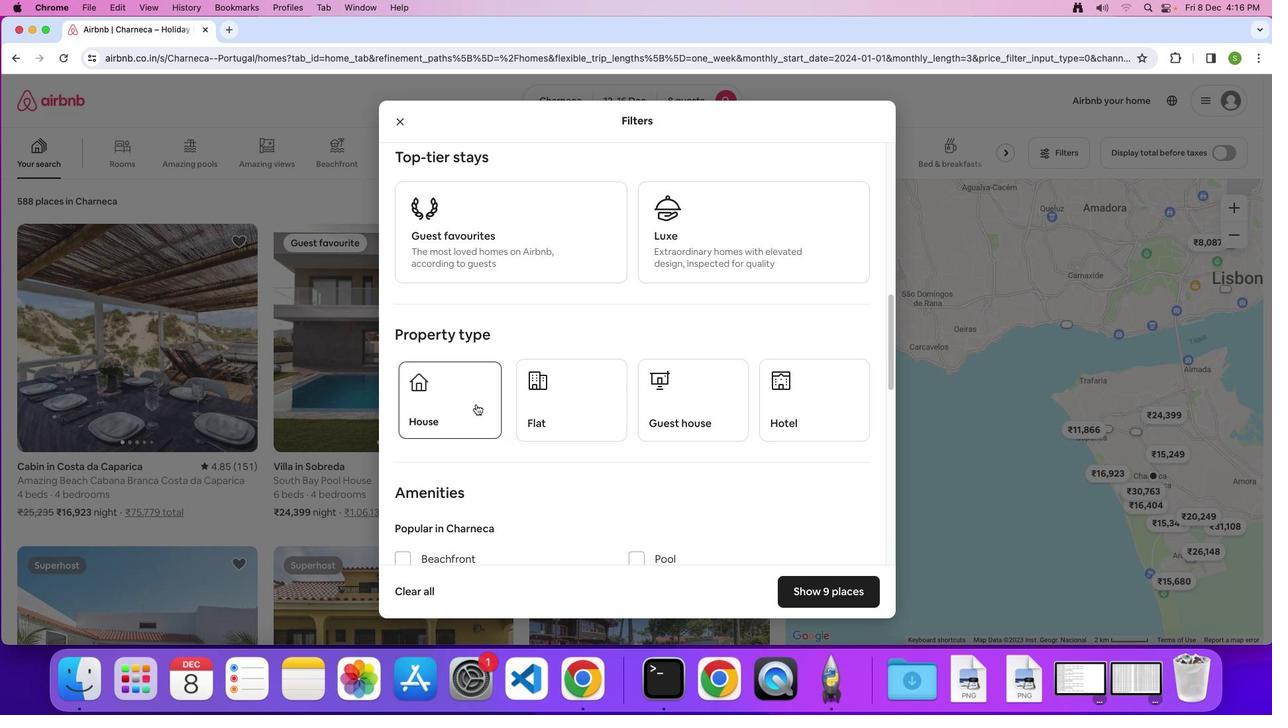 
Action: Mouse moved to (667, 382)
Screenshot: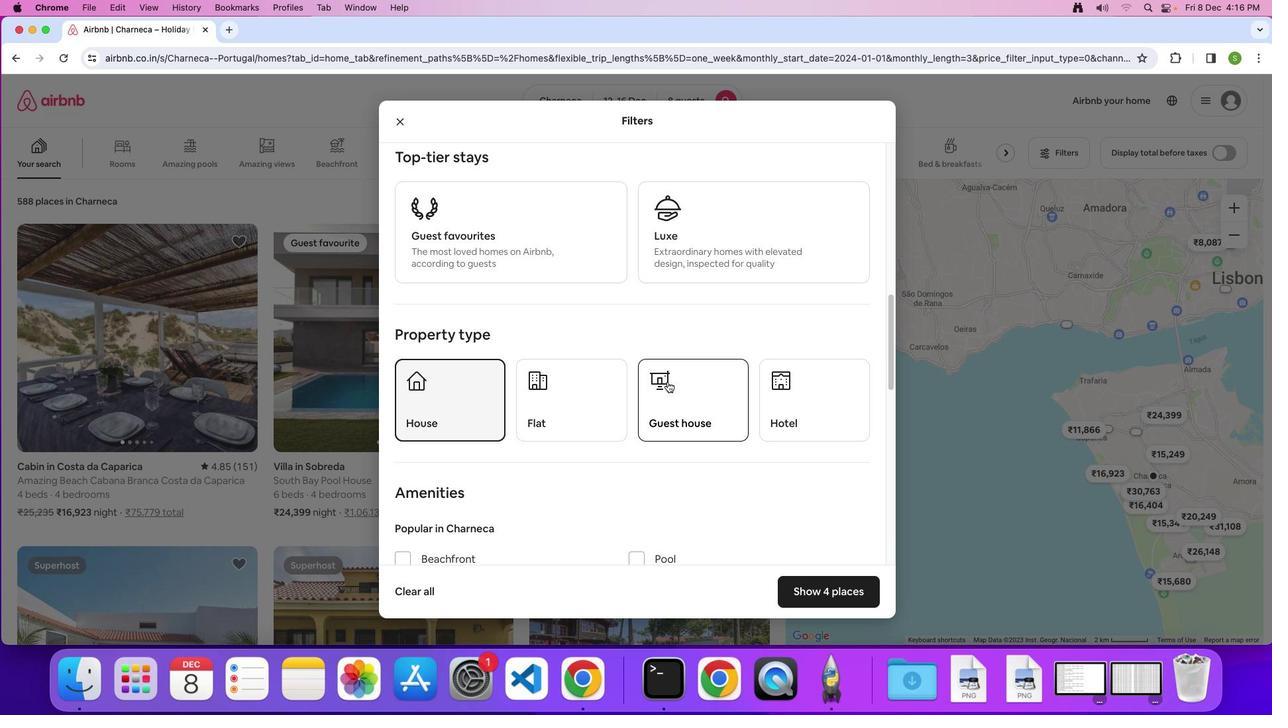 
Action: Mouse scrolled (667, 382) with delta (0, 0)
Screenshot: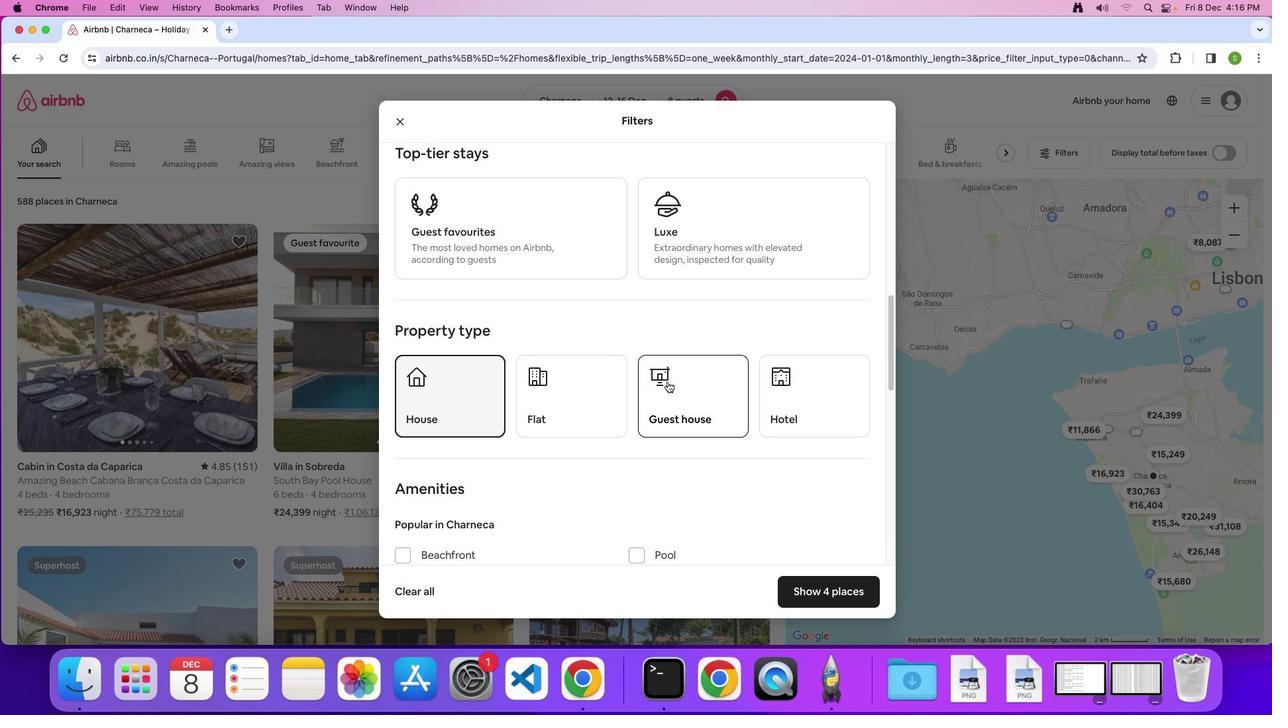 
Action: Mouse scrolled (667, 382) with delta (0, 0)
Screenshot: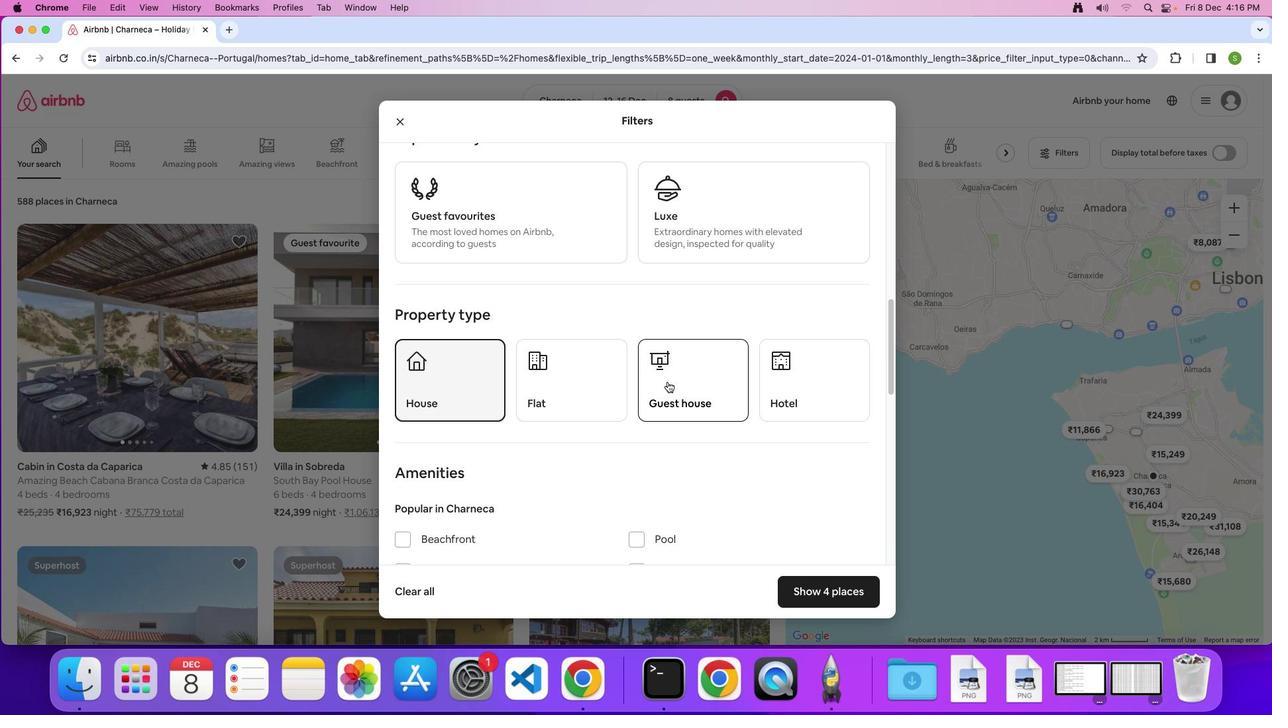 
Action: Mouse scrolled (667, 382) with delta (0, -1)
Screenshot: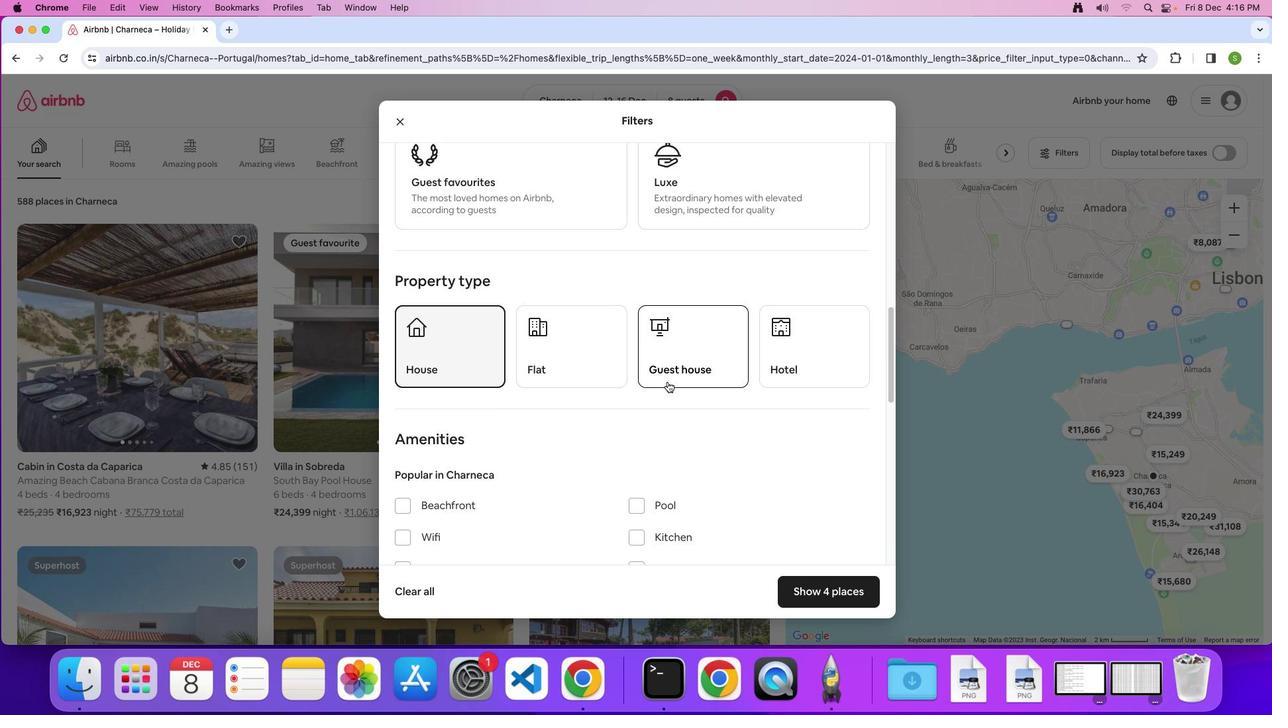 
Action: Mouse scrolled (667, 382) with delta (0, 0)
Screenshot: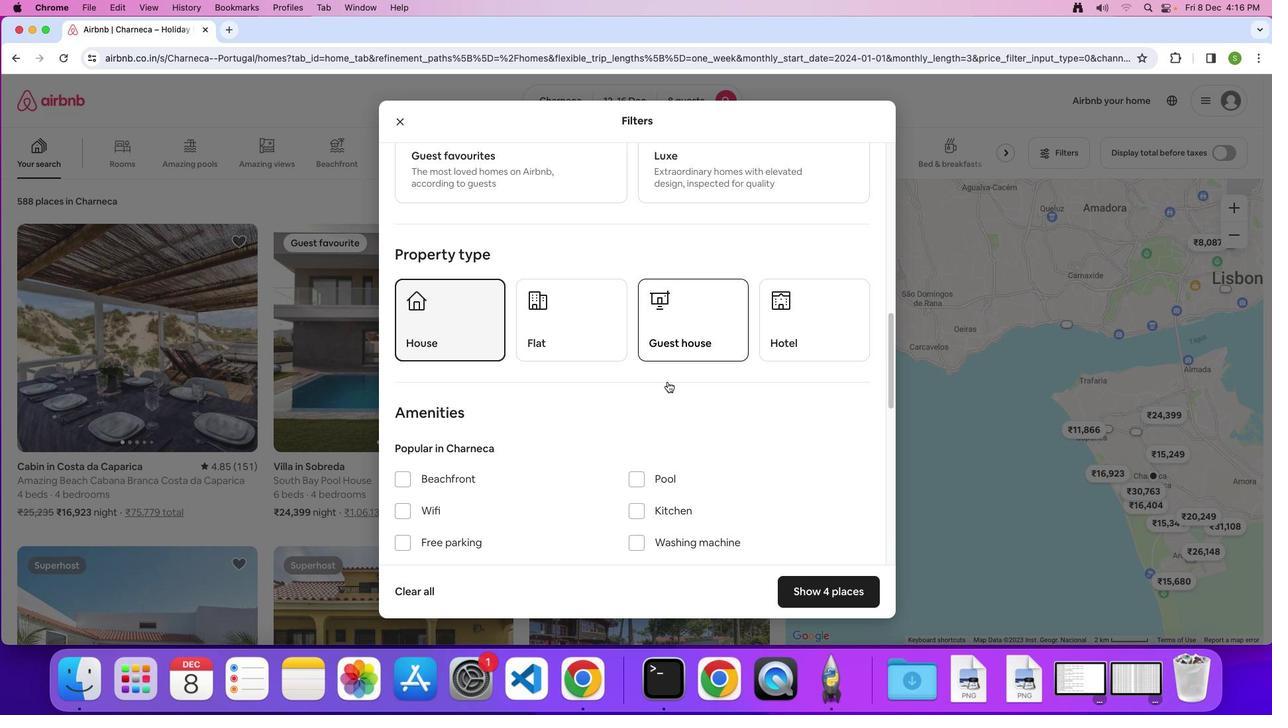 
Action: Mouse scrolled (667, 382) with delta (0, 0)
Screenshot: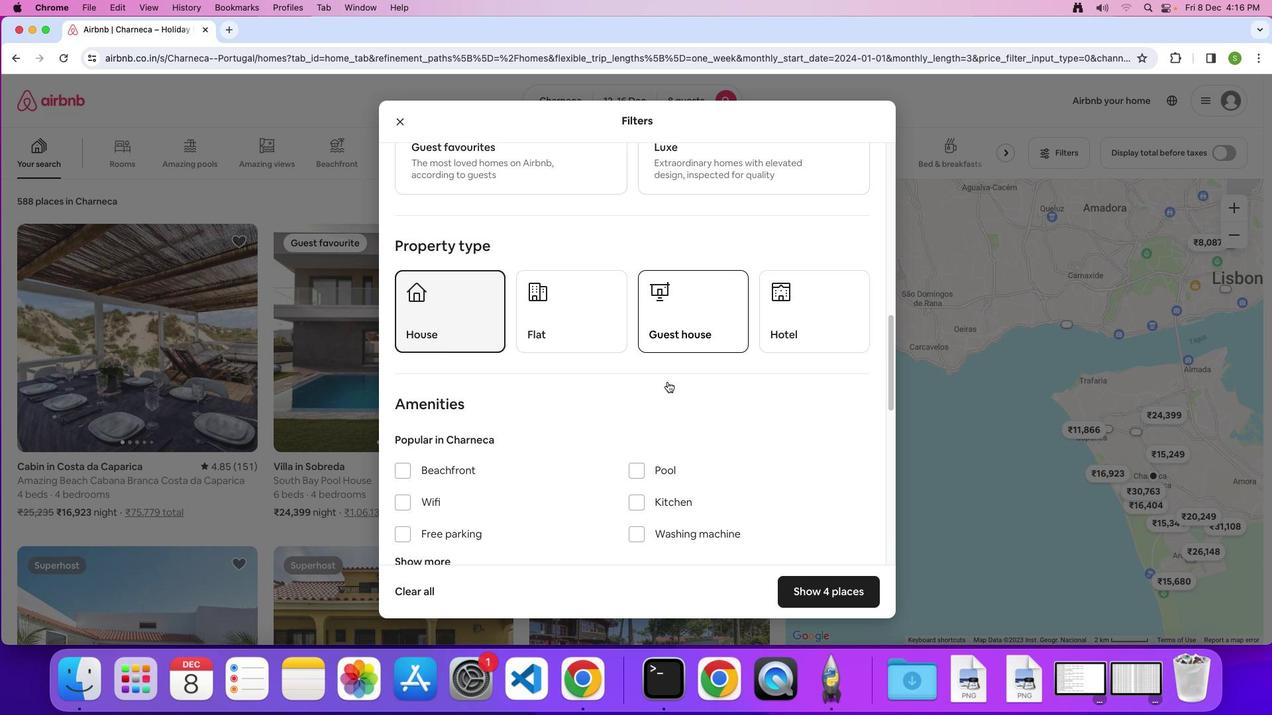 
Action: Mouse scrolled (667, 382) with delta (0, 0)
Screenshot: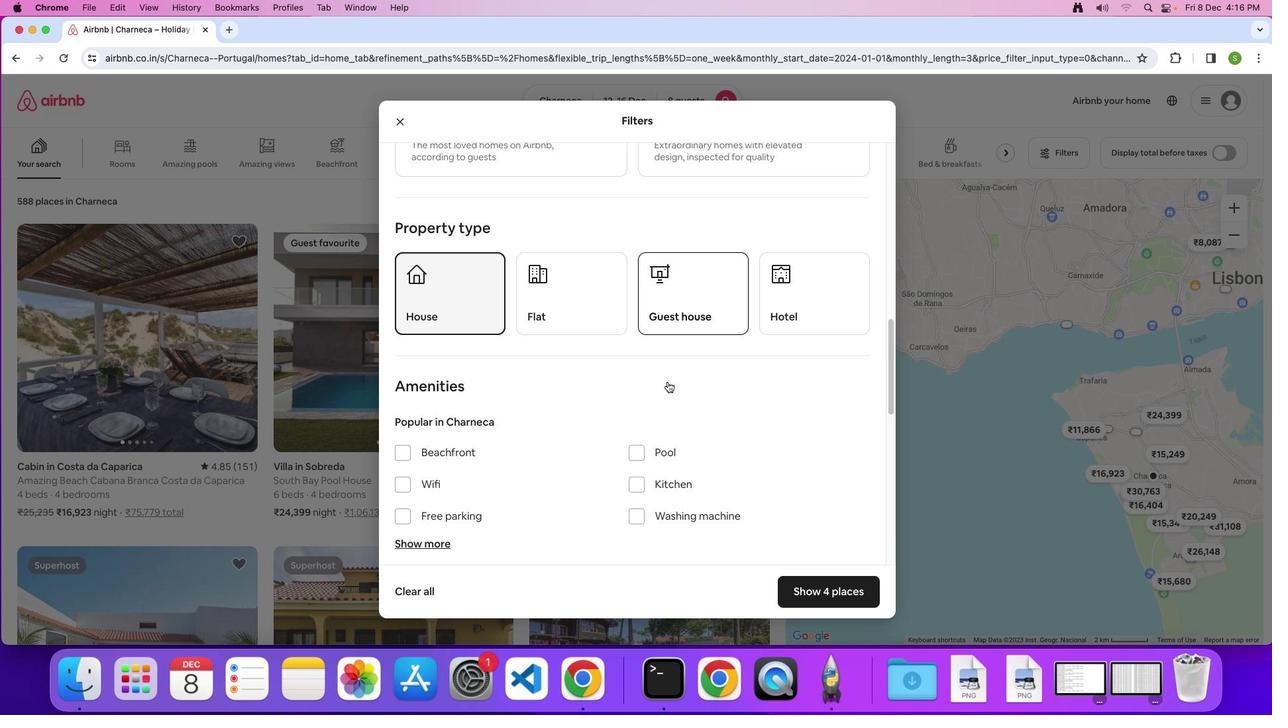 
Action: Mouse scrolled (667, 382) with delta (0, 0)
Screenshot: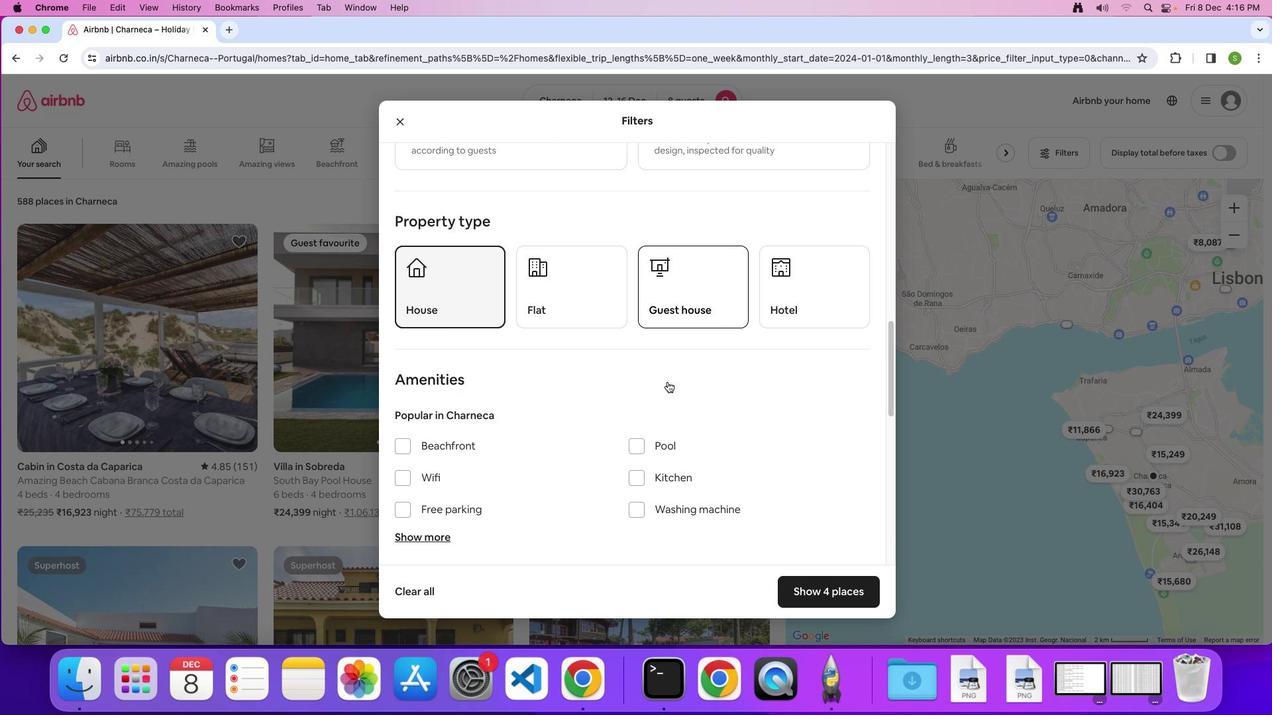 
Action: Mouse scrolled (667, 382) with delta (0, 0)
Screenshot: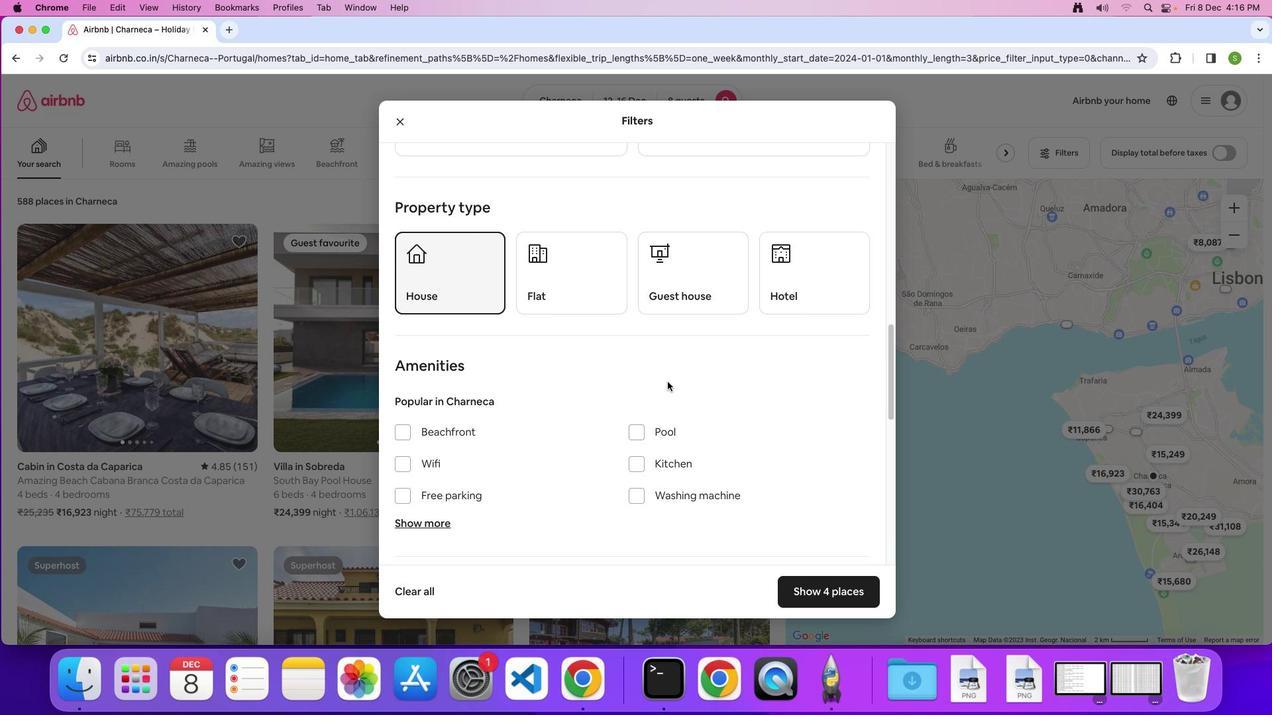 
Action: Mouse scrolled (667, 382) with delta (0, 0)
Screenshot: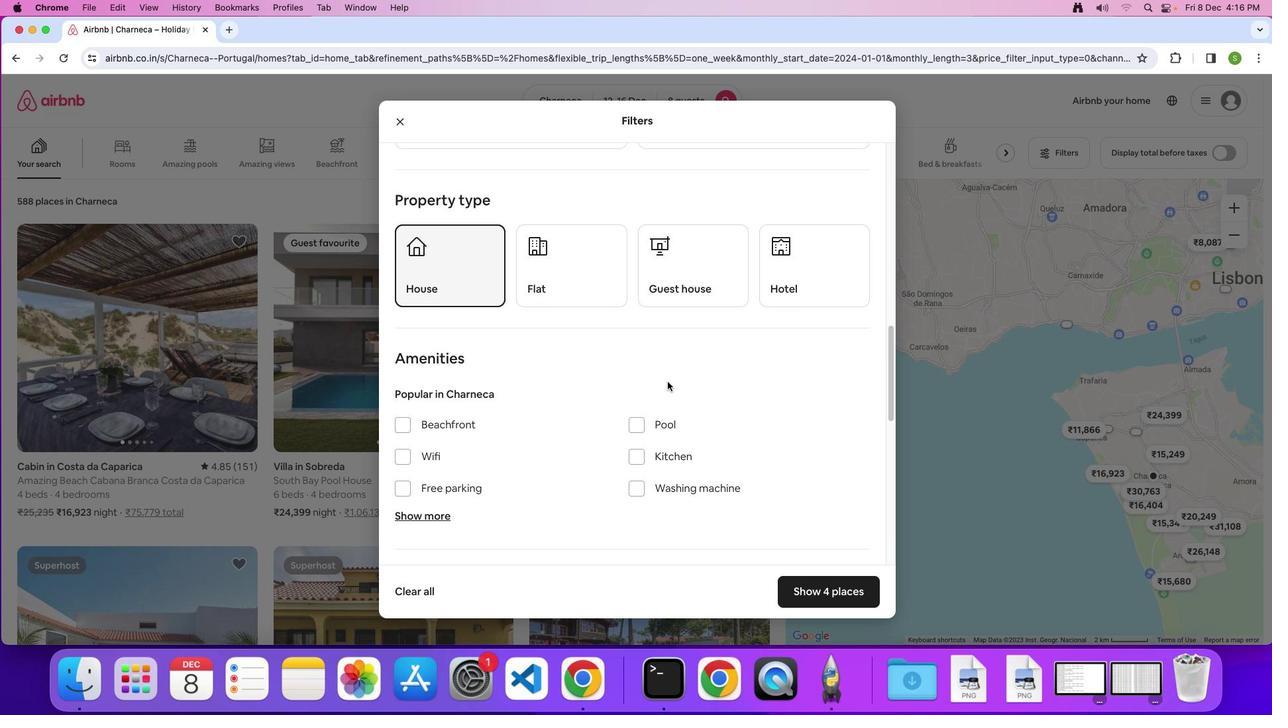 
Action: Mouse scrolled (667, 382) with delta (0, 0)
Screenshot: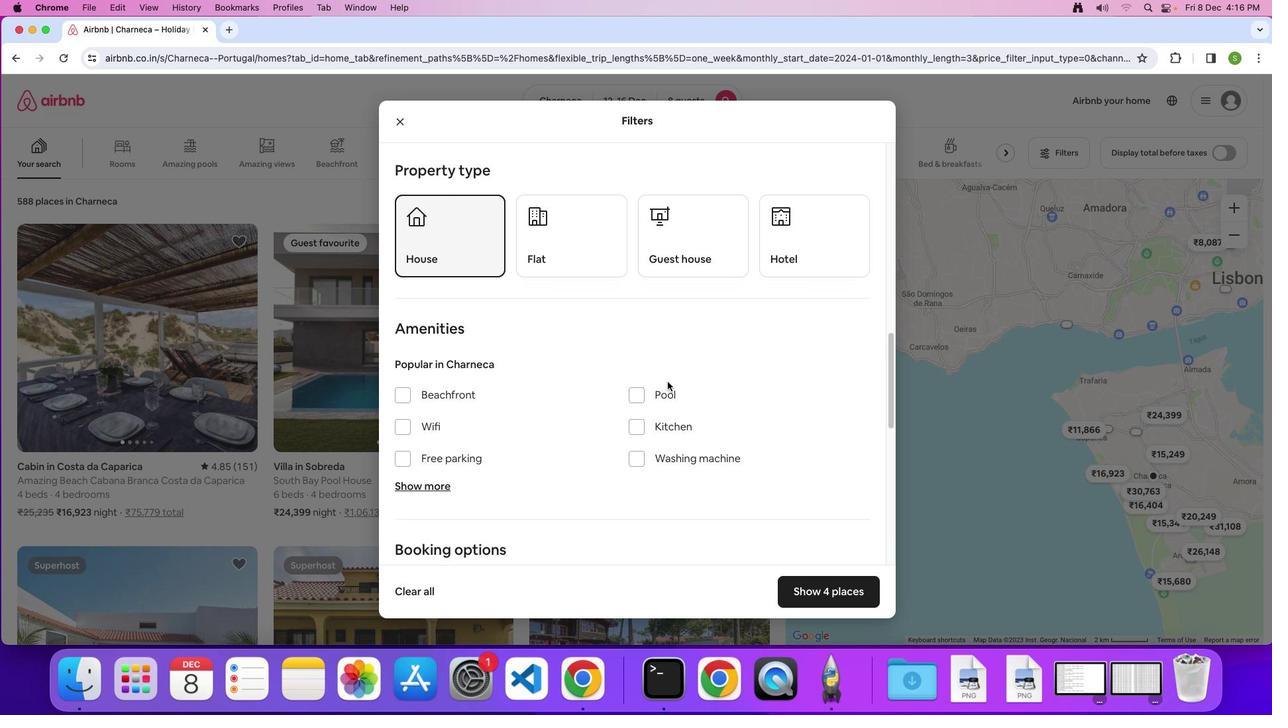 
Action: Mouse scrolled (667, 382) with delta (0, 0)
Screenshot: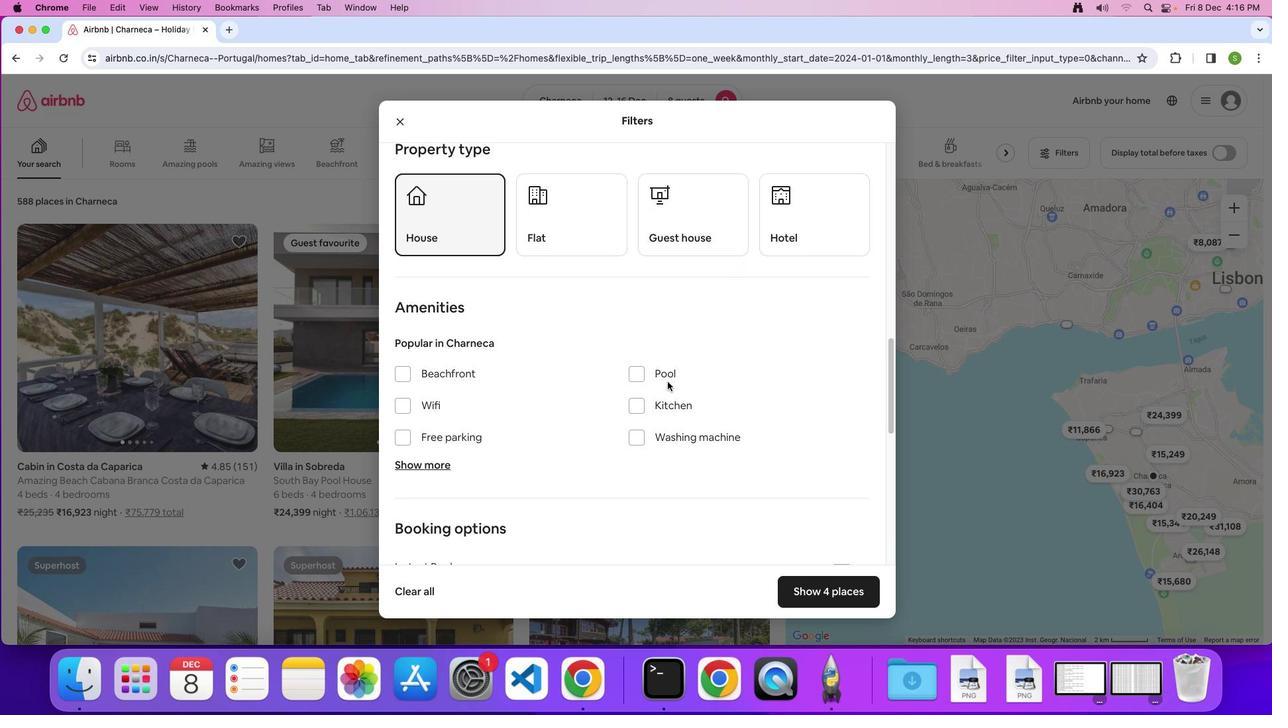 
Action: Mouse scrolled (667, 382) with delta (0, 0)
Screenshot: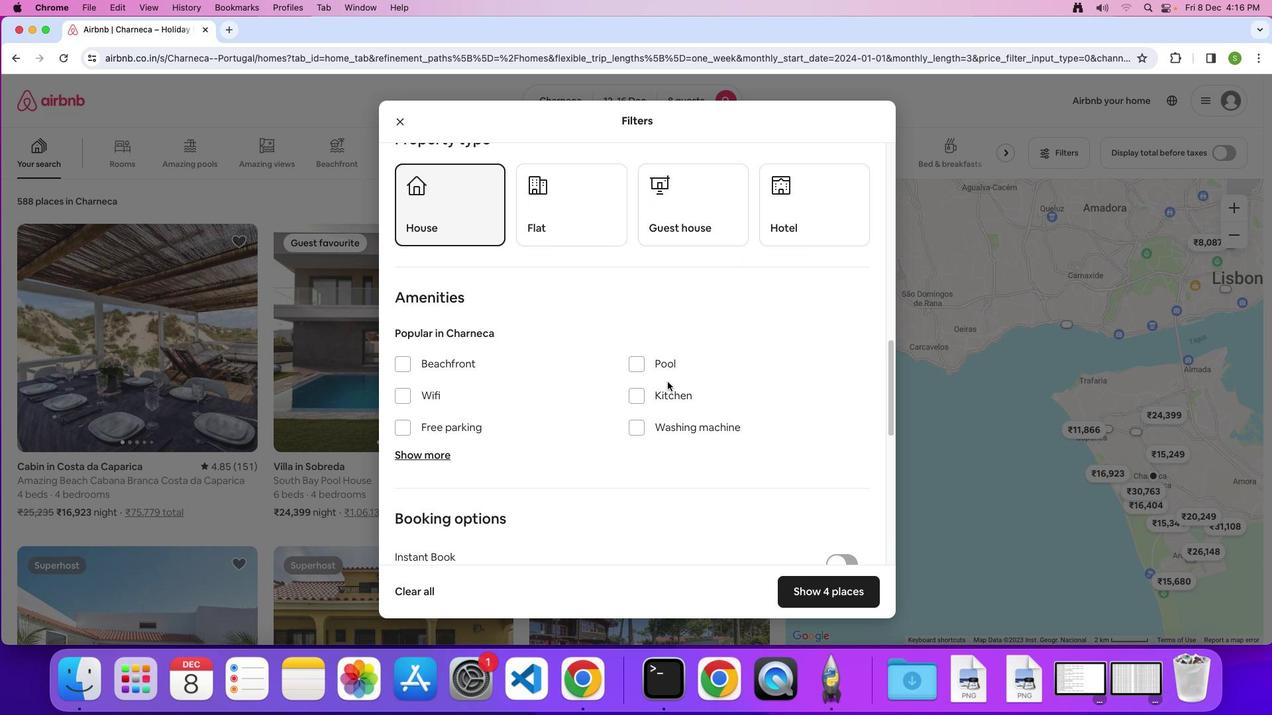 
Action: Mouse scrolled (667, 382) with delta (0, 0)
Screenshot: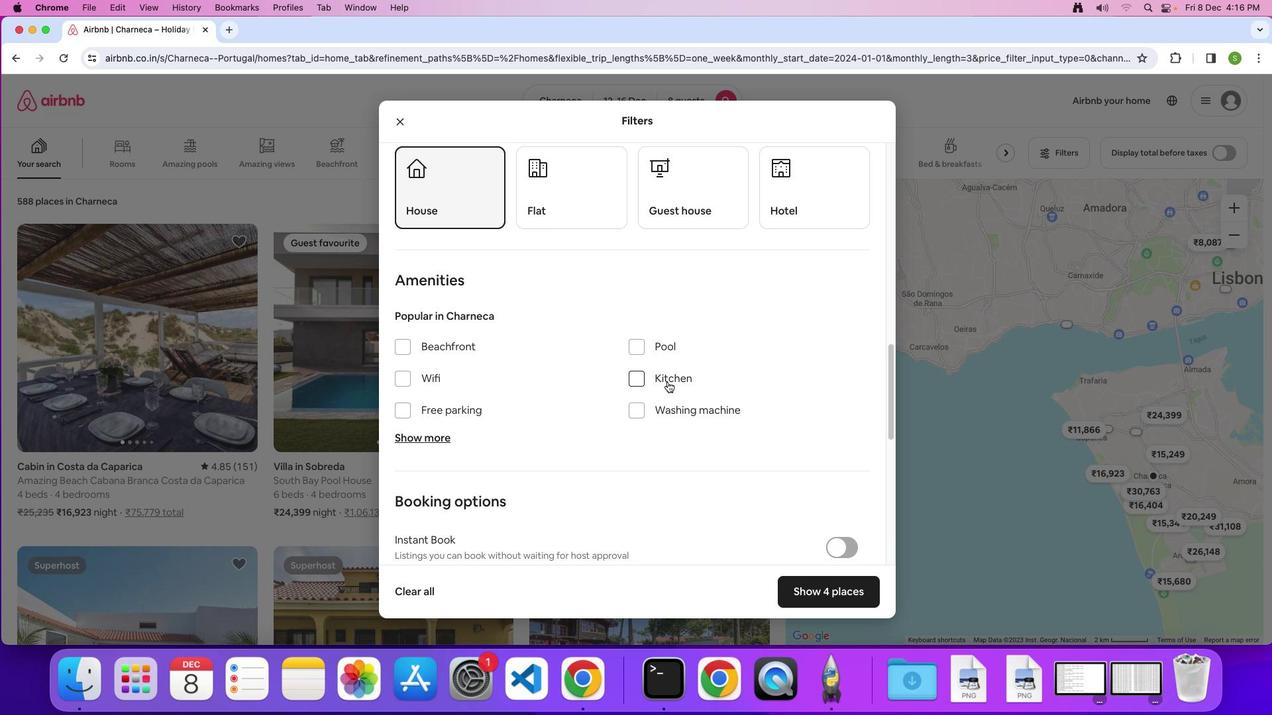 
Action: Mouse scrolled (667, 382) with delta (0, 0)
Screenshot: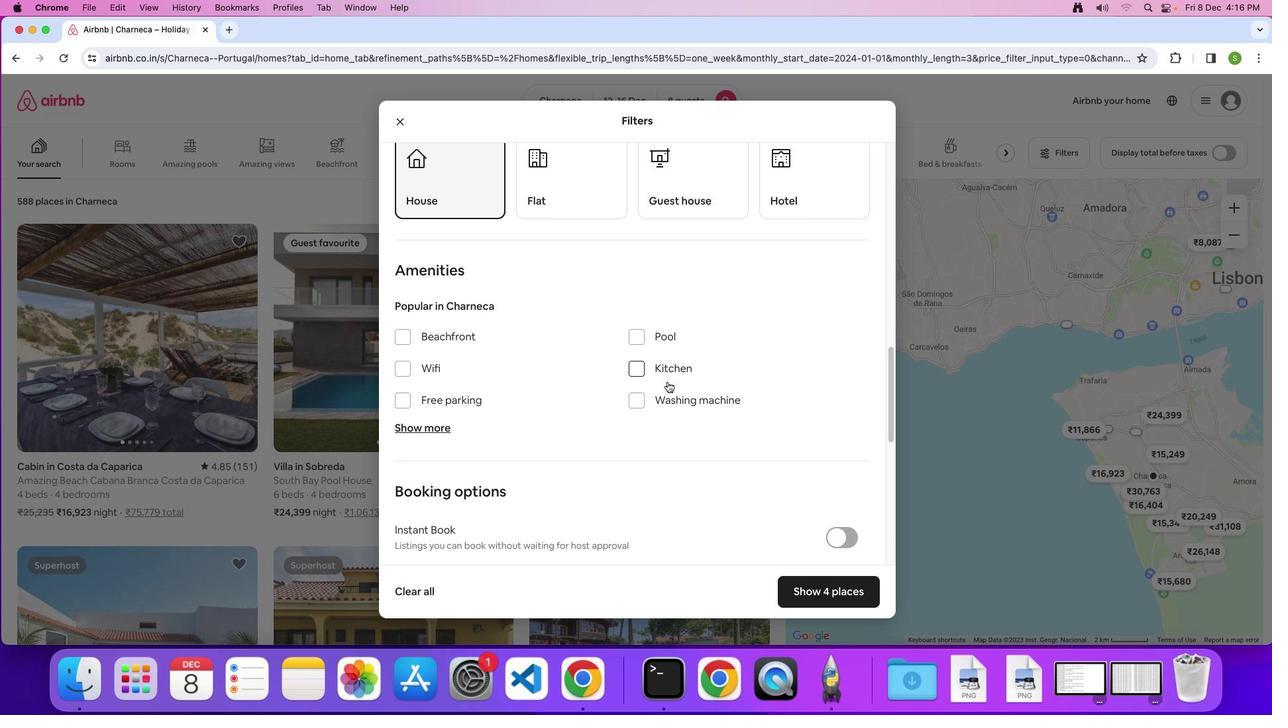
Action: Mouse moved to (407, 363)
Screenshot: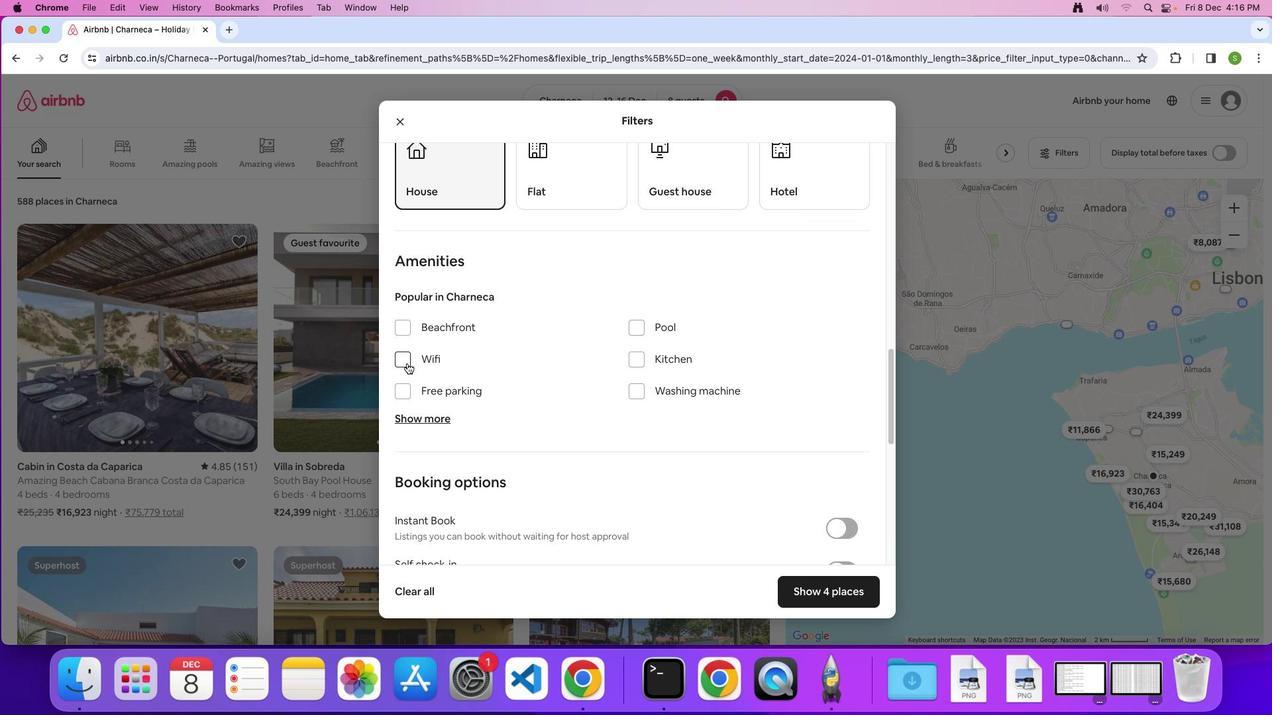 
Action: Mouse pressed left at (407, 363)
Screenshot: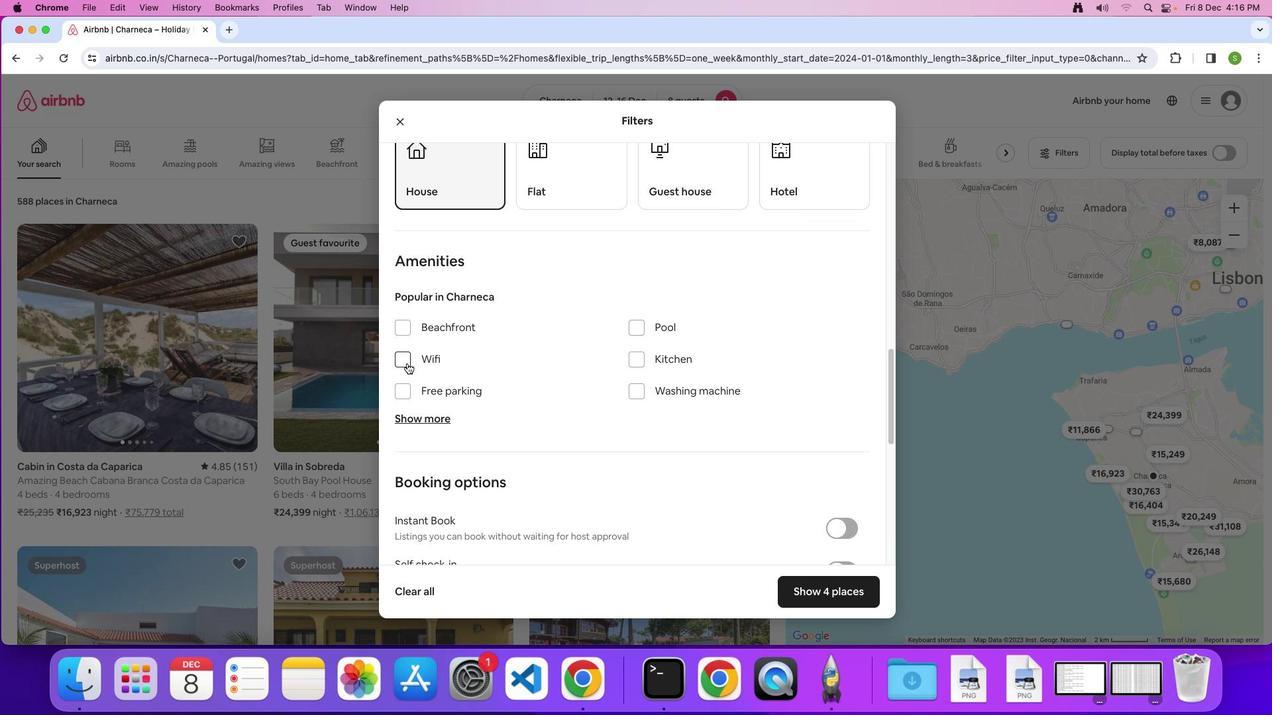 
Action: Mouse moved to (410, 391)
Screenshot: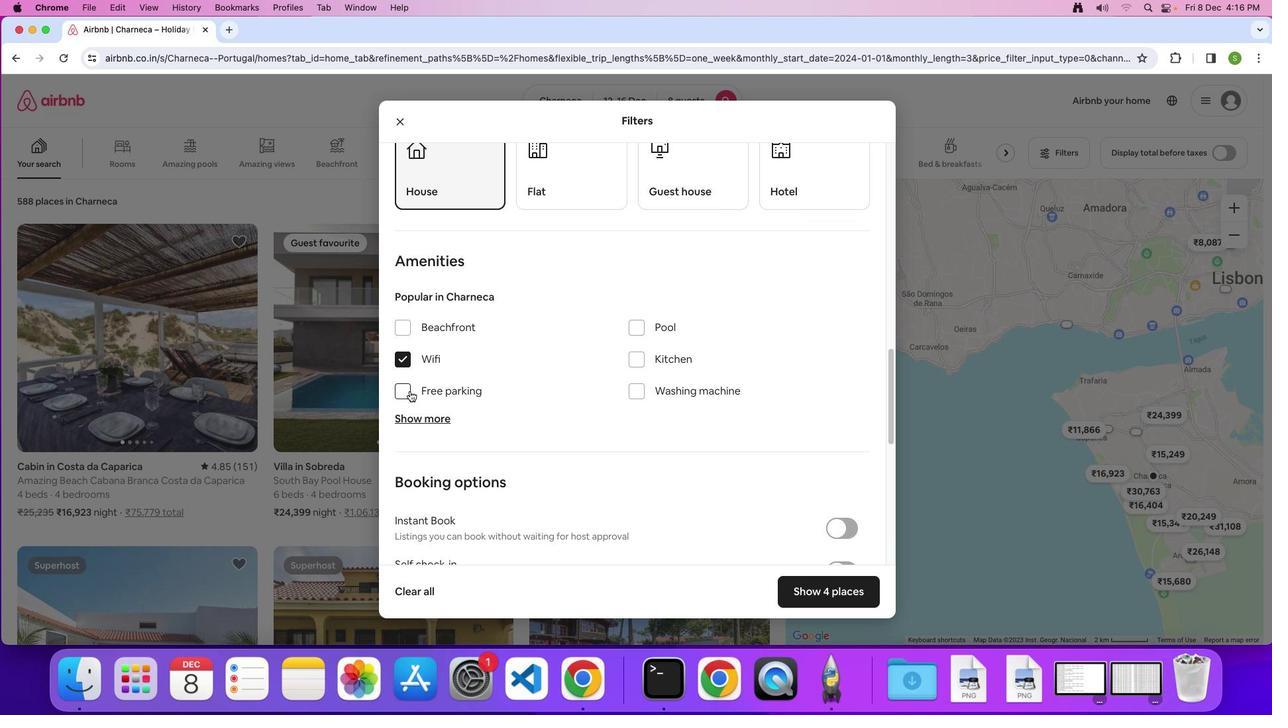 
Action: Mouse pressed left at (410, 391)
Screenshot: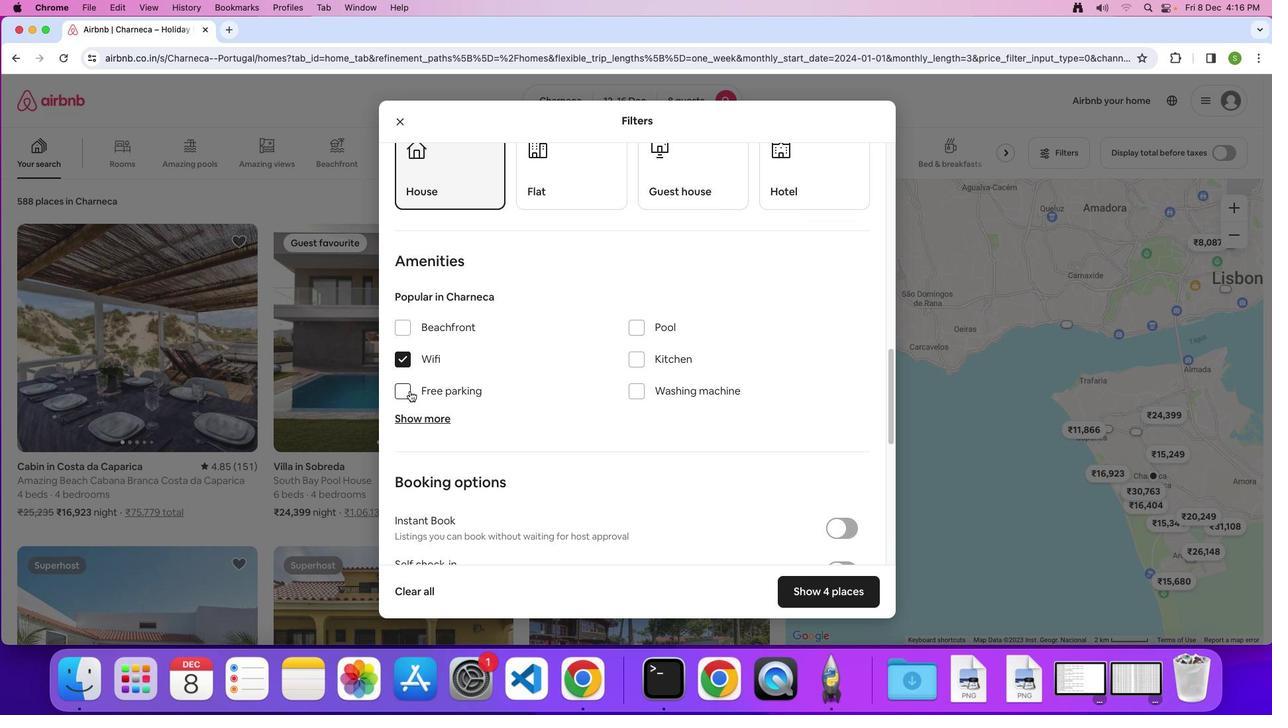 
Action: Mouse moved to (438, 422)
Screenshot: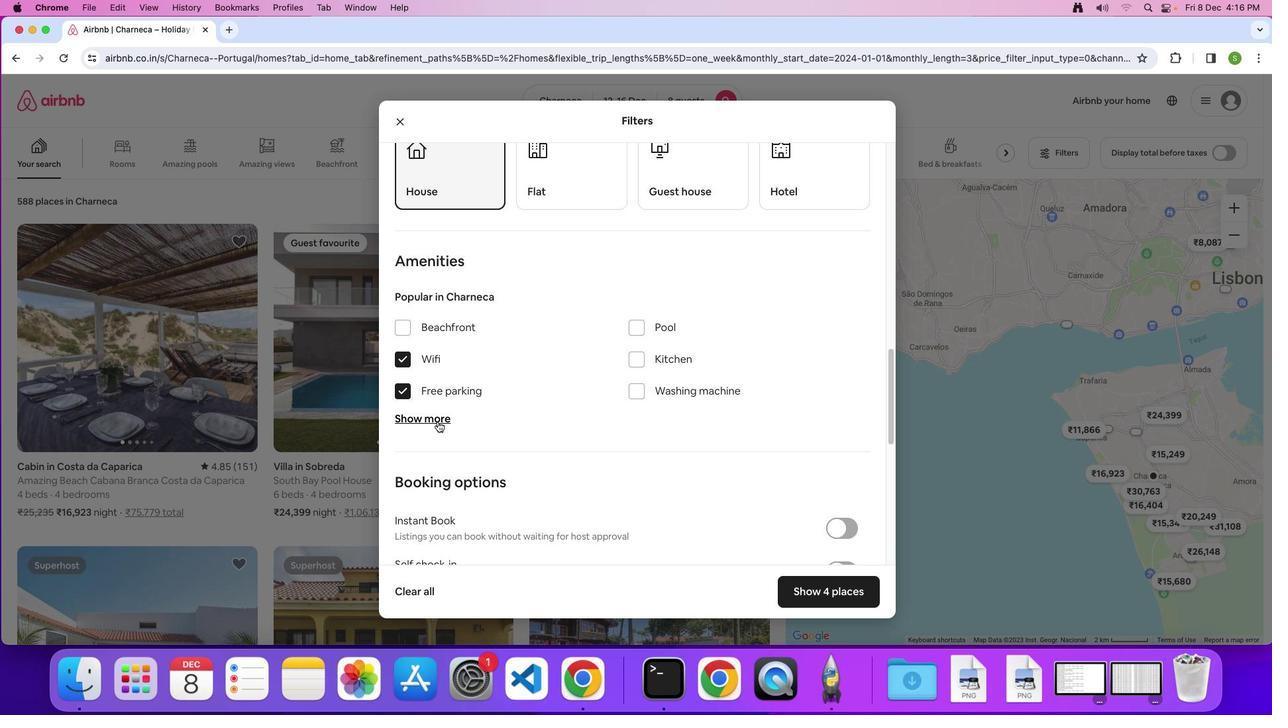 
Action: Mouse pressed left at (438, 422)
Screenshot: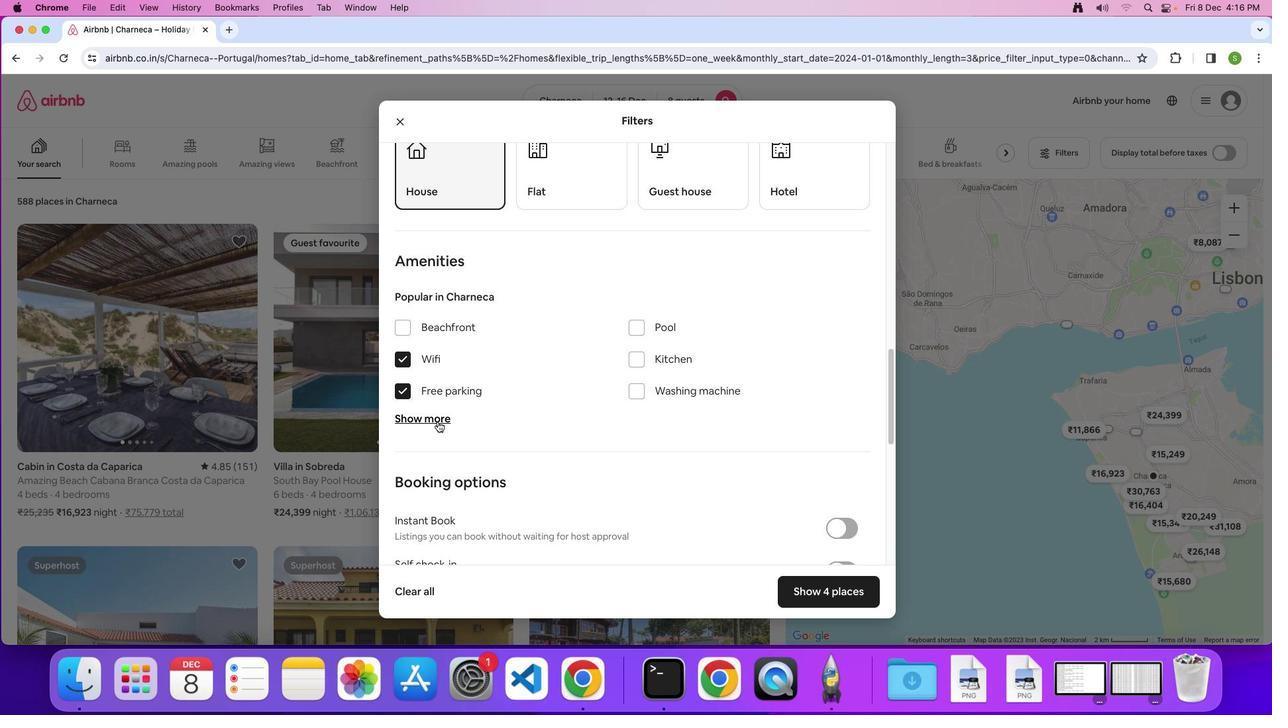 
Action: Mouse moved to (608, 377)
Screenshot: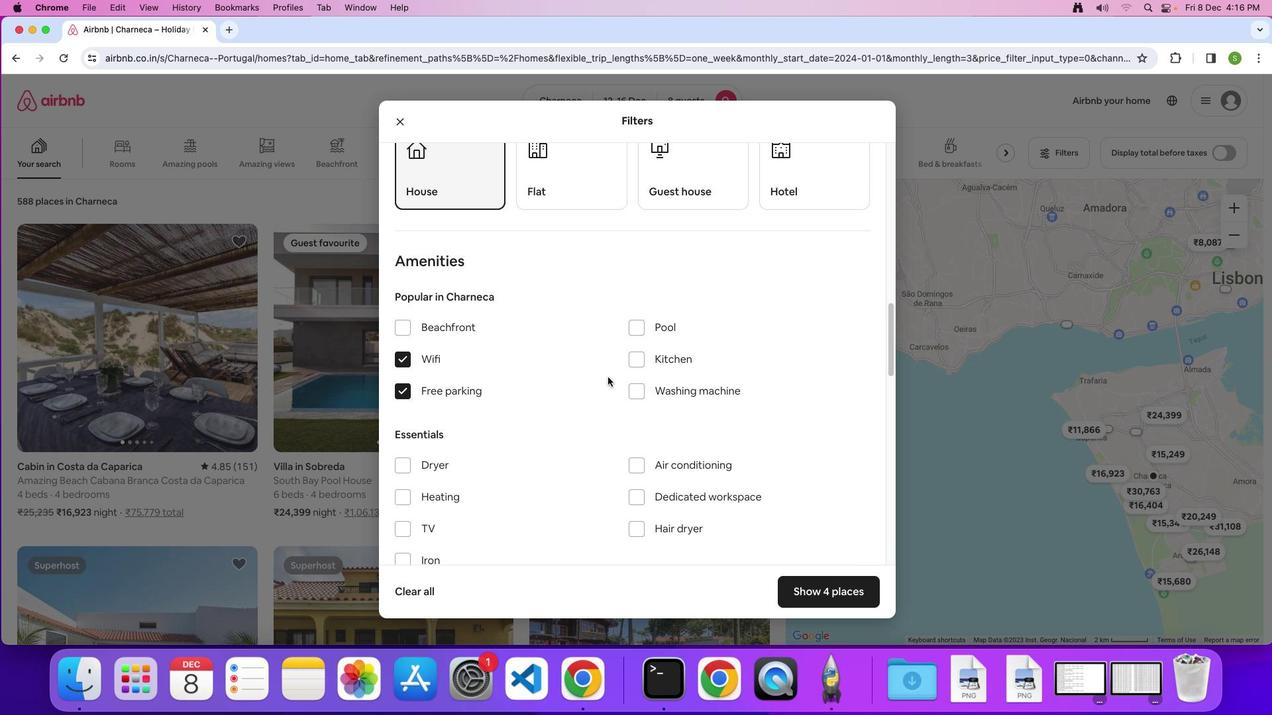 
Action: Mouse scrolled (608, 377) with delta (0, 0)
Screenshot: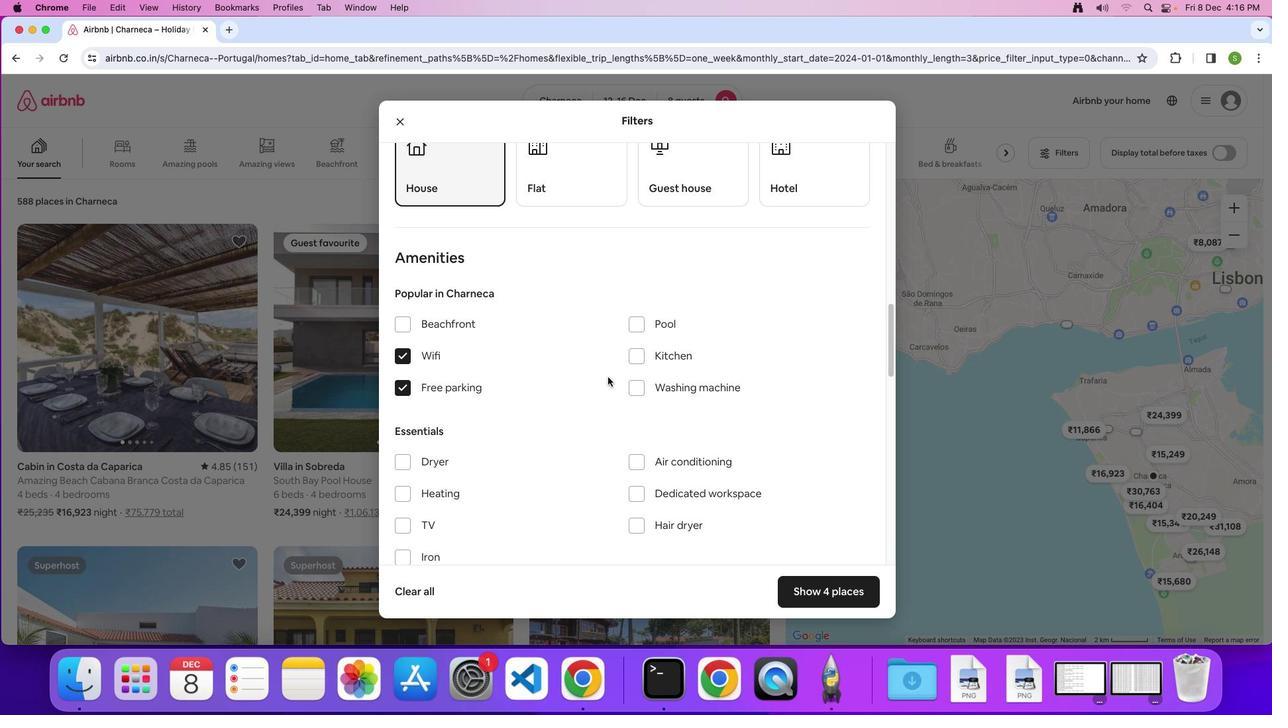
Action: Mouse scrolled (608, 377) with delta (0, 0)
Screenshot: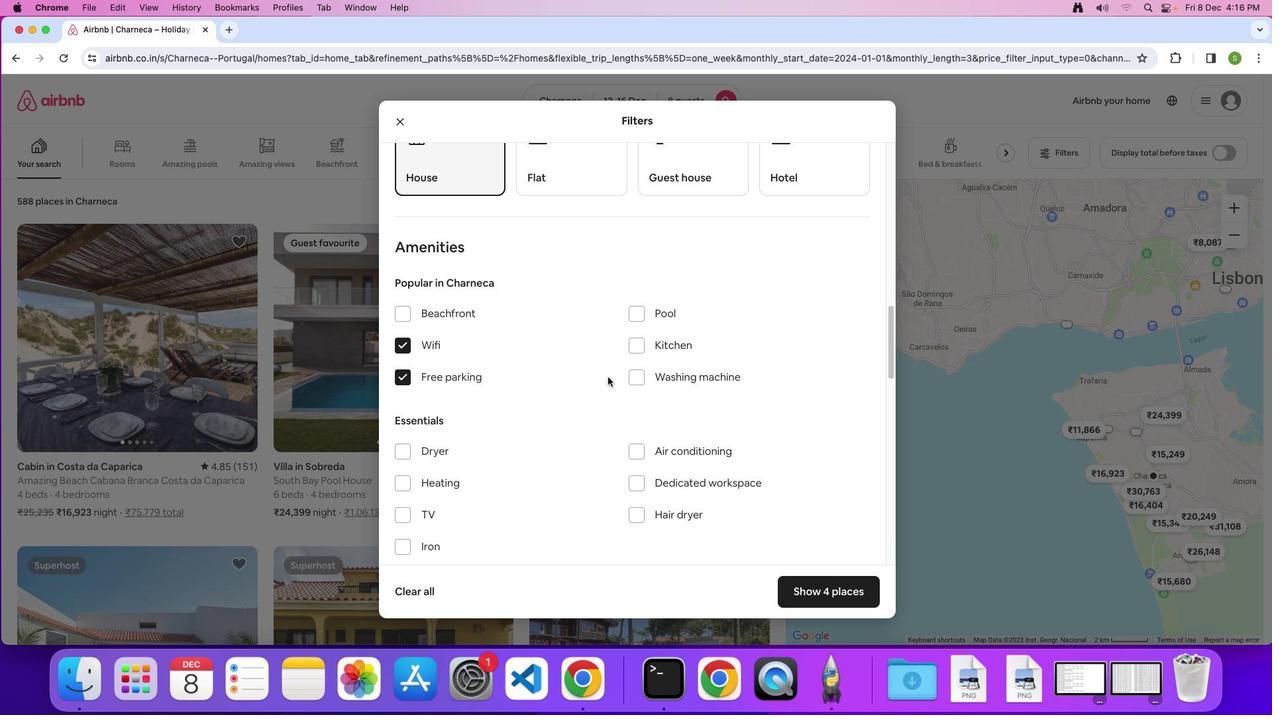 
Action: Mouse scrolled (608, 377) with delta (0, 0)
Screenshot: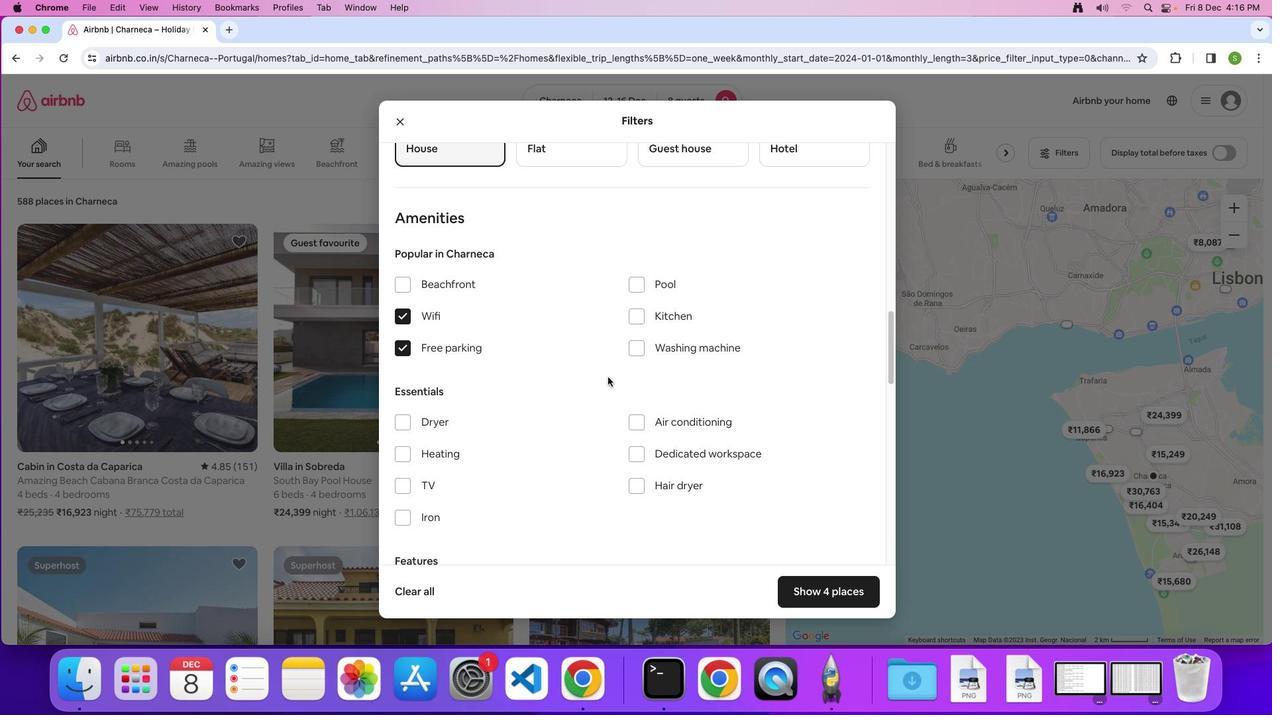 
Action: Mouse scrolled (608, 377) with delta (0, 0)
Screenshot: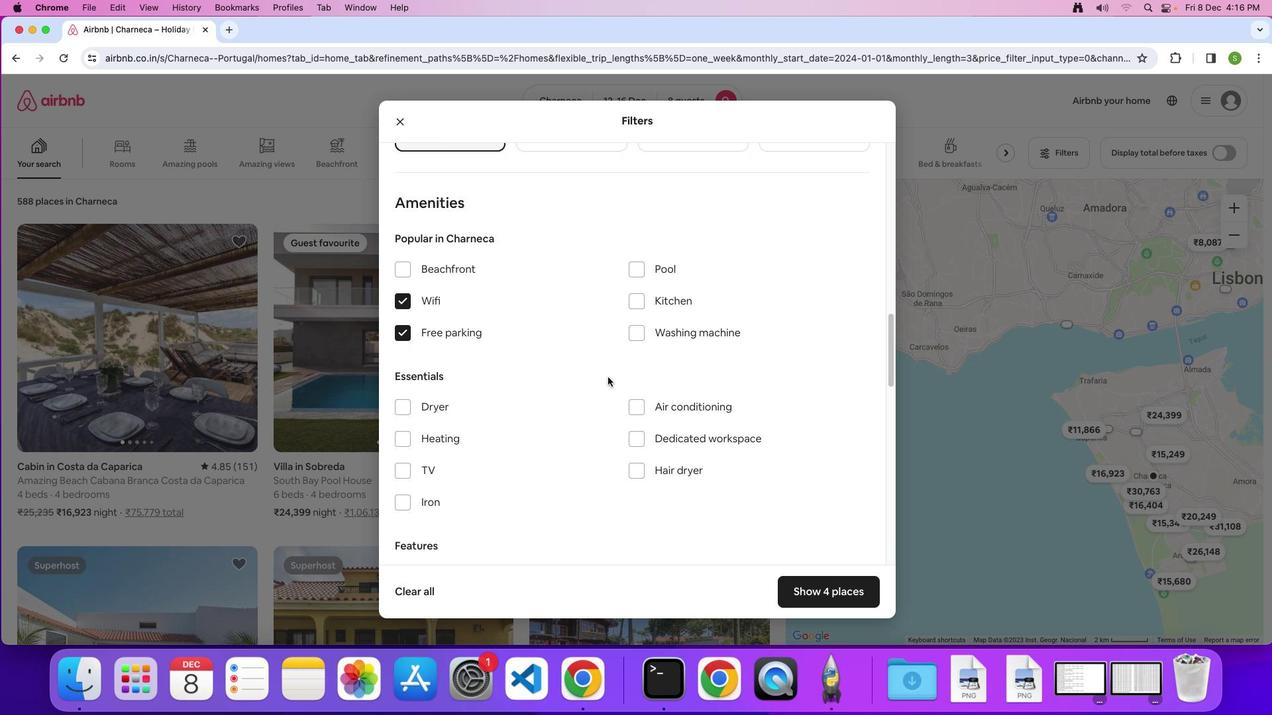 
Action: Mouse scrolled (608, 377) with delta (0, 0)
Screenshot: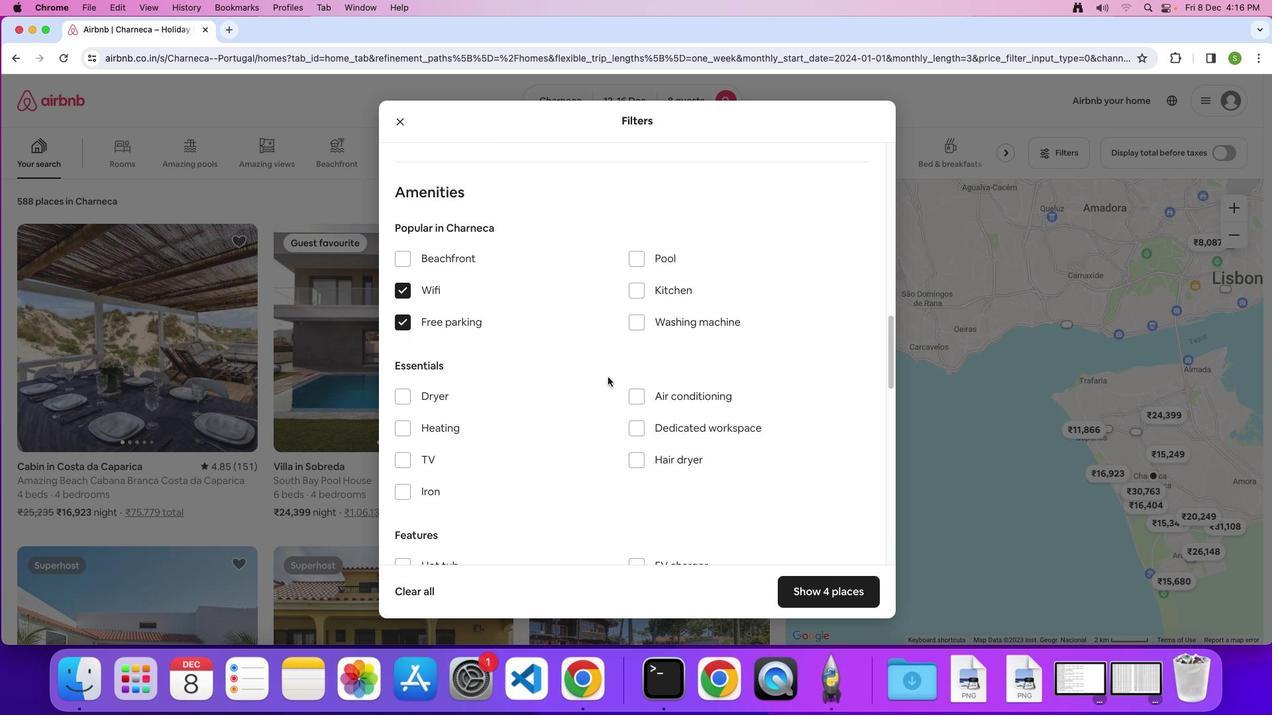 
Action: Mouse scrolled (608, 377) with delta (0, 0)
Screenshot: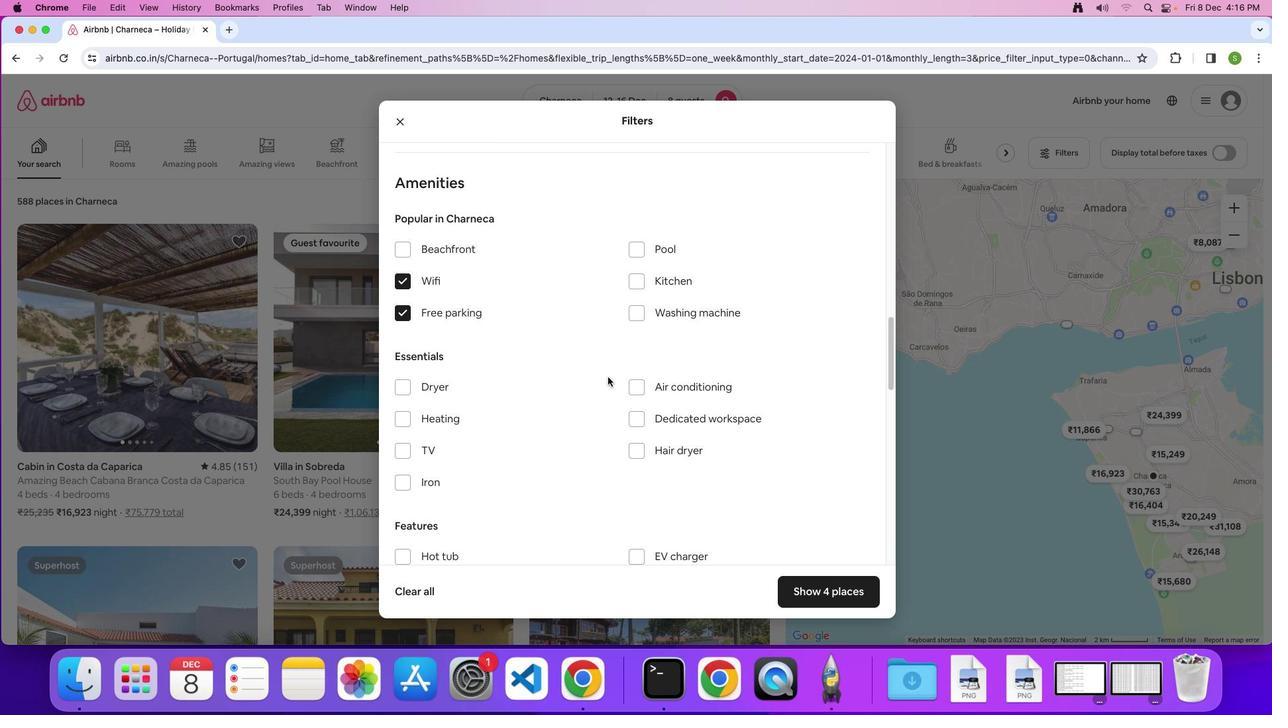 
Action: Mouse scrolled (608, 377) with delta (0, 0)
Screenshot: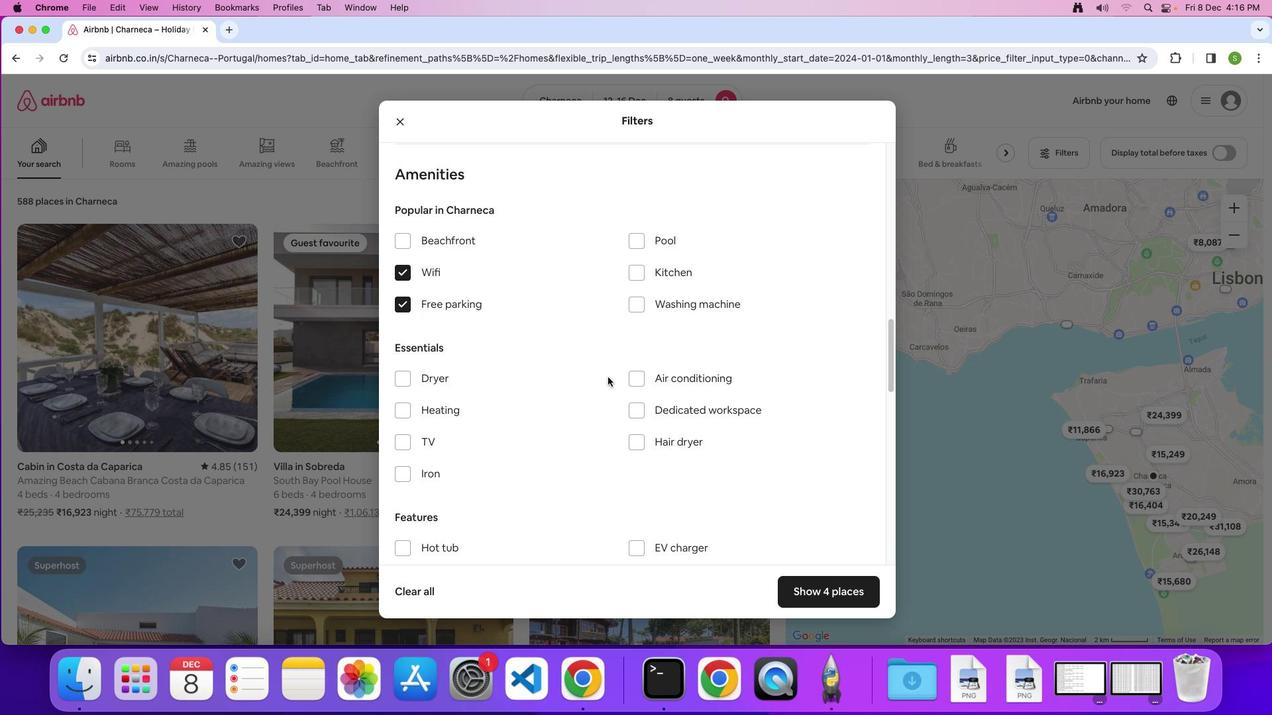 
Action: Mouse scrolled (608, 377) with delta (0, 0)
Screenshot: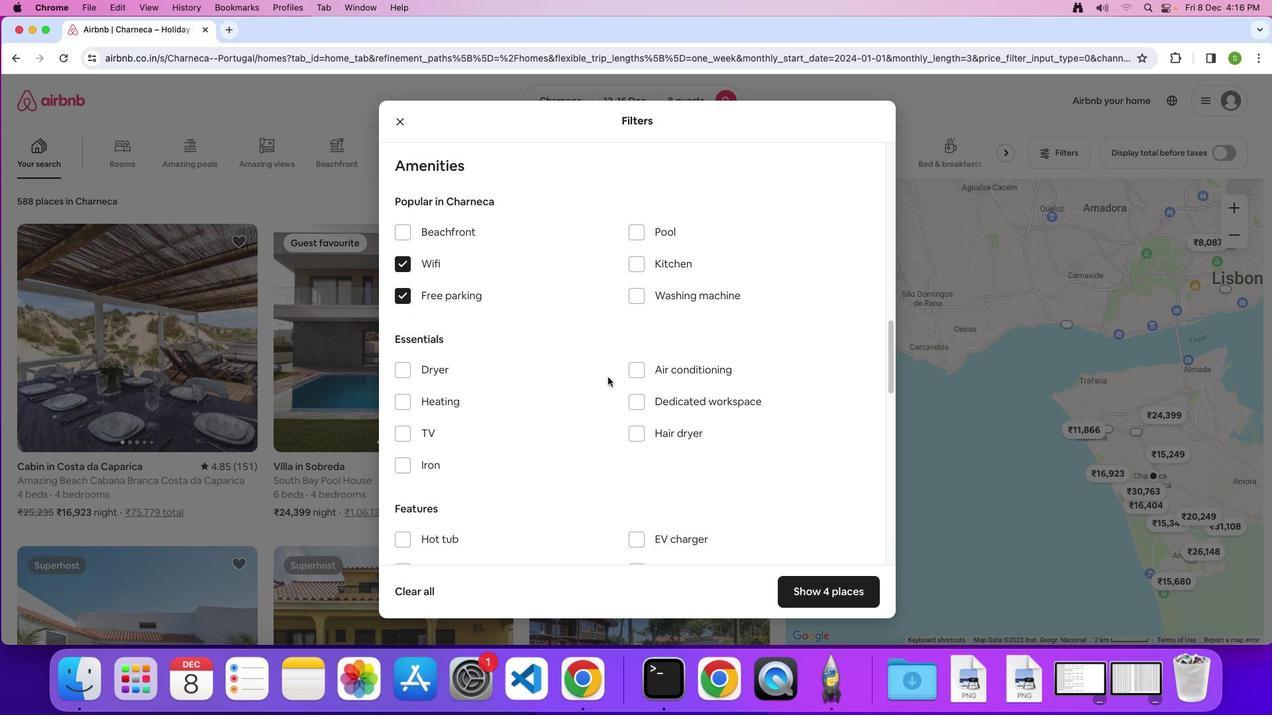 
Action: Mouse moved to (401, 431)
Screenshot: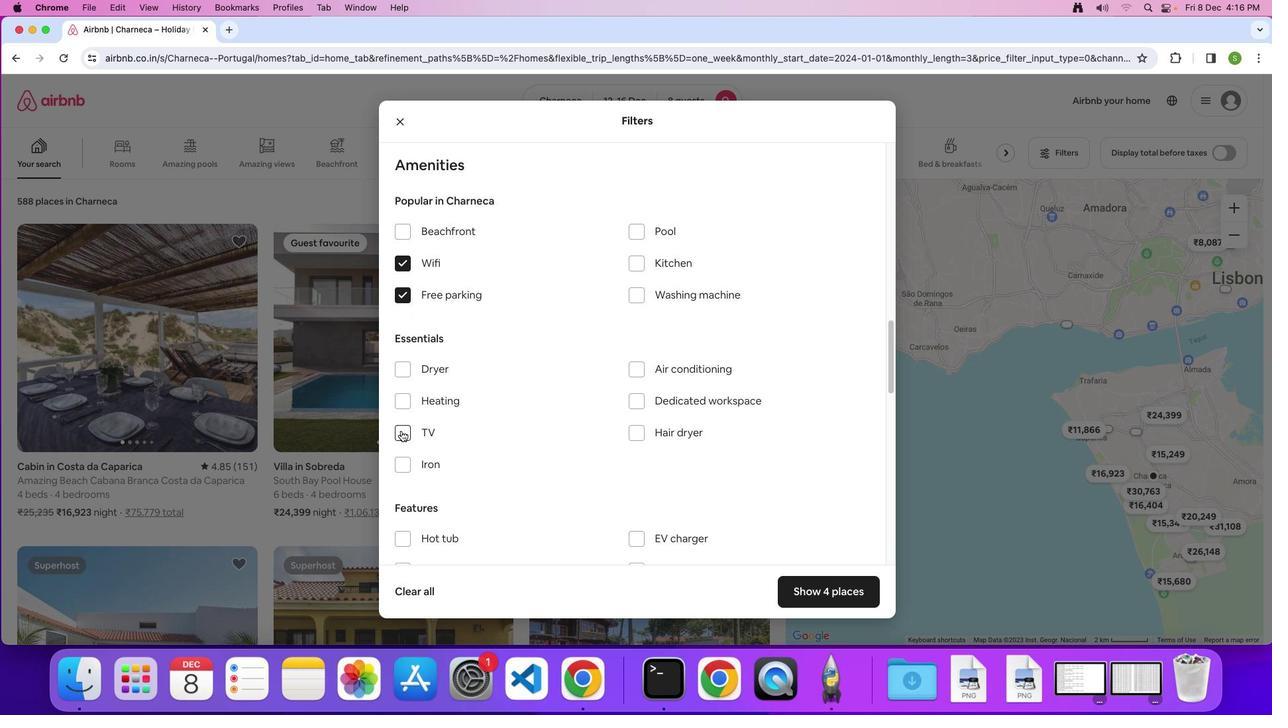 
Action: Mouse pressed left at (401, 431)
Screenshot: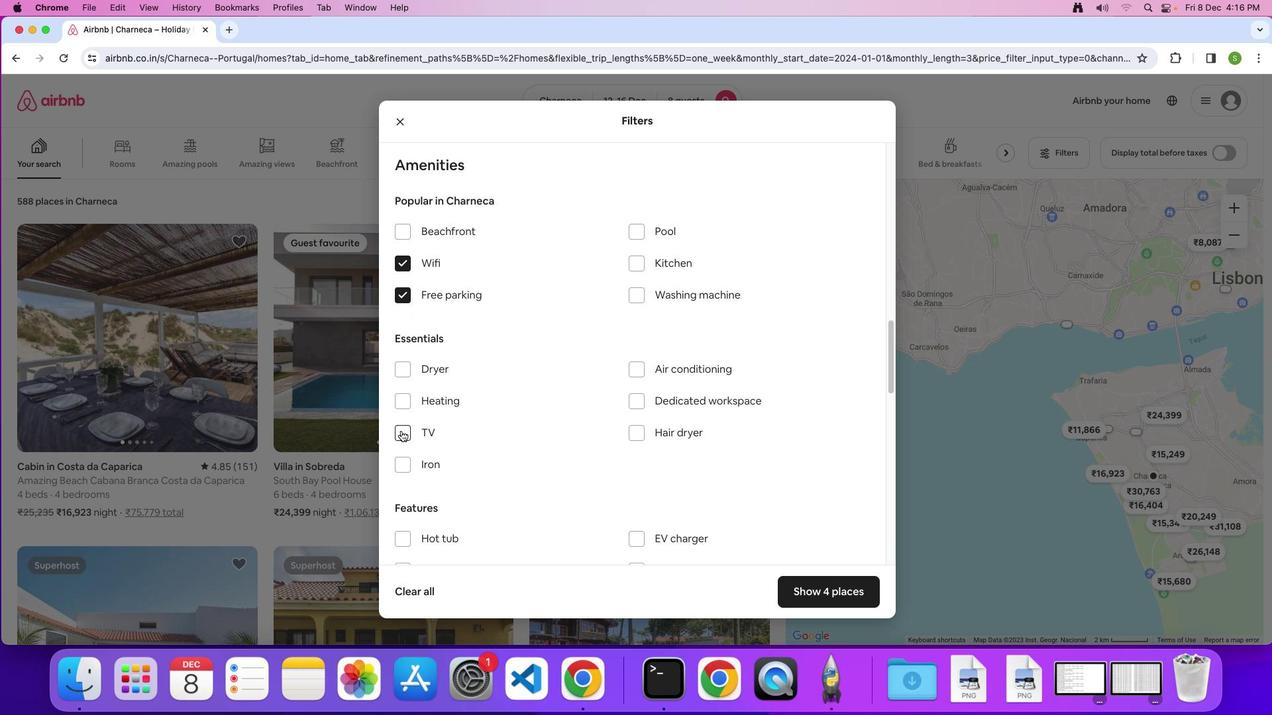 
Action: Mouse moved to (568, 369)
Screenshot: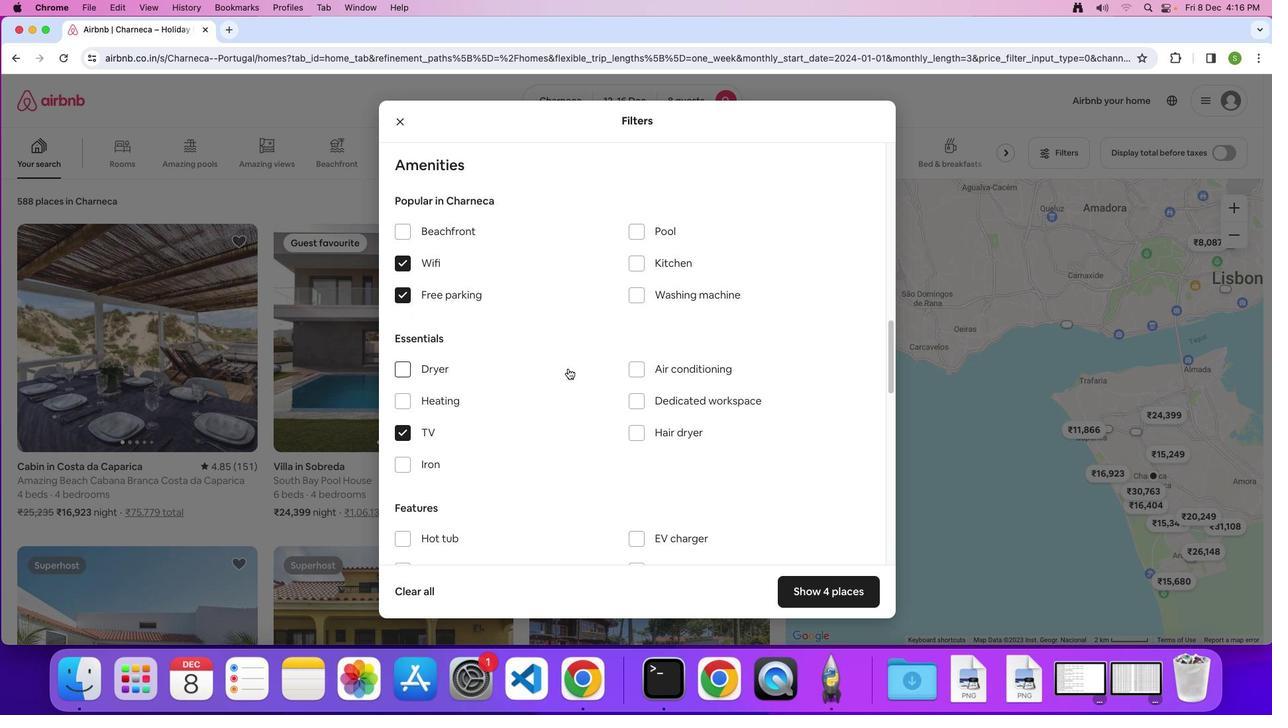 
Action: Mouse scrolled (568, 369) with delta (0, 0)
Screenshot: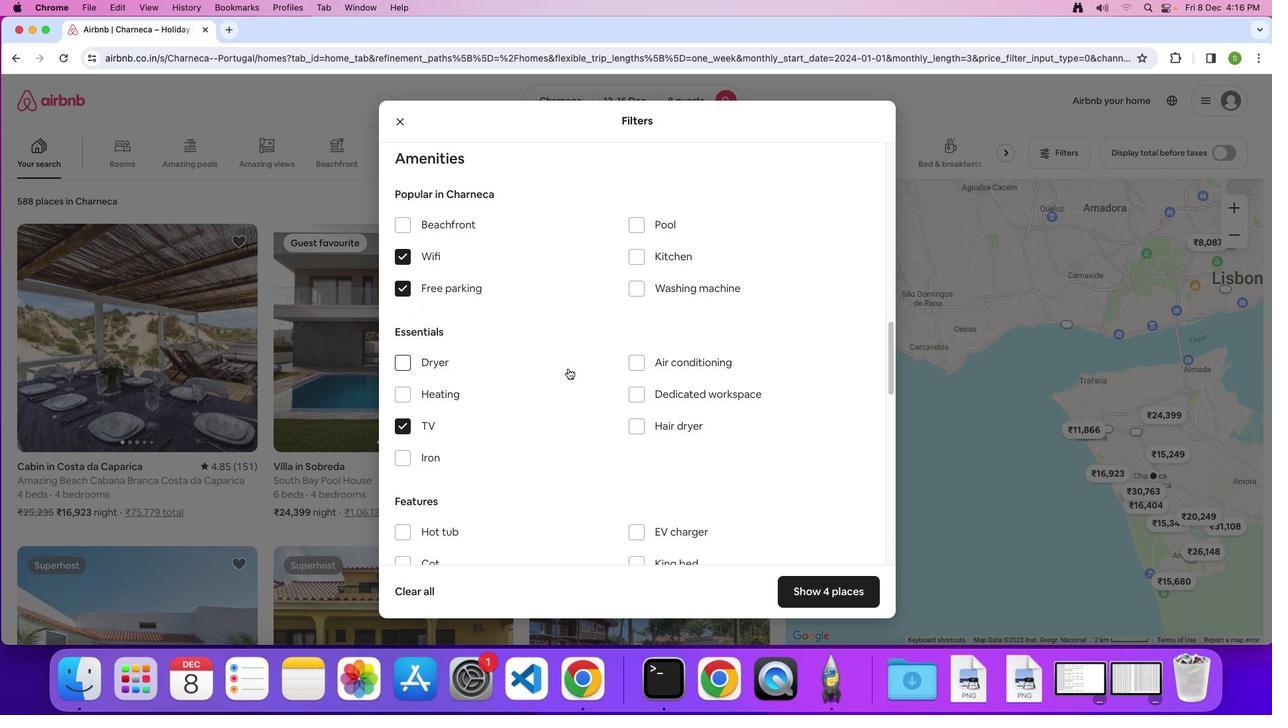 
Action: Mouse scrolled (568, 369) with delta (0, 0)
Screenshot: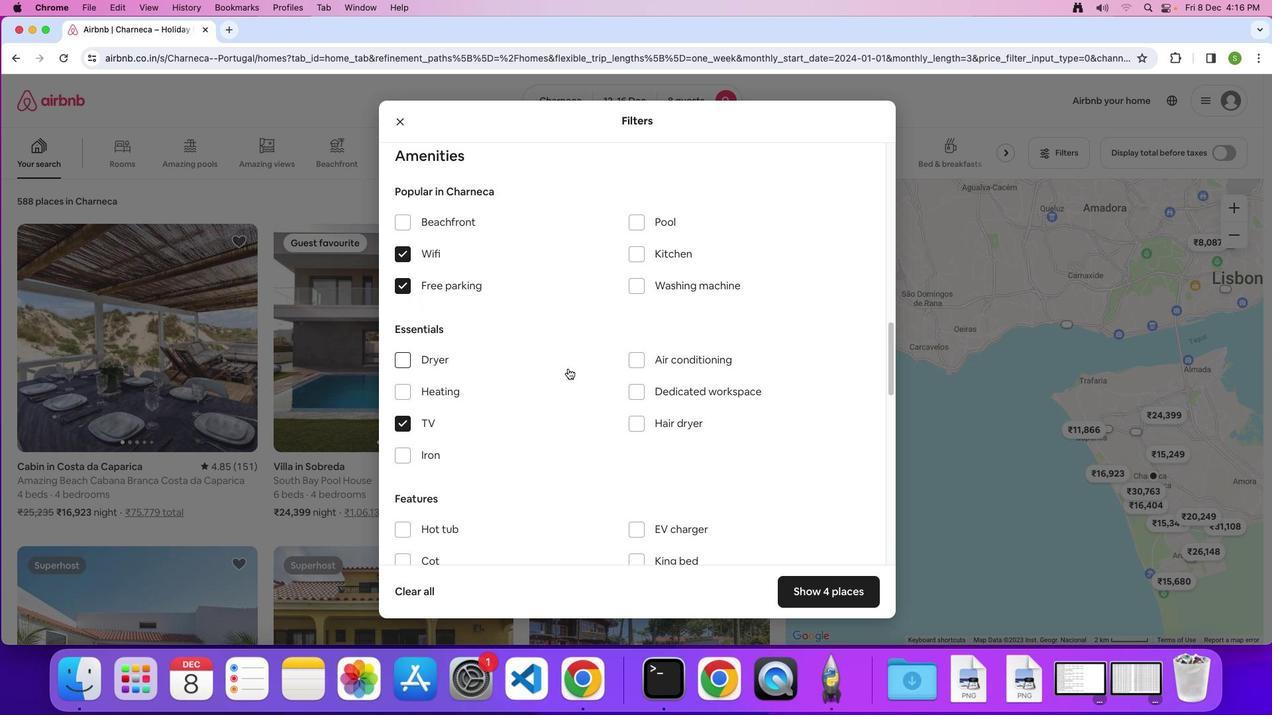 
Action: Mouse scrolled (568, 369) with delta (0, 0)
Screenshot: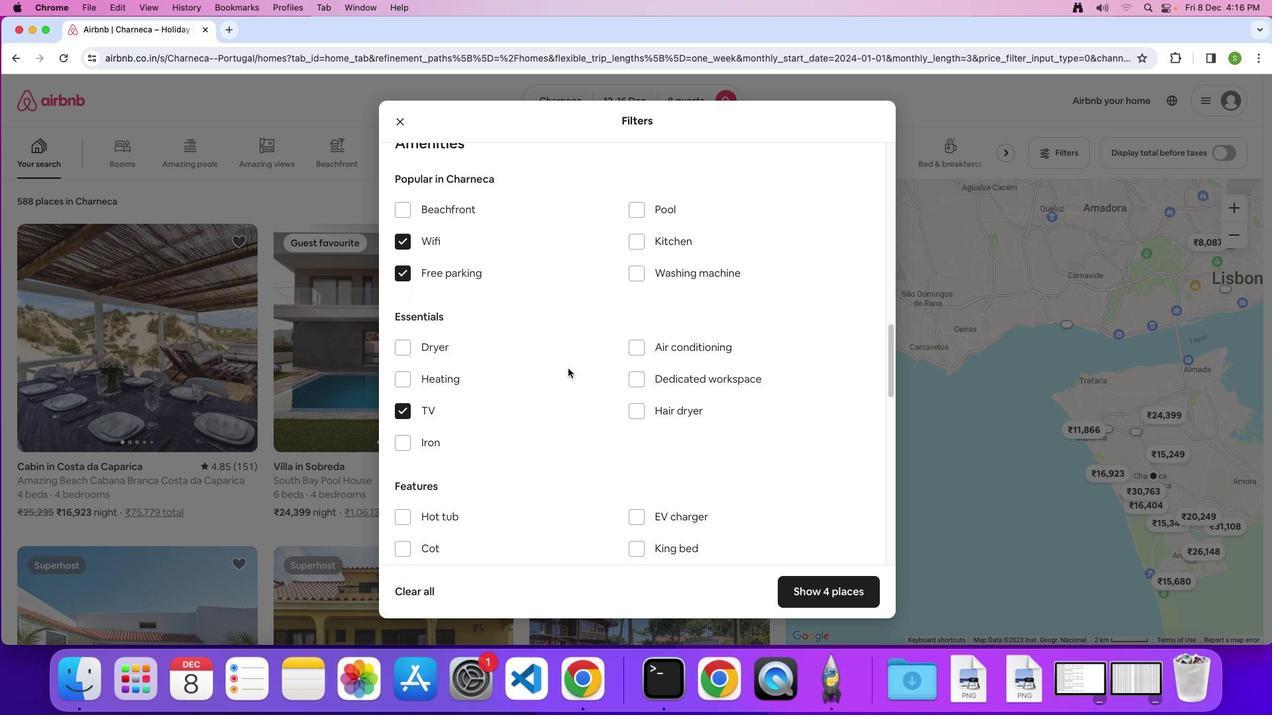 
Action: Mouse scrolled (568, 369) with delta (0, 0)
Screenshot: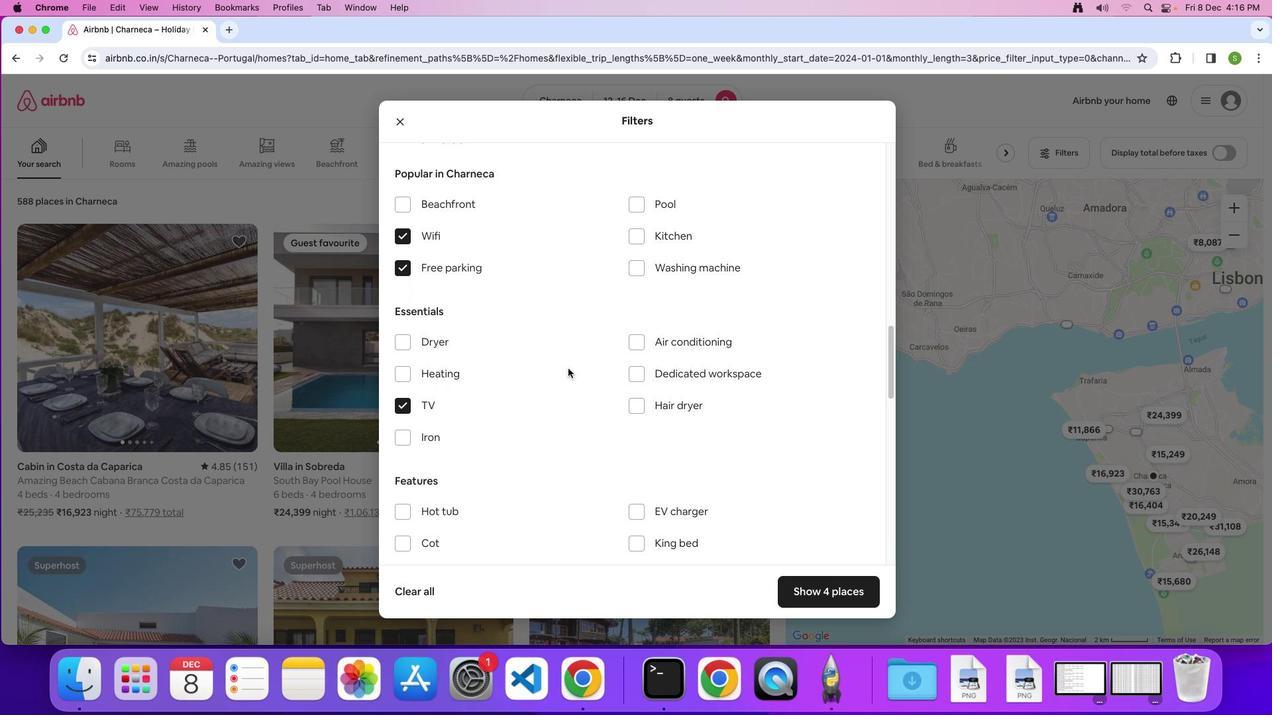 
Action: Mouse scrolled (568, 369) with delta (0, 0)
Screenshot: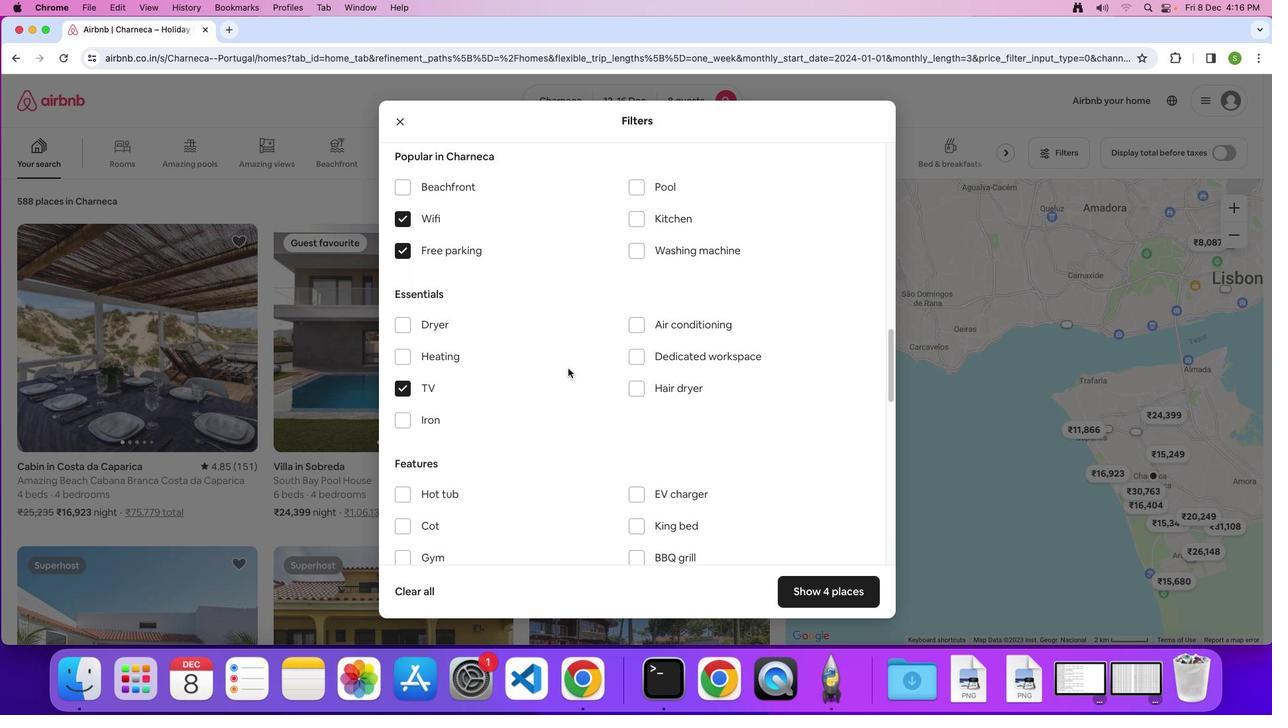 
Action: Mouse scrolled (568, 369) with delta (0, 0)
Screenshot: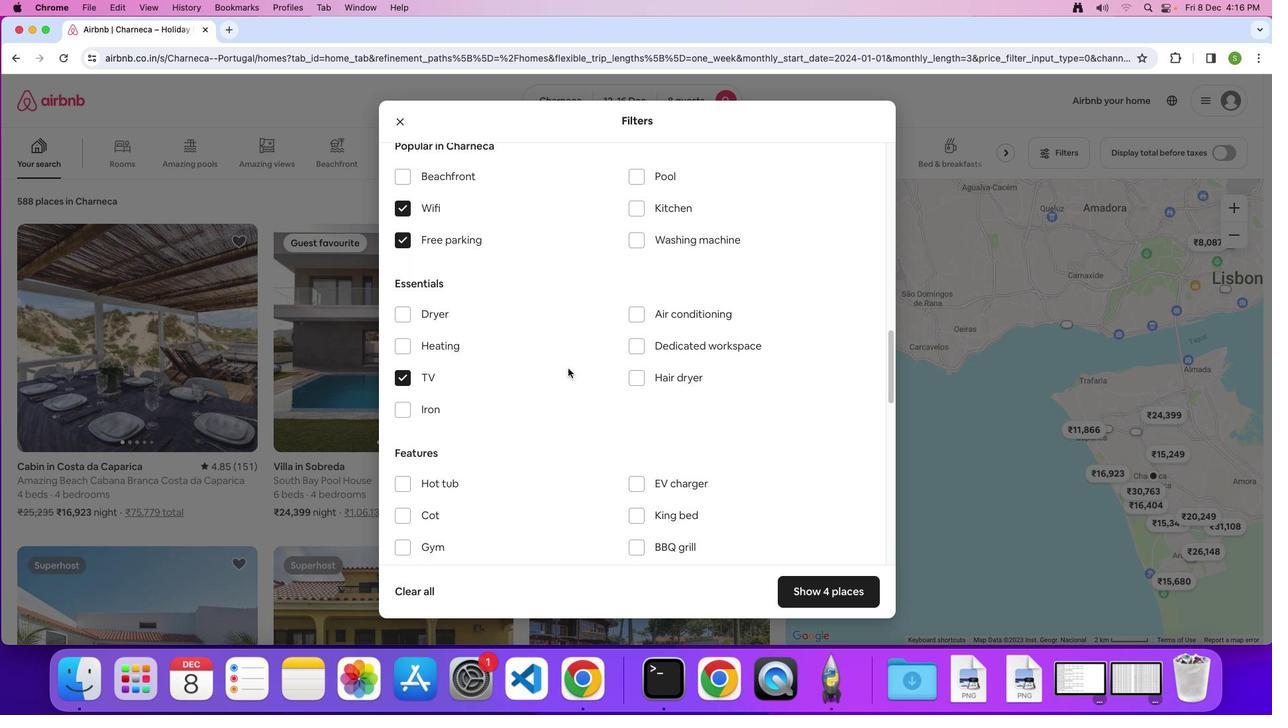 
Action: Mouse scrolled (568, 369) with delta (0, -1)
Screenshot: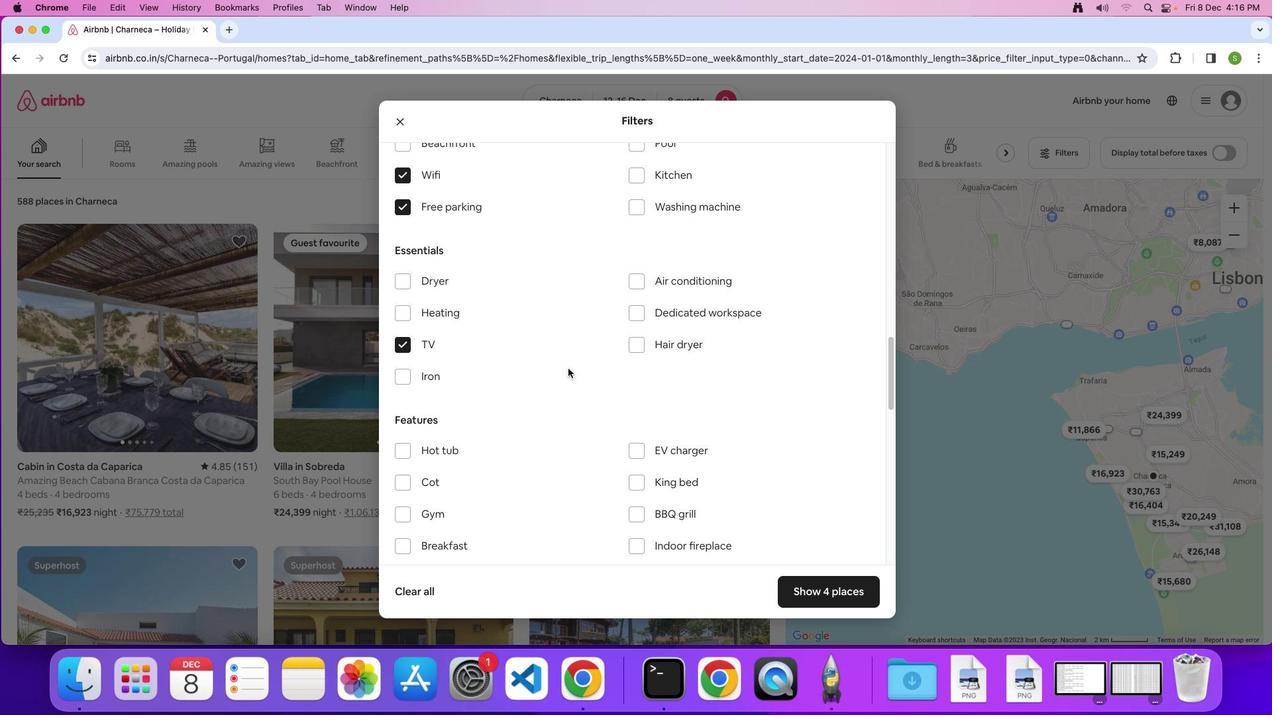 
Action: Mouse scrolled (568, 369) with delta (0, 0)
Screenshot: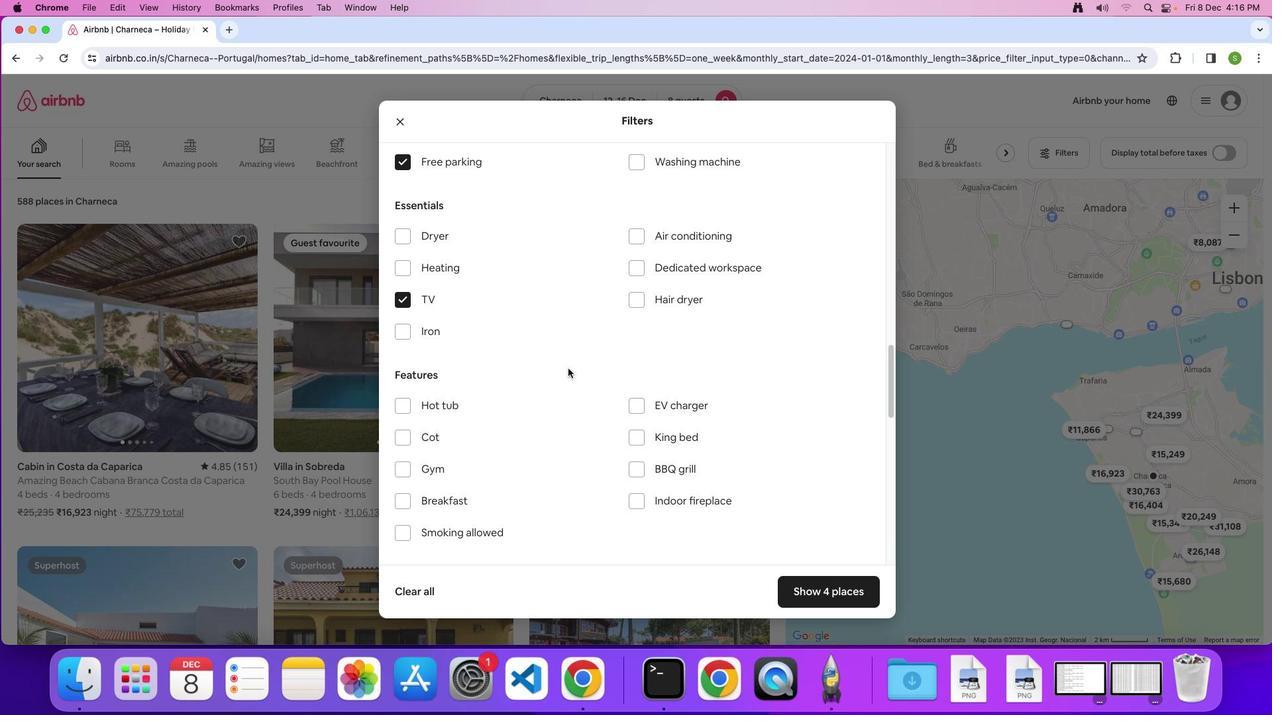 
Action: Mouse scrolled (568, 369) with delta (0, 0)
Screenshot: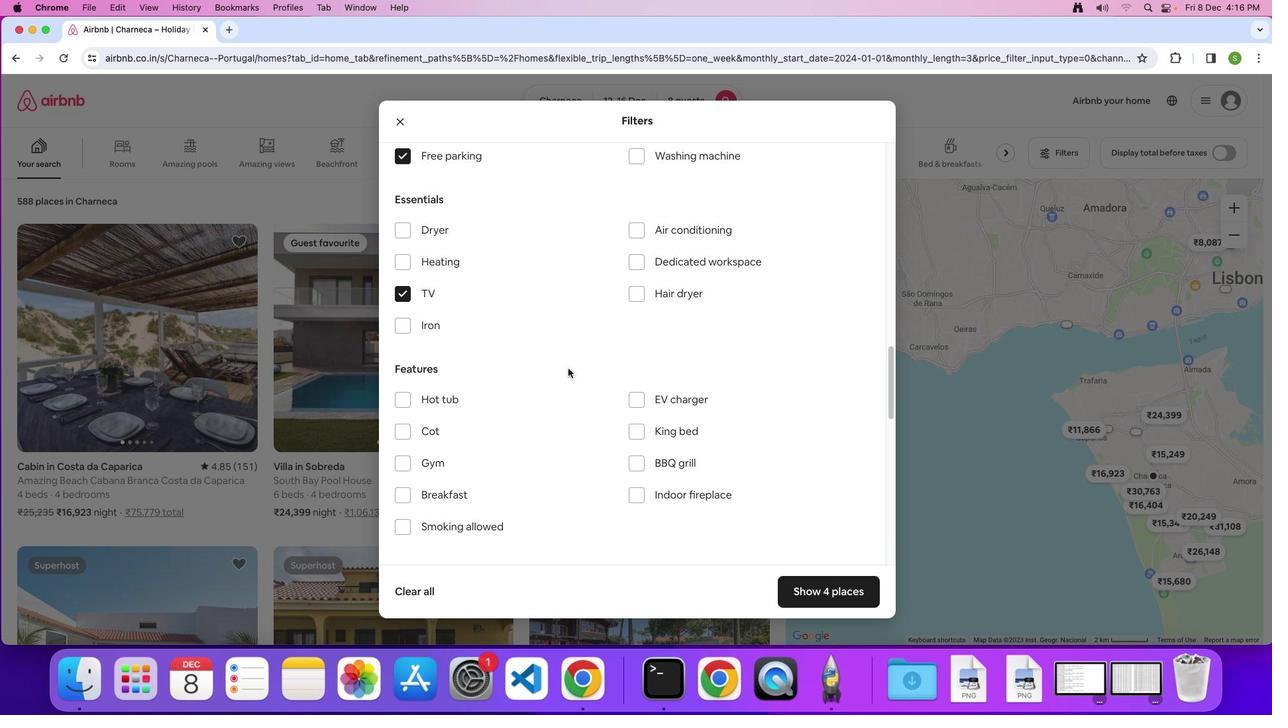 
Action: Mouse scrolled (568, 369) with delta (0, -1)
Screenshot: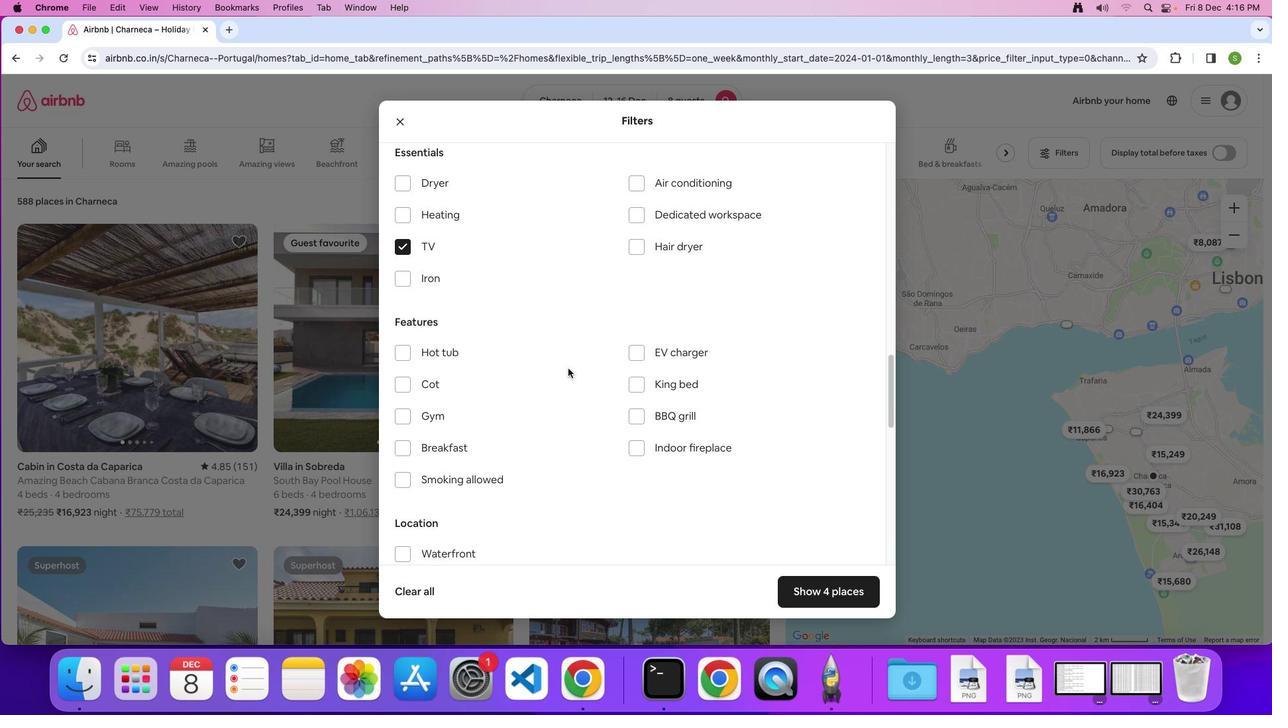 
Action: Mouse scrolled (568, 369) with delta (0, 0)
Screenshot: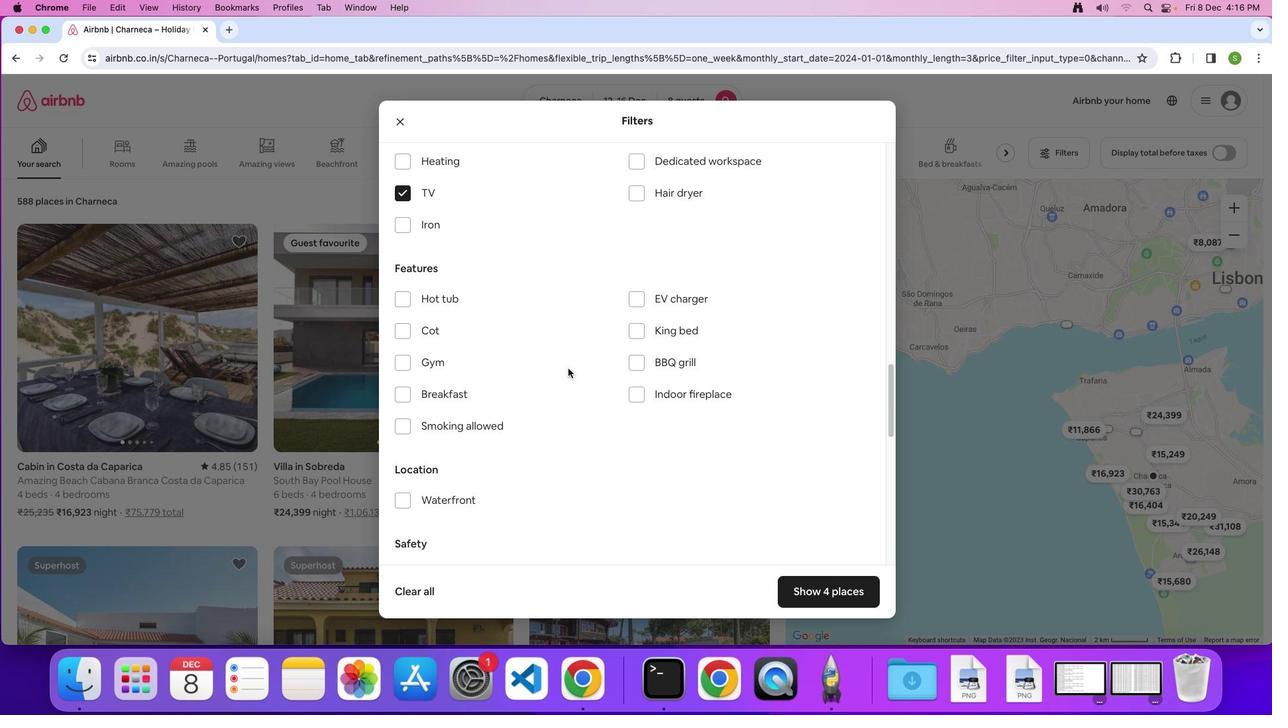 
Action: Mouse scrolled (568, 369) with delta (0, 0)
Screenshot: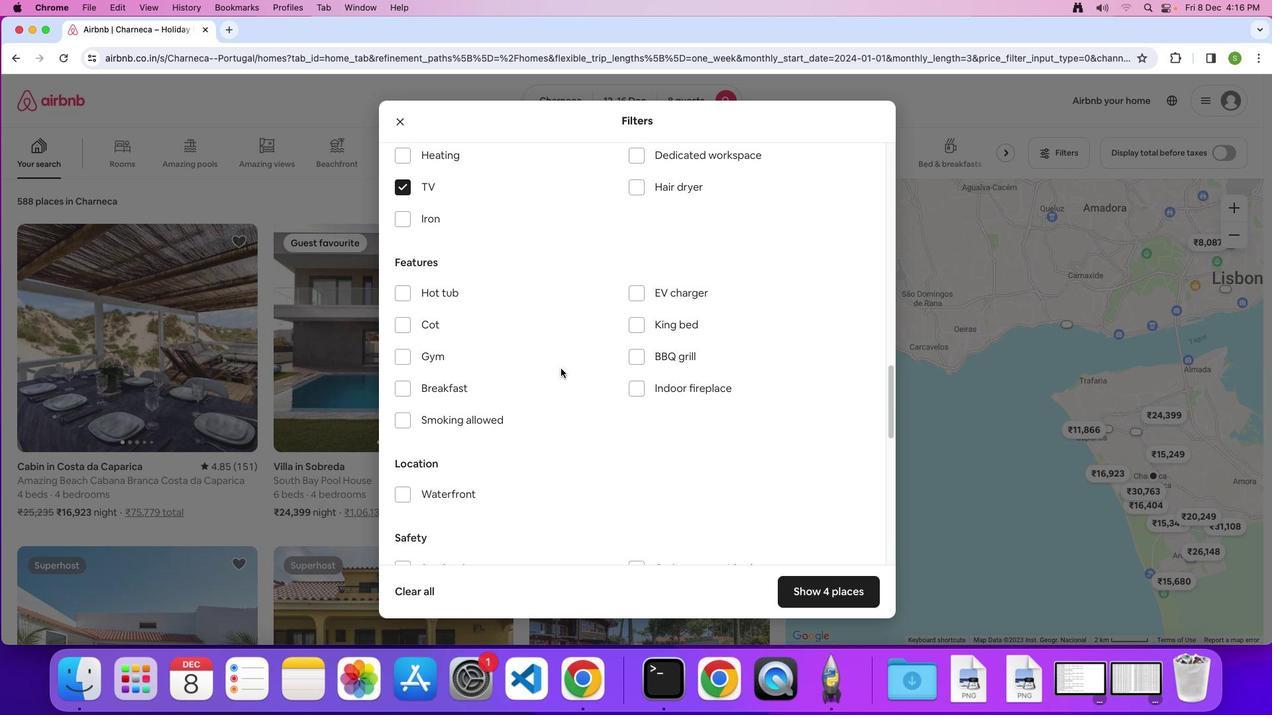 
Action: Mouse moved to (406, 349)
Screenshot: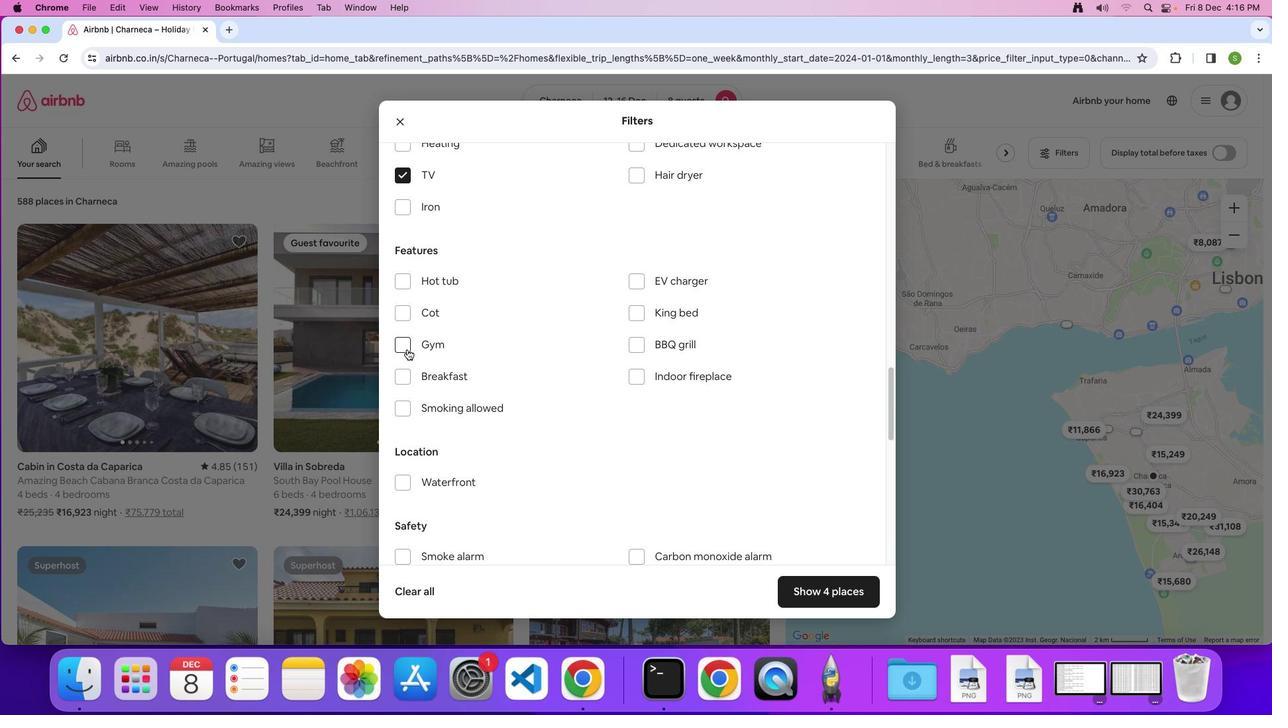 
Action: Mouse pressed left at (406, 349)
Screenshot: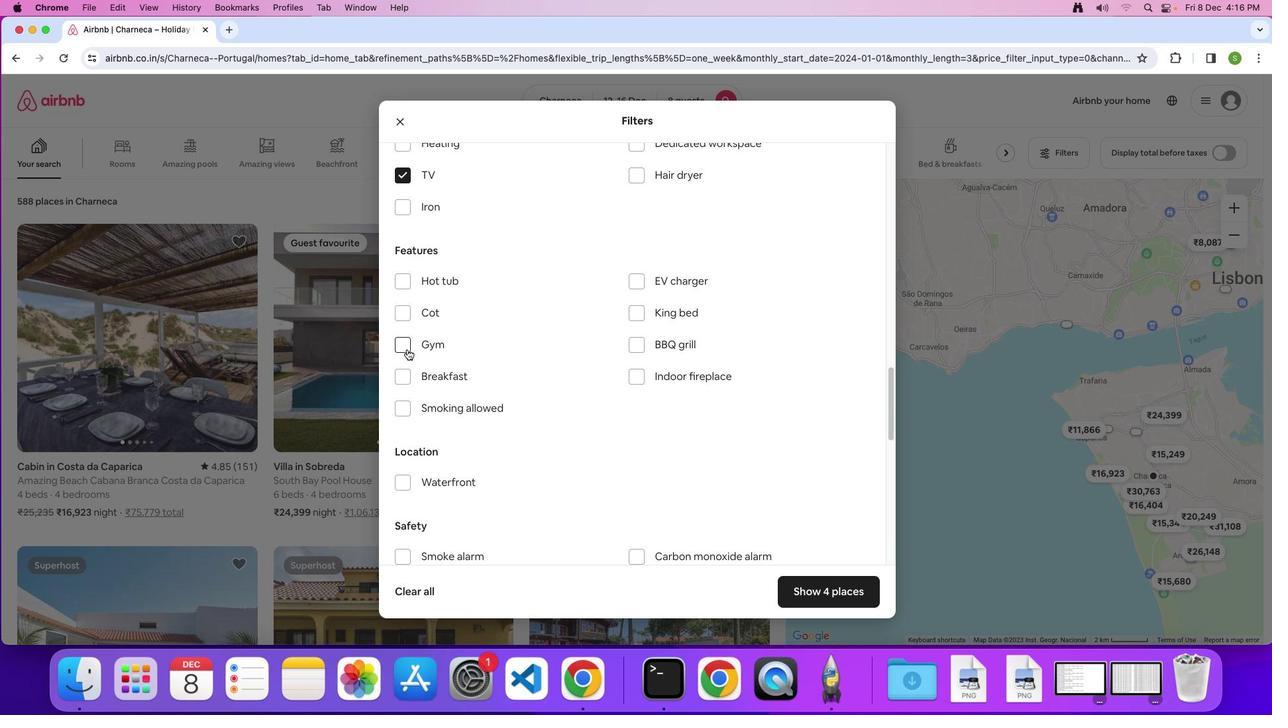
Action: Mouse moved to (402, 378)
Screenshot: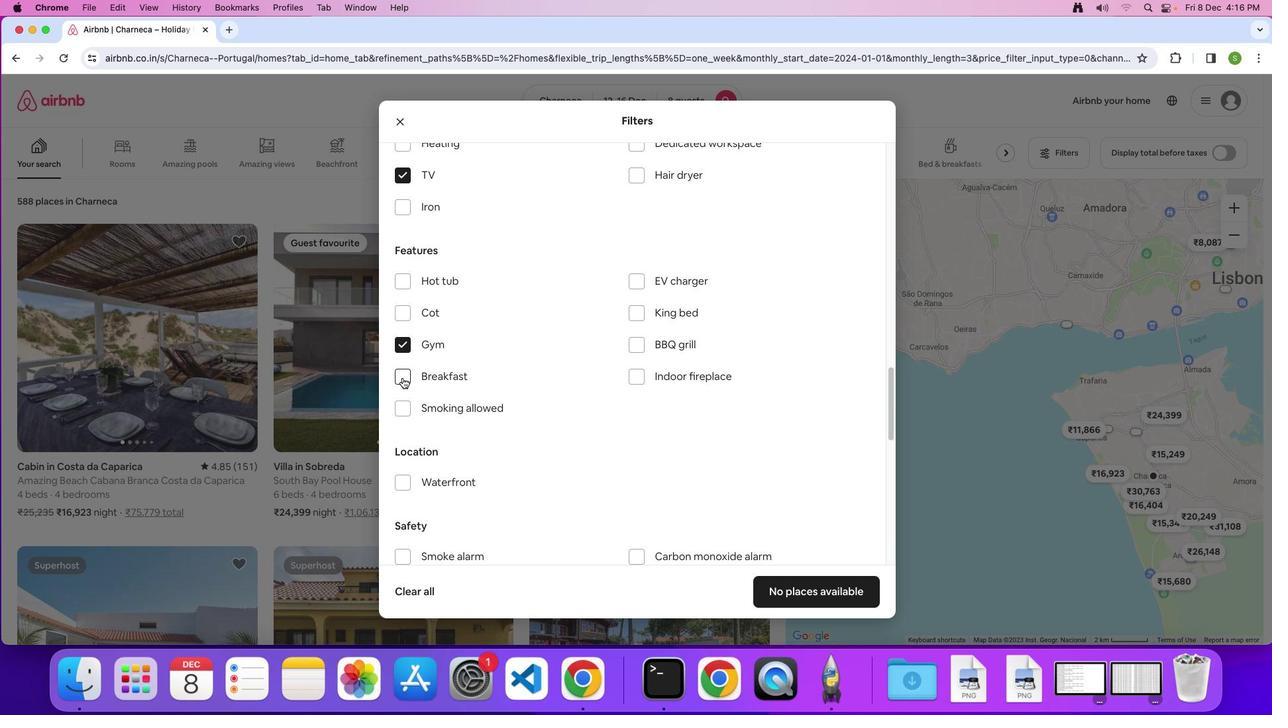 
Action: Mouse pressed left at (402, 378)
Screenshot: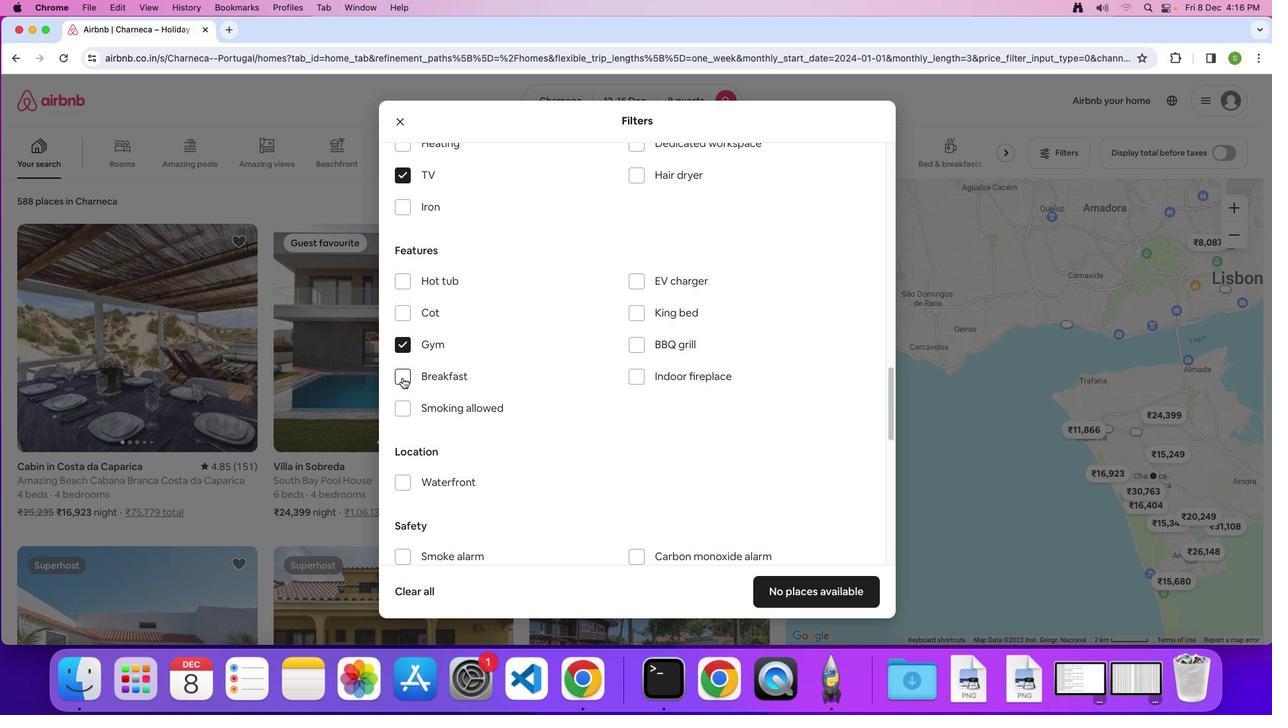 
Action: Mouse moved to (669, 390)
Screenshot: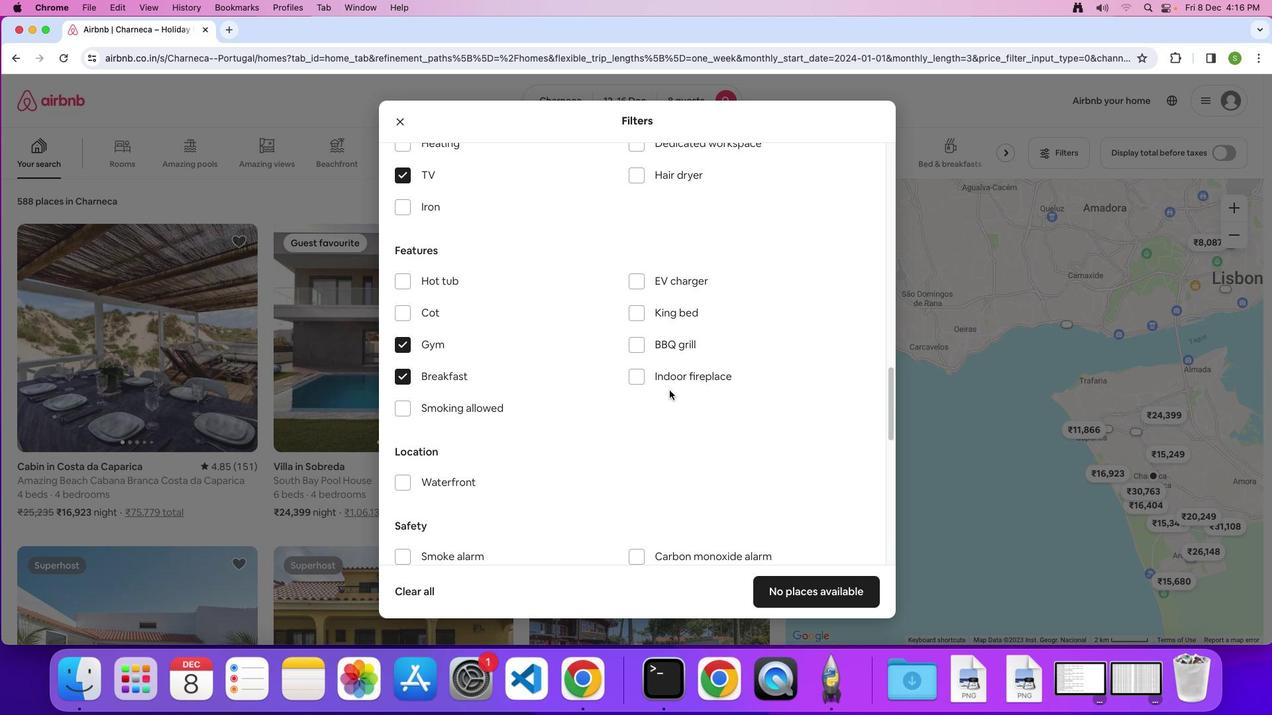 
Action: Mouse scrolled (669, 390) with delta (0, 0)
Screenshot: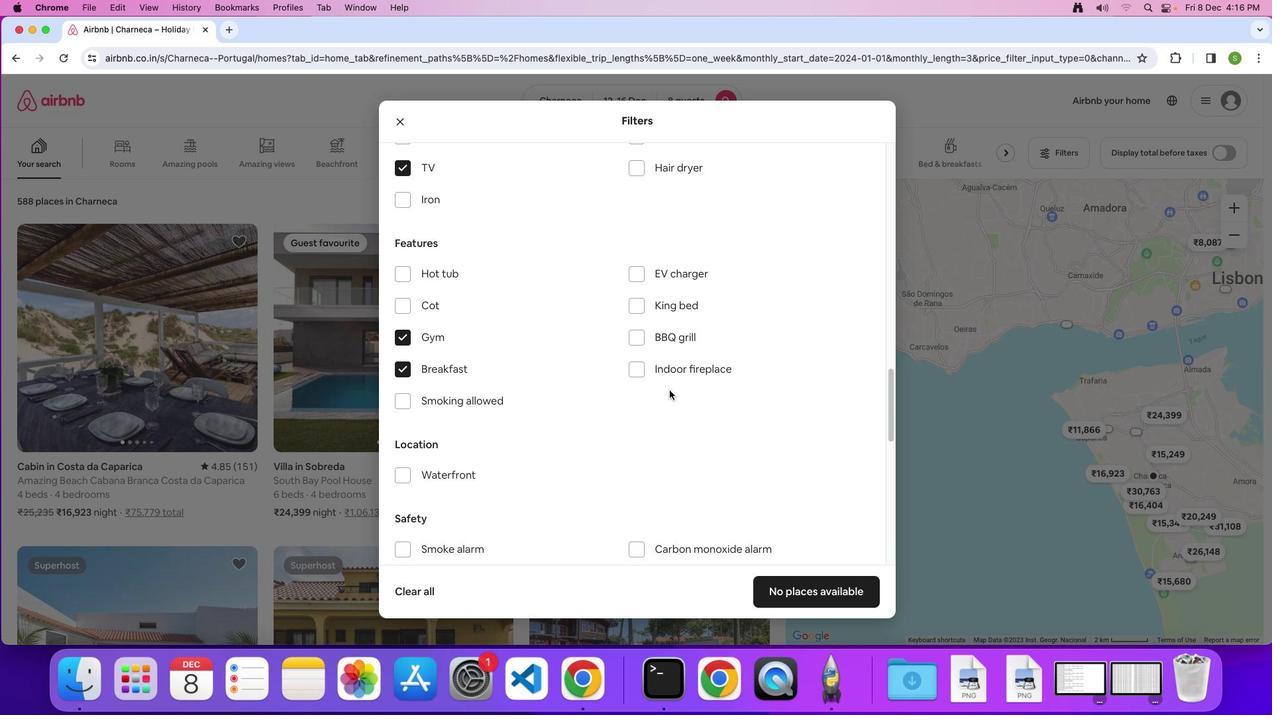 
Action: Mouse scrolled (669, 390) with delta (0, 0)
Screenshot: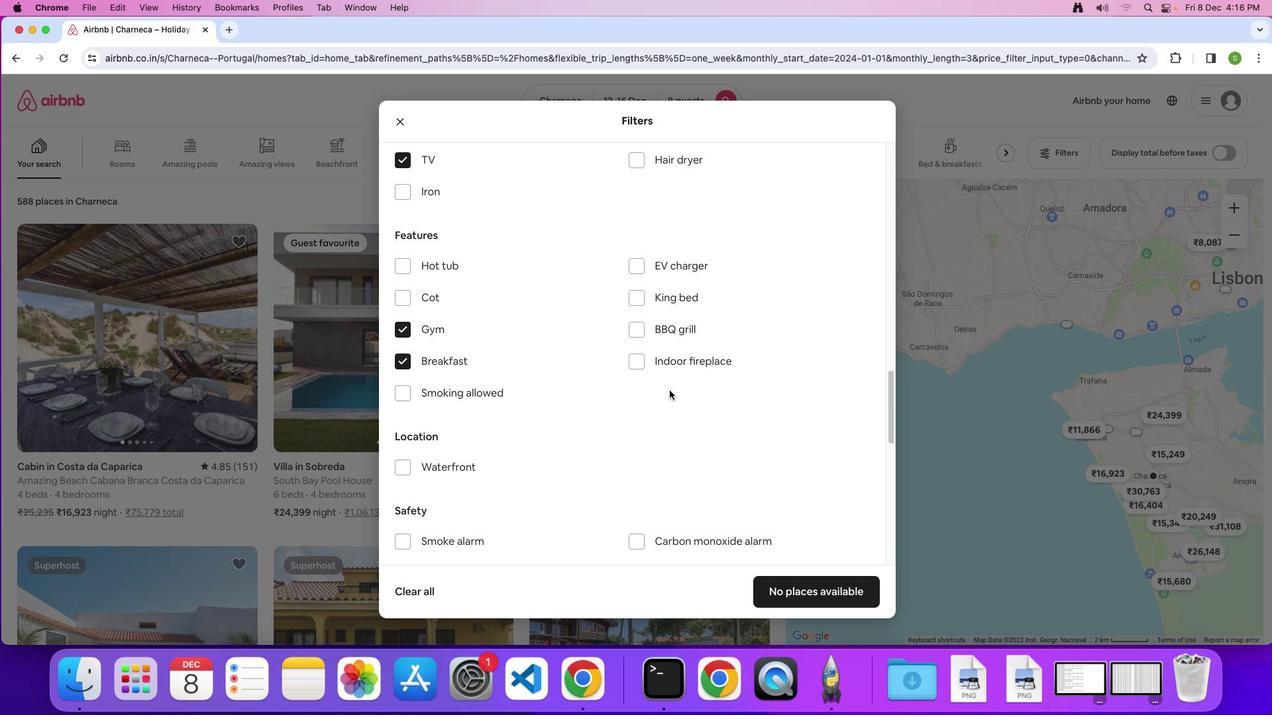
Action: Mouse scrolled (669, 390) with delta (0, -1)
Screenshot: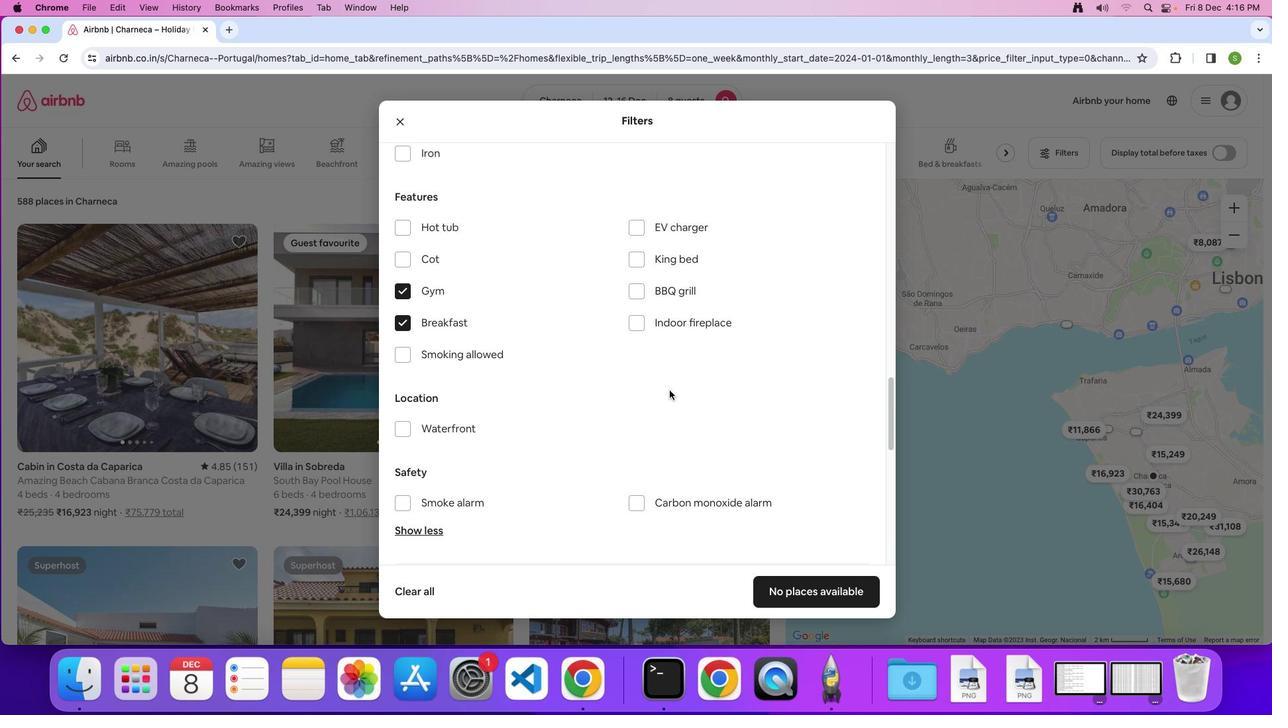 
Action: Mouse moved to (784, 590)
Screenshot: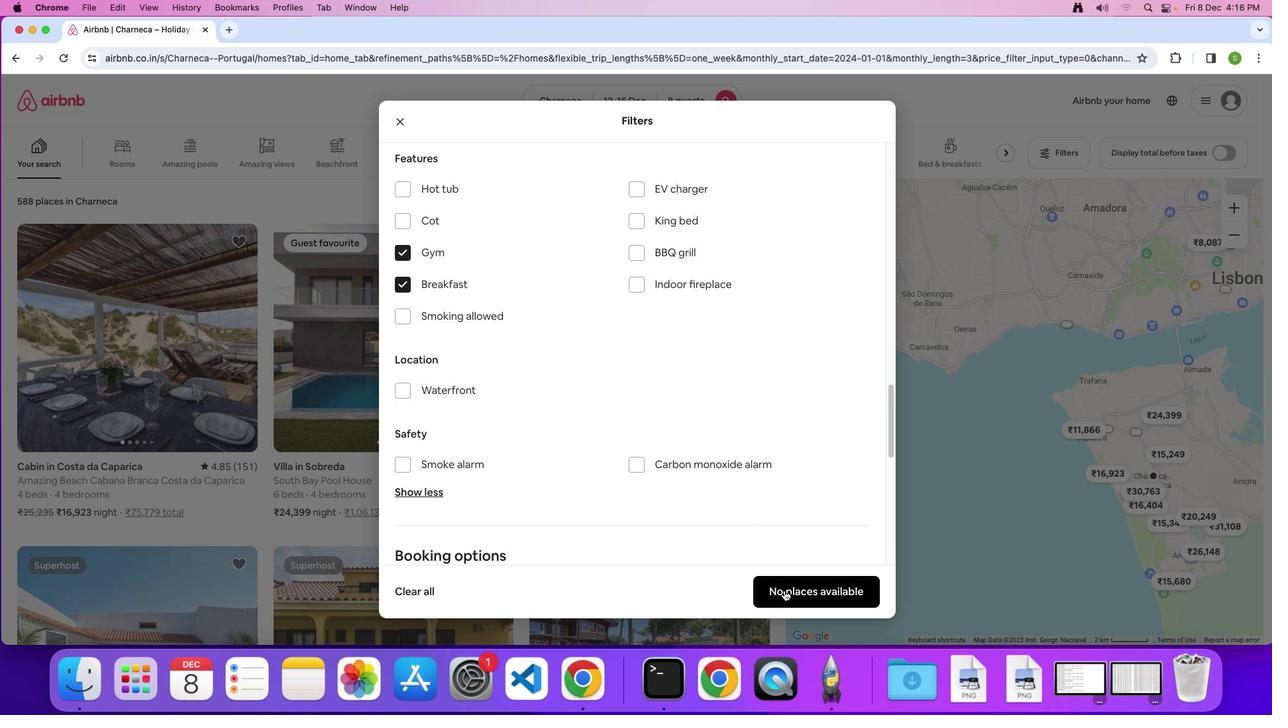 
Action: Mouse pressed left at (784, 590)
Screenshot: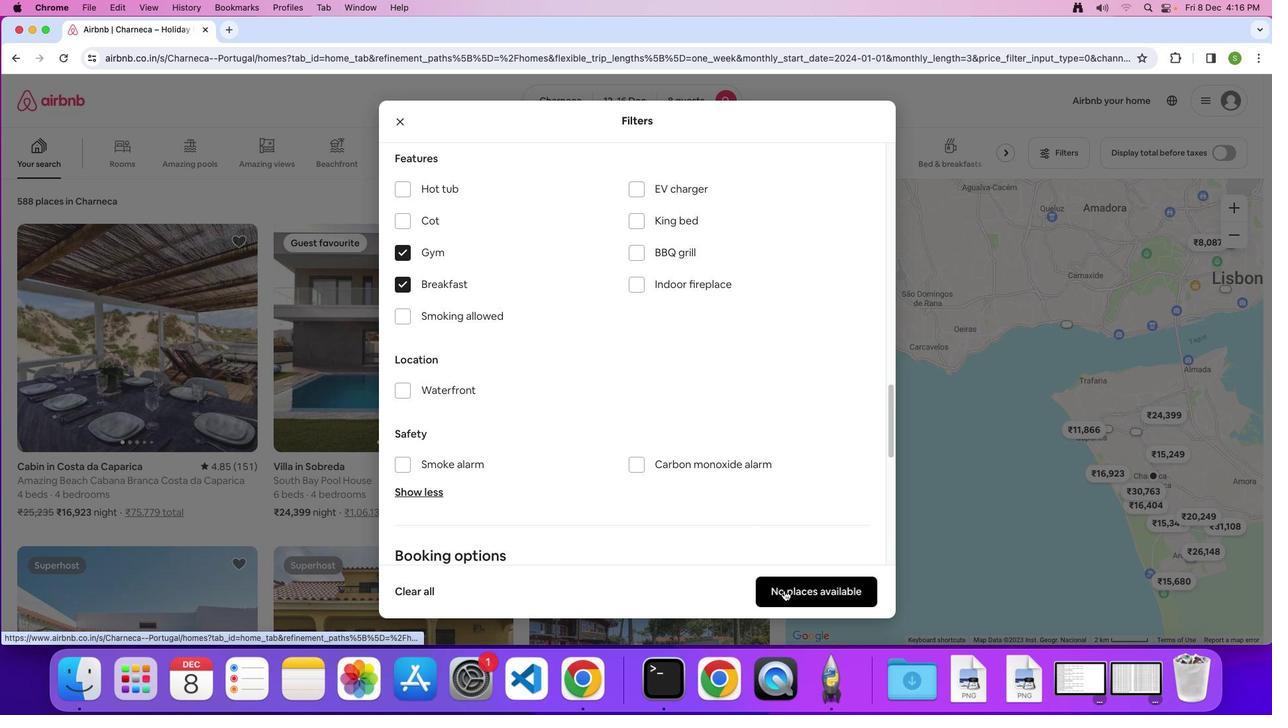 
Action: Mouse moved to (660, 379)
Screenshot: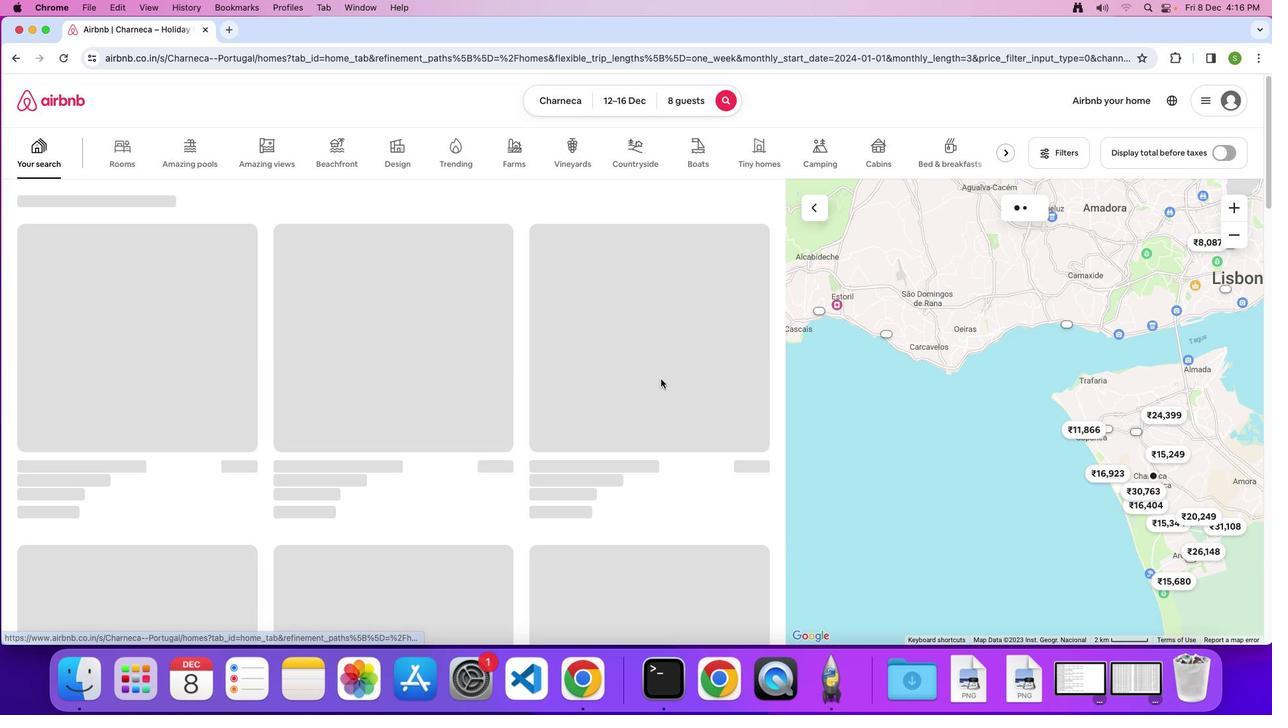 
